 Task: Find connections with filter location Oberursel with filter topic #Networkwith filter profile language Potuguese with filter current company Hindustan Coca-Cola Beverages with filter school St. John's High School with filter industry Movies, Videos and Sound with filter service category Video Editing with filter keywords title Administrator
Action: Mouse moved to (542, 81)
Screenshot: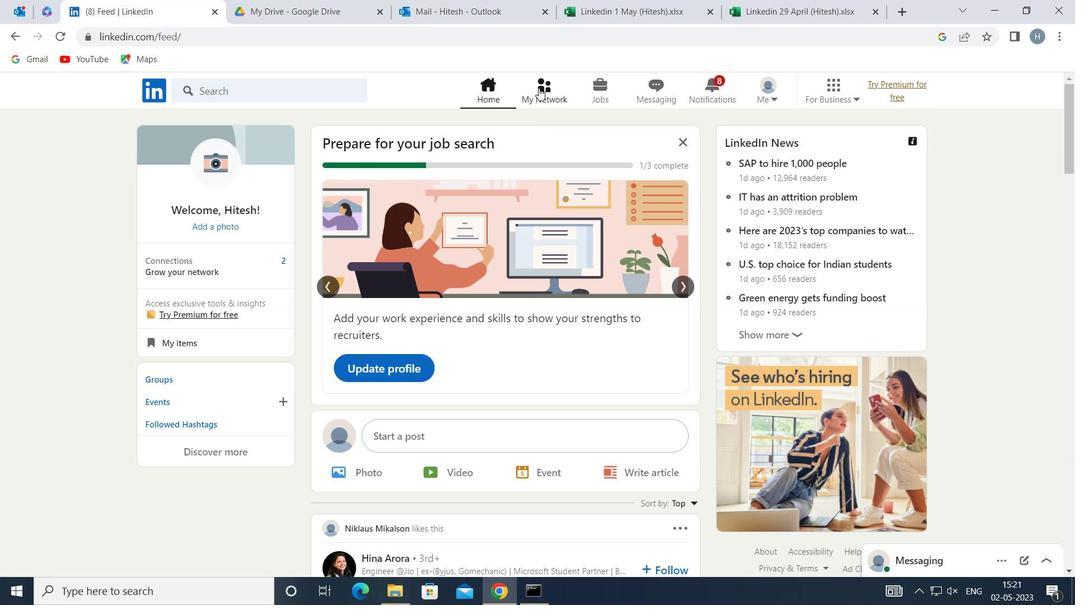 
Action: Mouse pressed left at (542, 81)
Screenshot: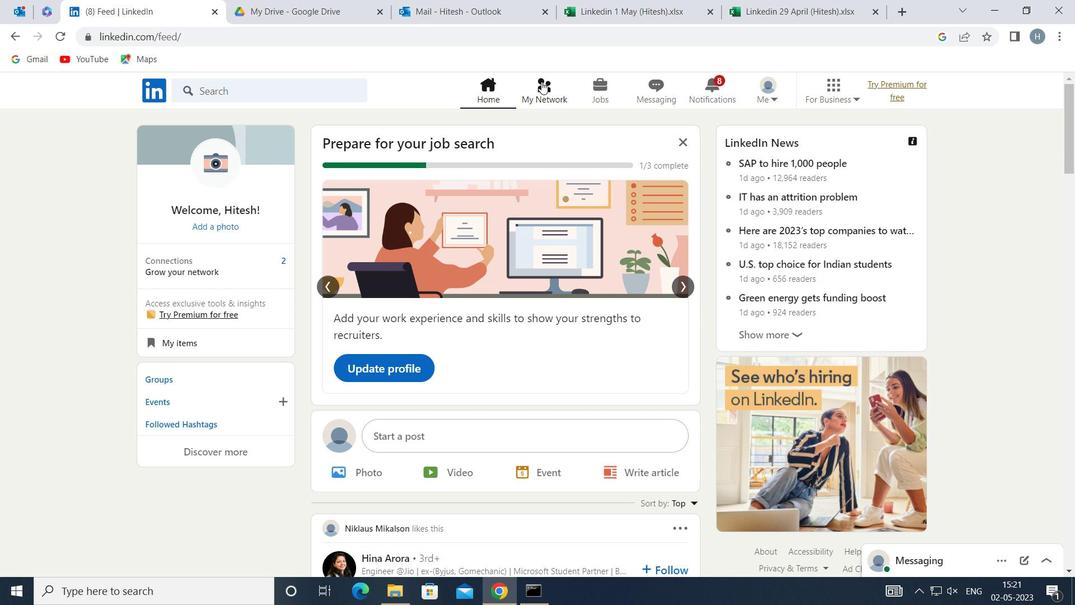 
Action: Mouse moved to (306, 165)
Screenshot: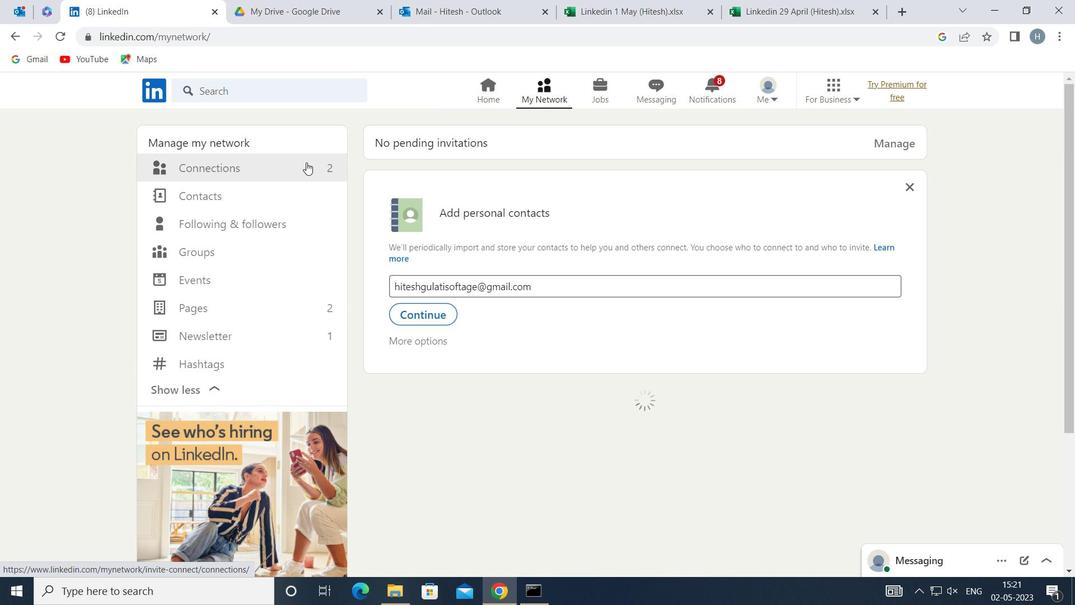 
Action: Mouse pressed left at (306, 165)
Screenshot: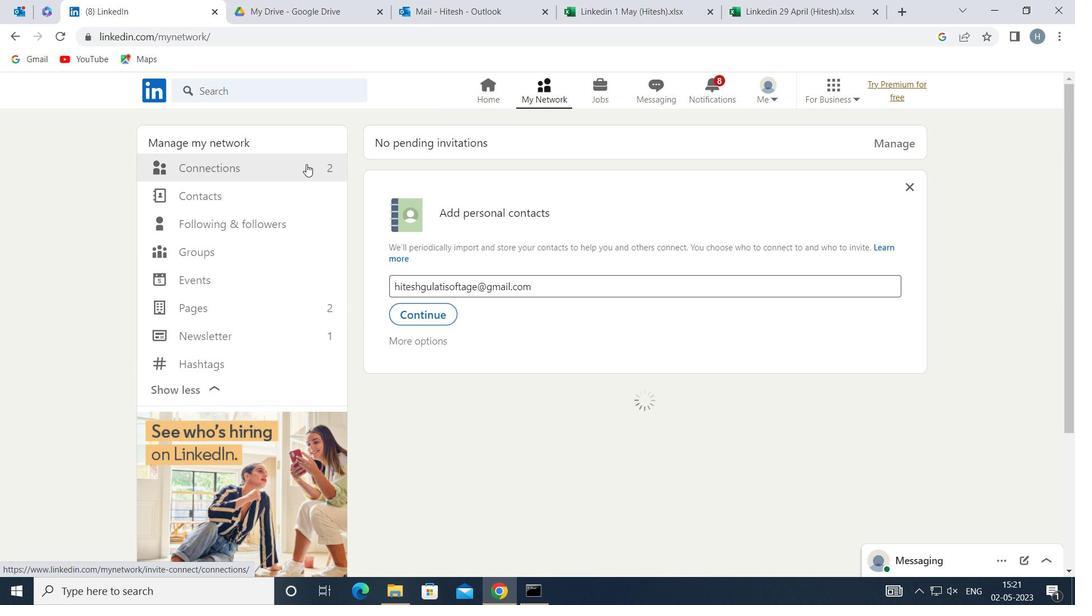 
Action: Mouse moved to (612, 166)
Screenshot: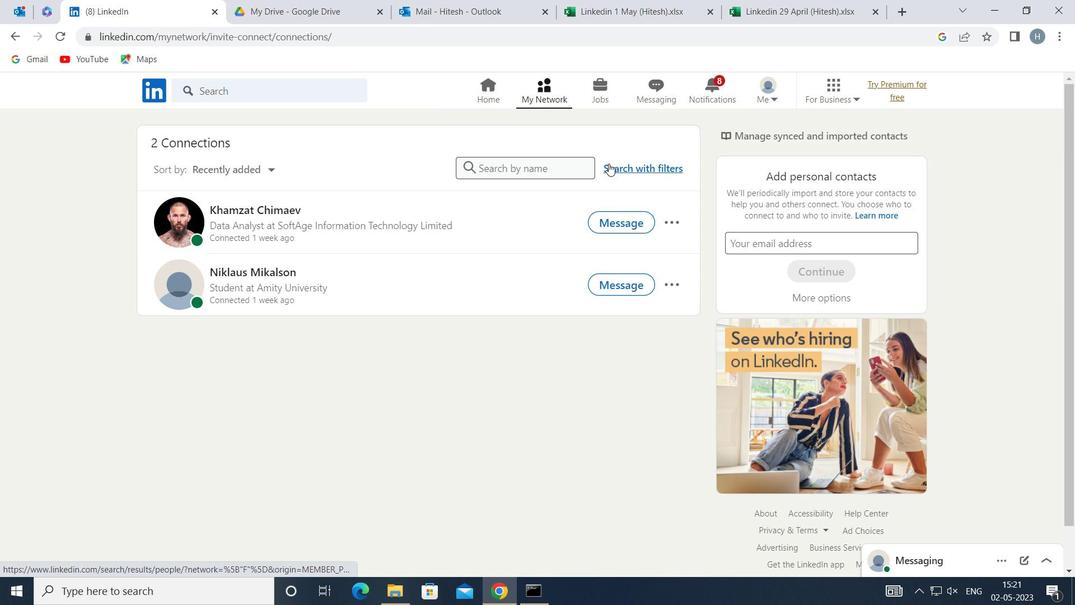 
Action: Mouse pressed left at (612, 166)
Screenshot: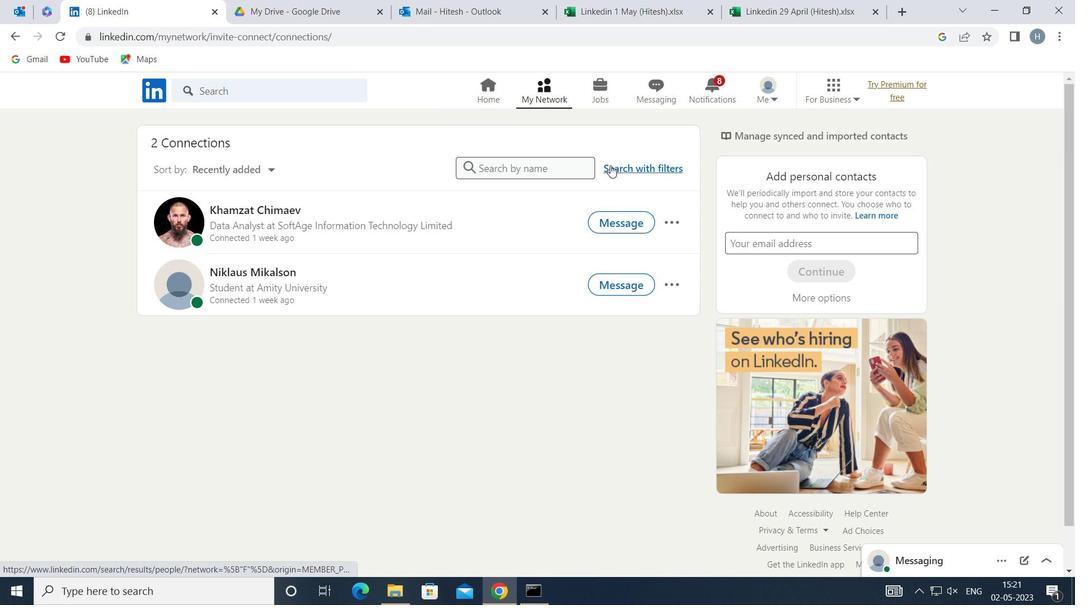 
Action: Mouse moved to (589, 129)
Screenshot: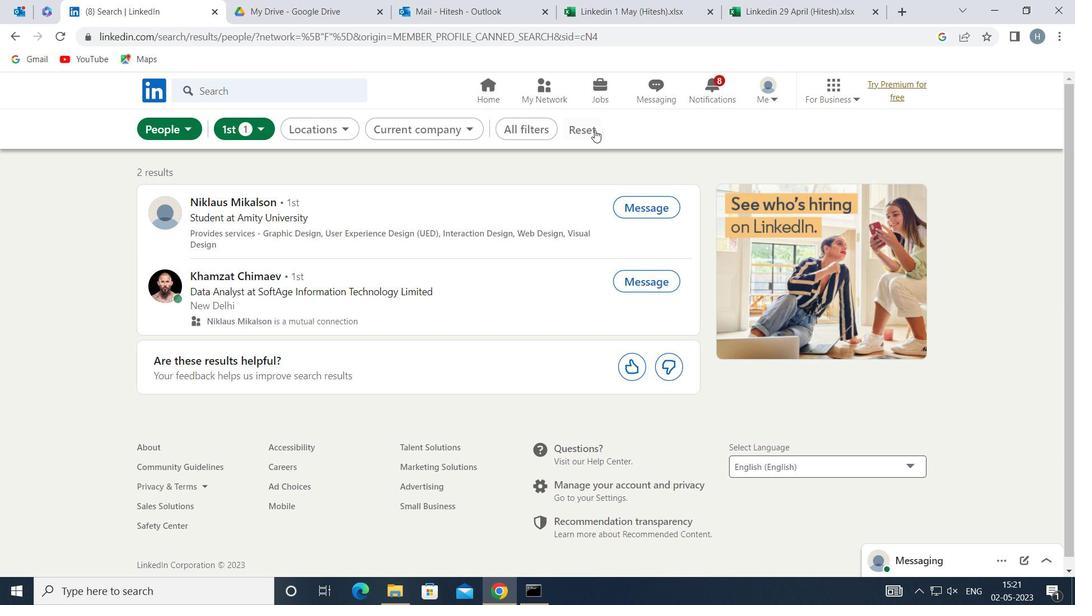 
Action: Mouse pressed left at (589, 129)
Screenshot: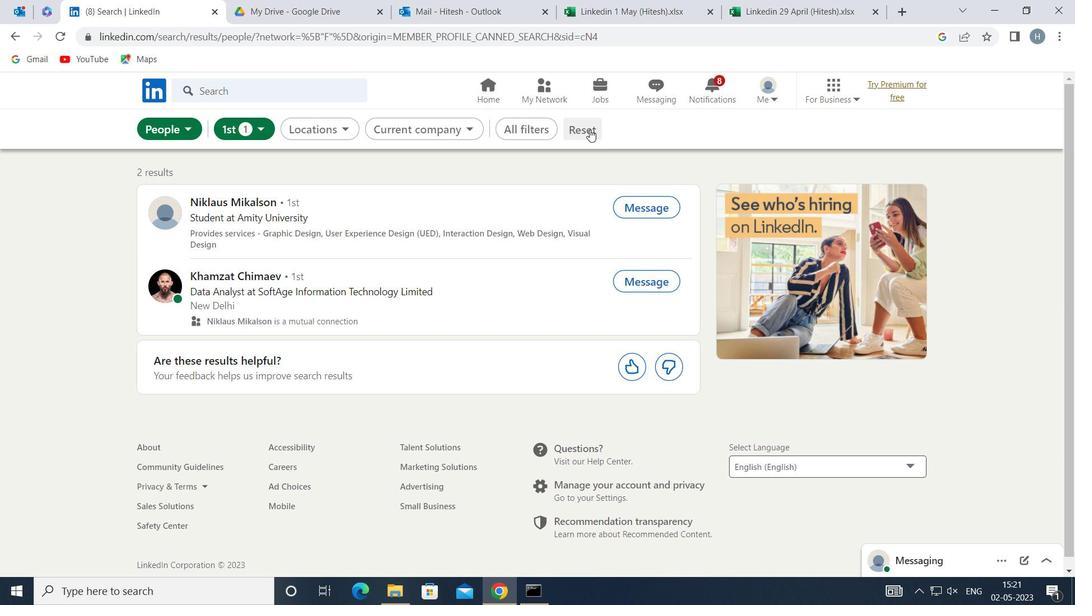 
Action: Mouse moved to (583, 130)
Screenshot: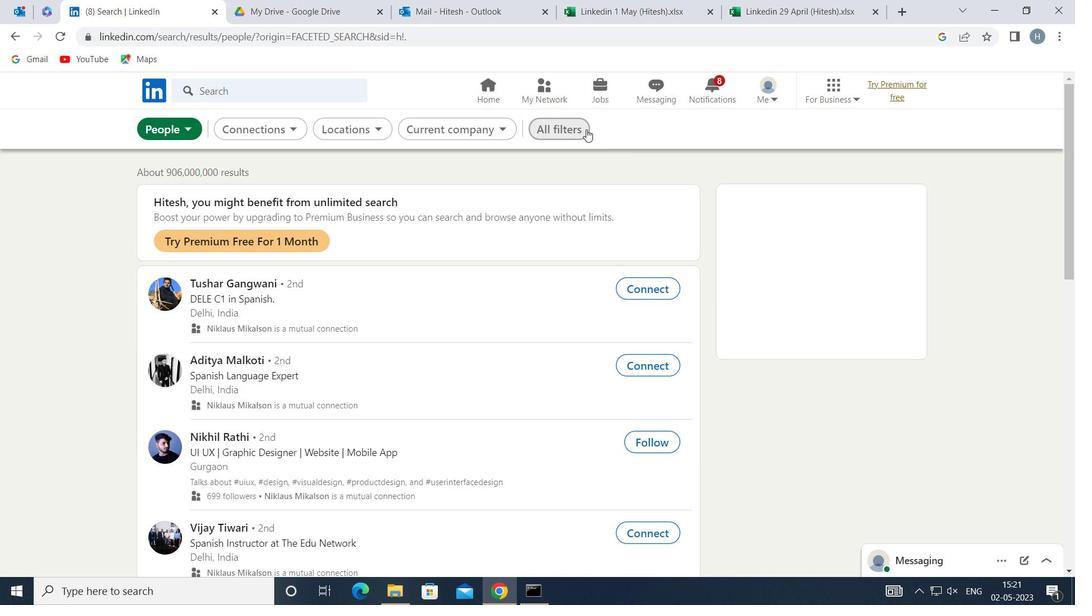 
Action: Mouse pressed left at (583, 130)
Screenshot: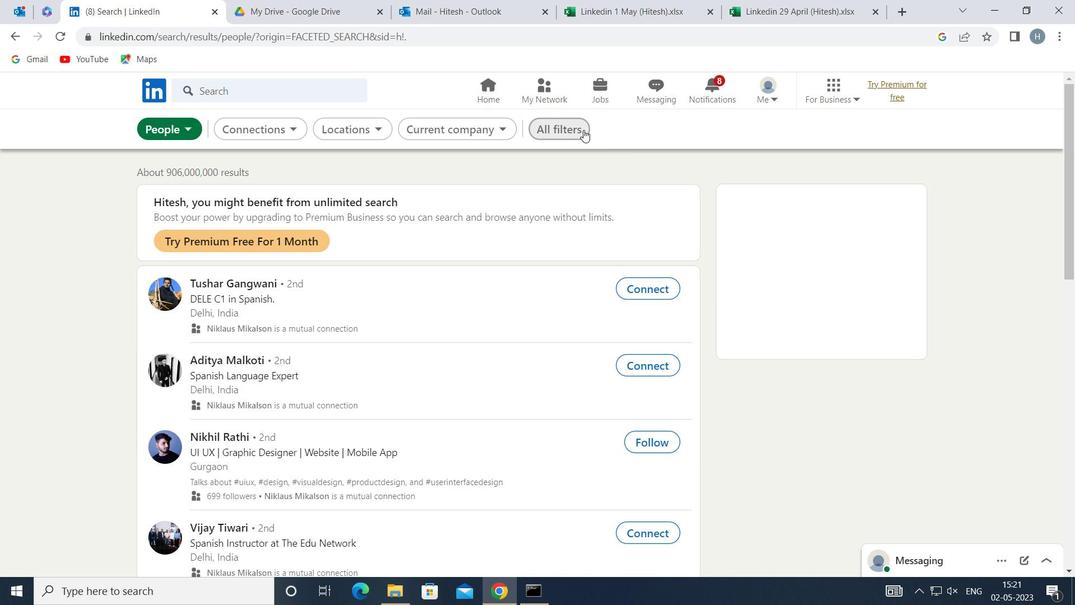 
Action: Mouse moved to (815, 265)
Screenshot: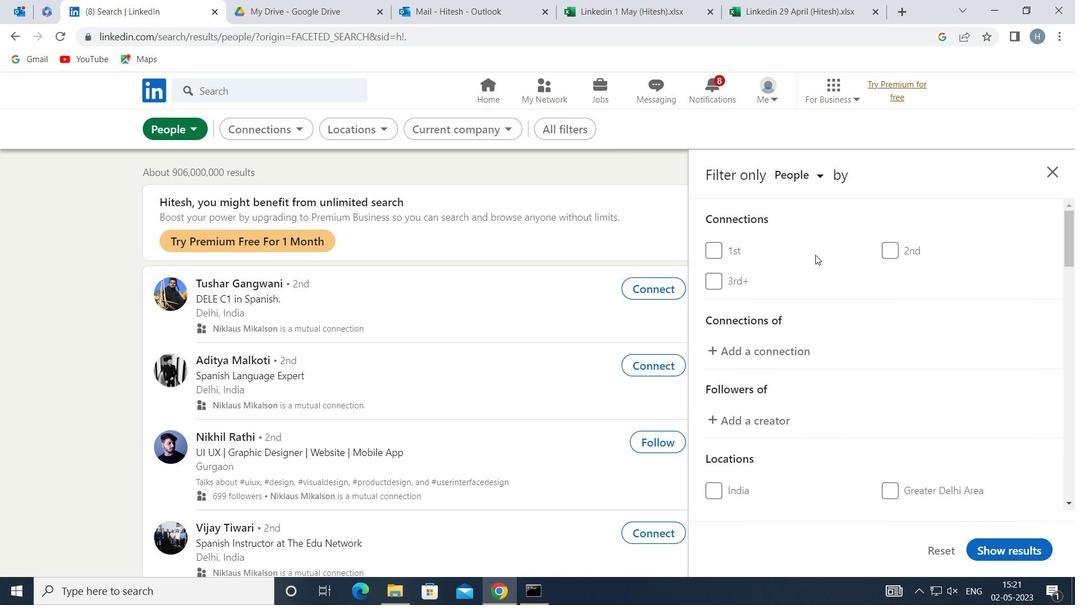 
Action: Mouse scrolled (815, 264) with delta (0, 0)
Screenshot: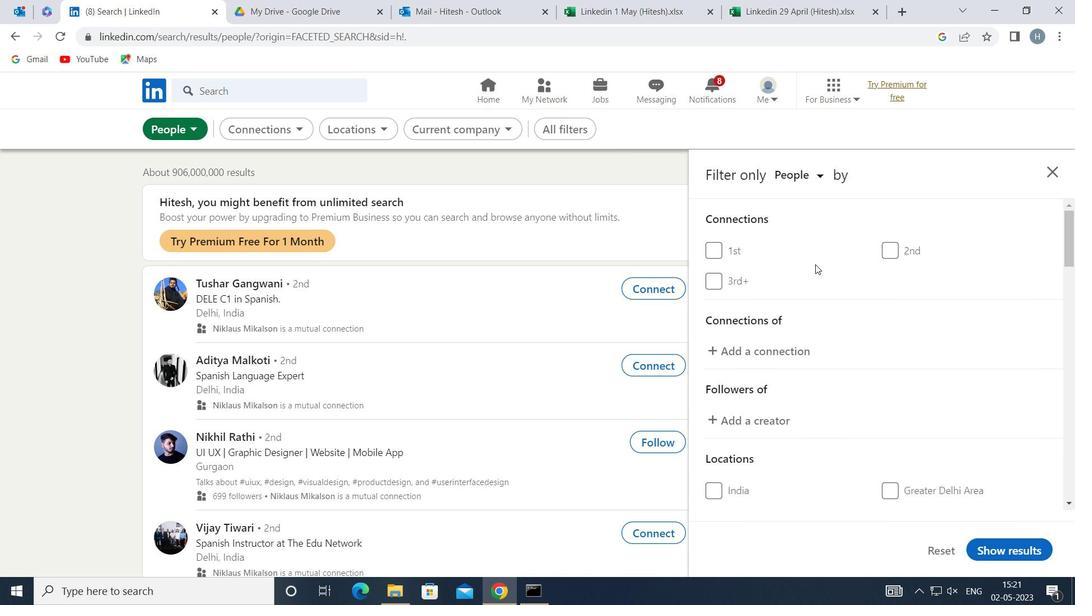 
Action: Mouse moved to (816, 265)
Screenshot: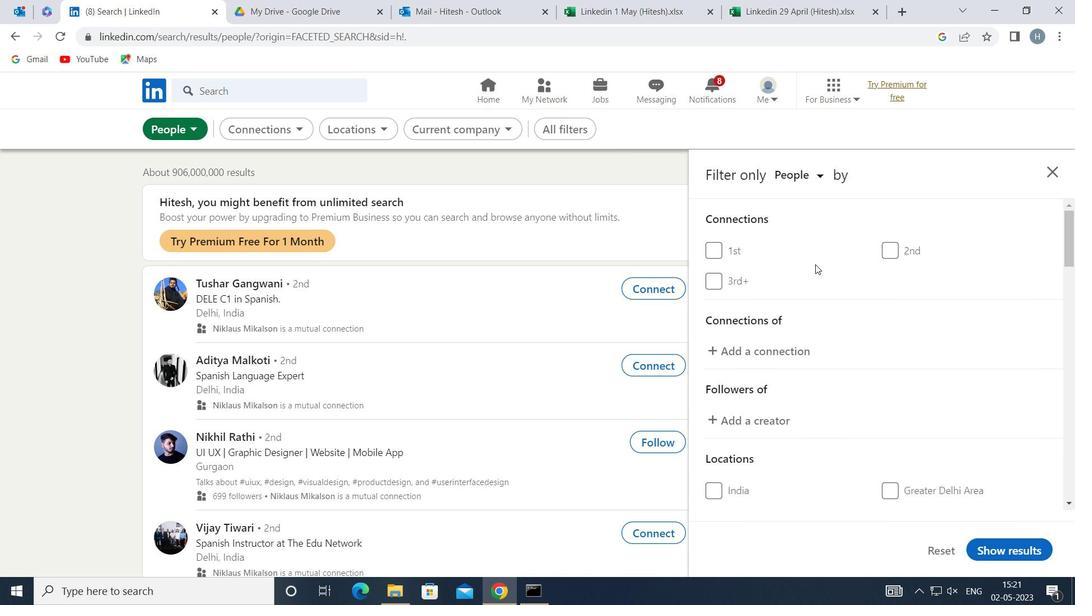 
Action: Mouse scrolled (816, 264) with delta (0, 0)
Screenshot: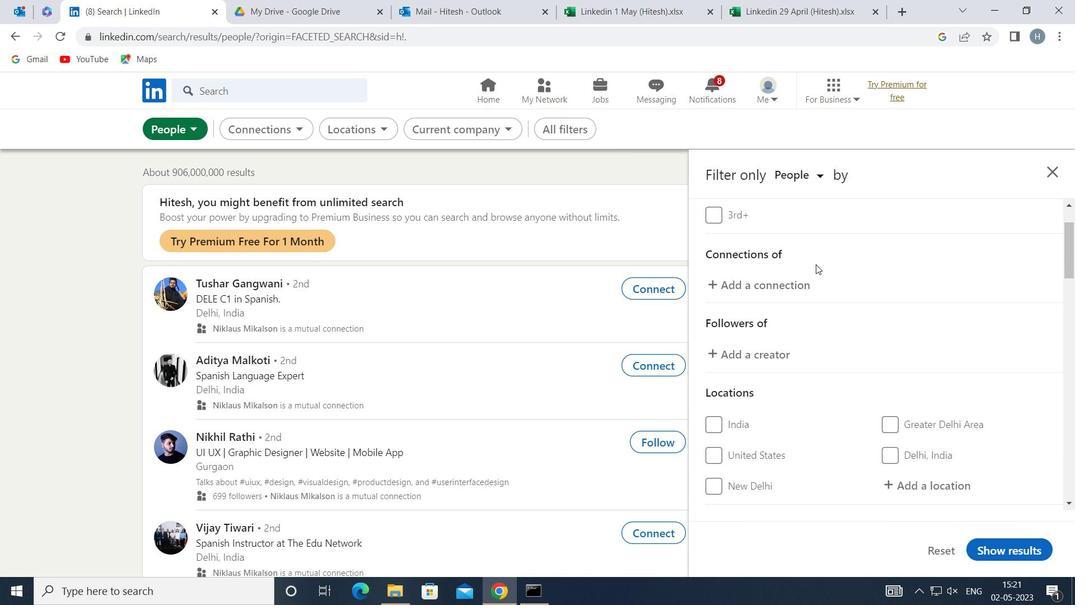 
Action: Mouse scrolled (816, 264) with delta (0, 0)
Screenshot: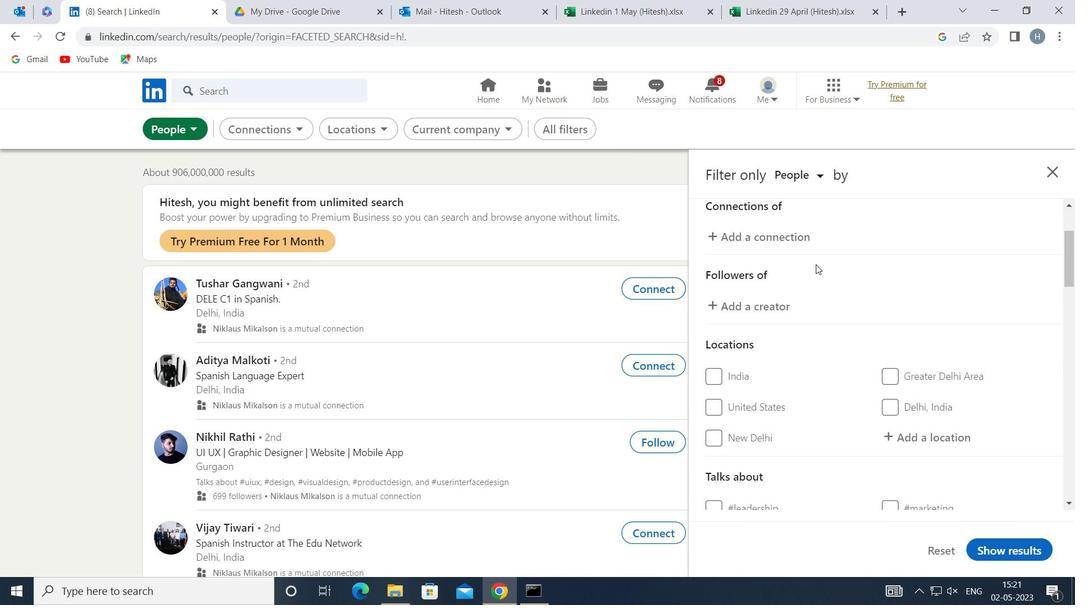 
Action: Mouse moved to (907, 336)
Screenshot: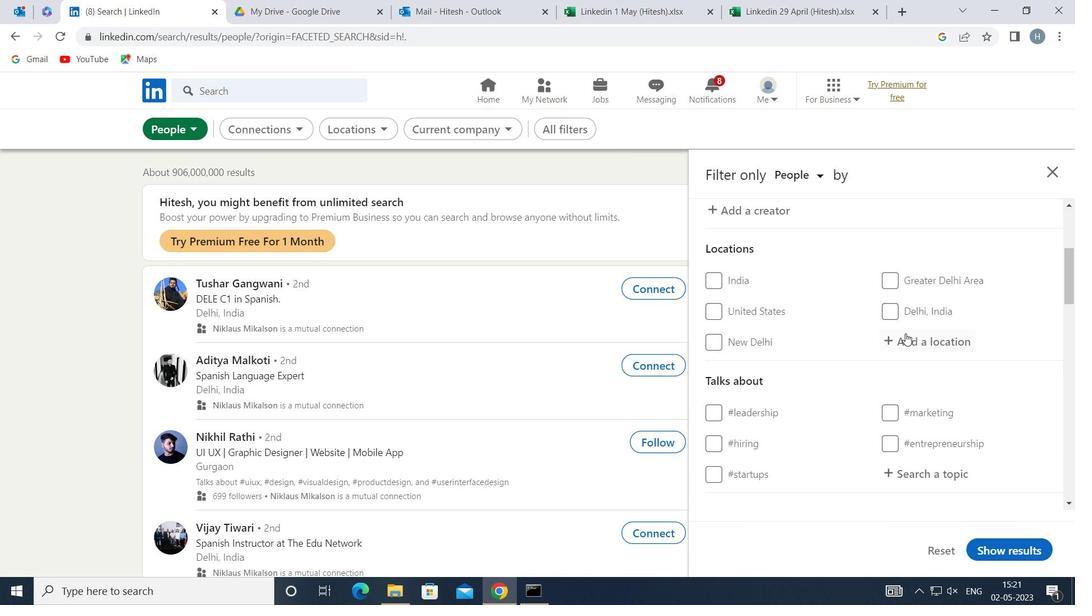 
Action: Mouse pressed left at (907, 336)
Screenshot: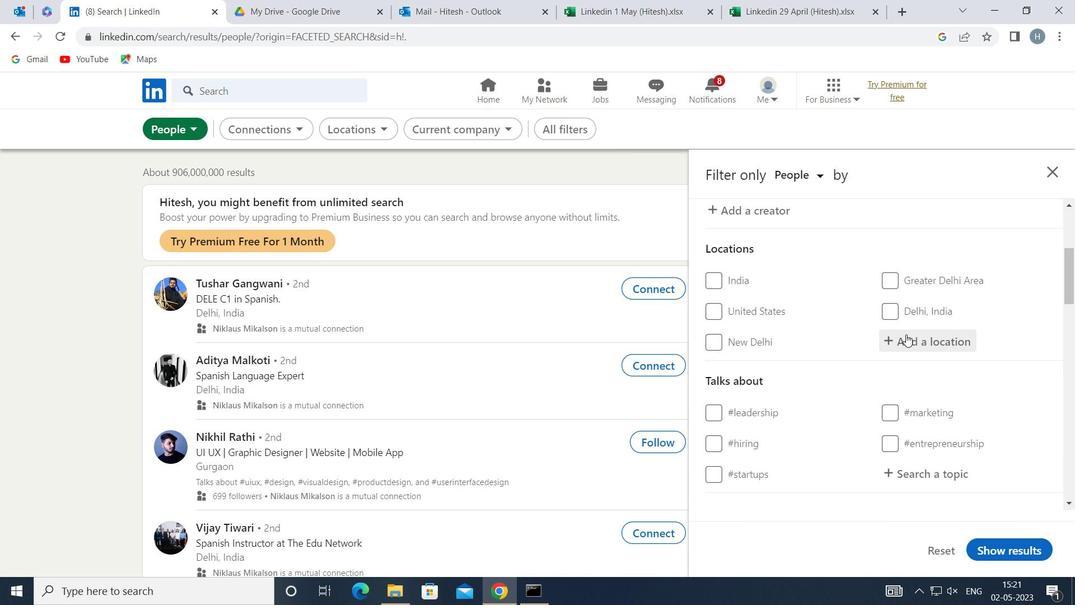 
Action: Mouse moved to (908, 336)
Screenshot: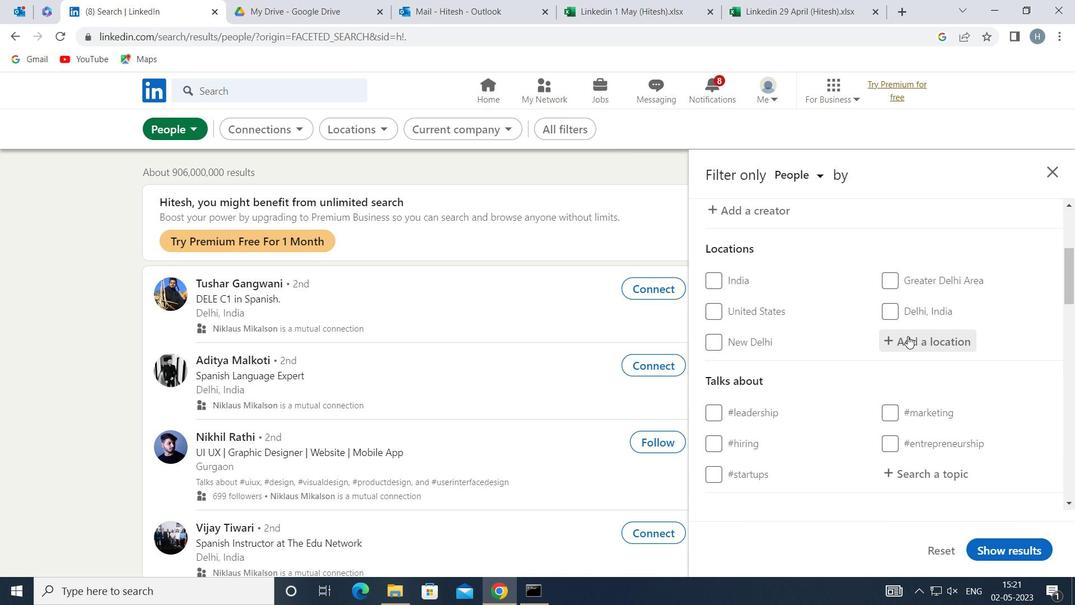 
Action: Key pressed <Key.shift>OBERURSEL
Screenshot: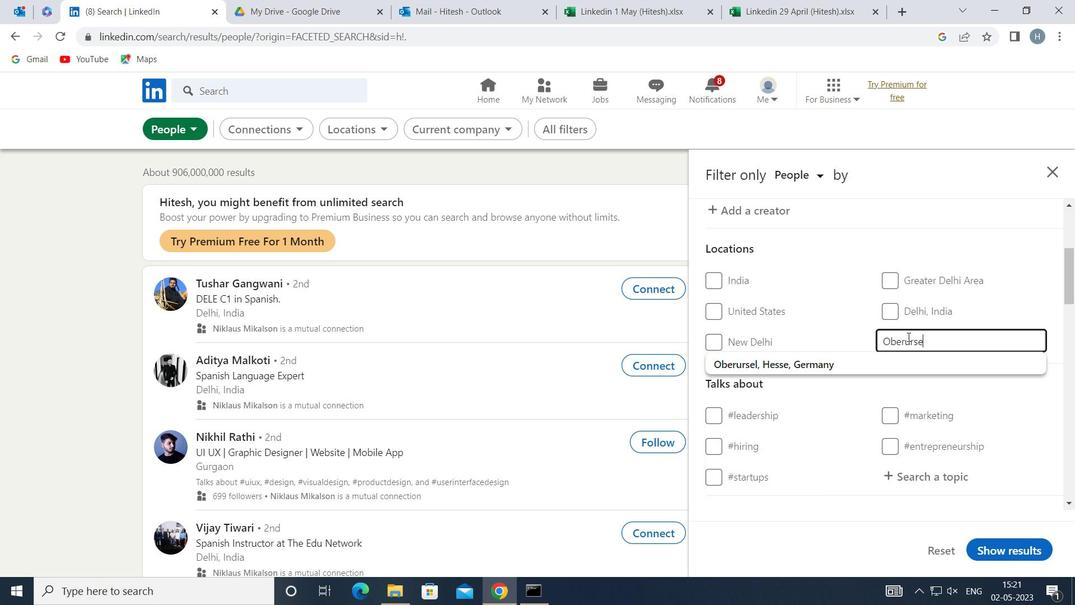 
Action: Mouse moved to (907, 368)
Screenshot: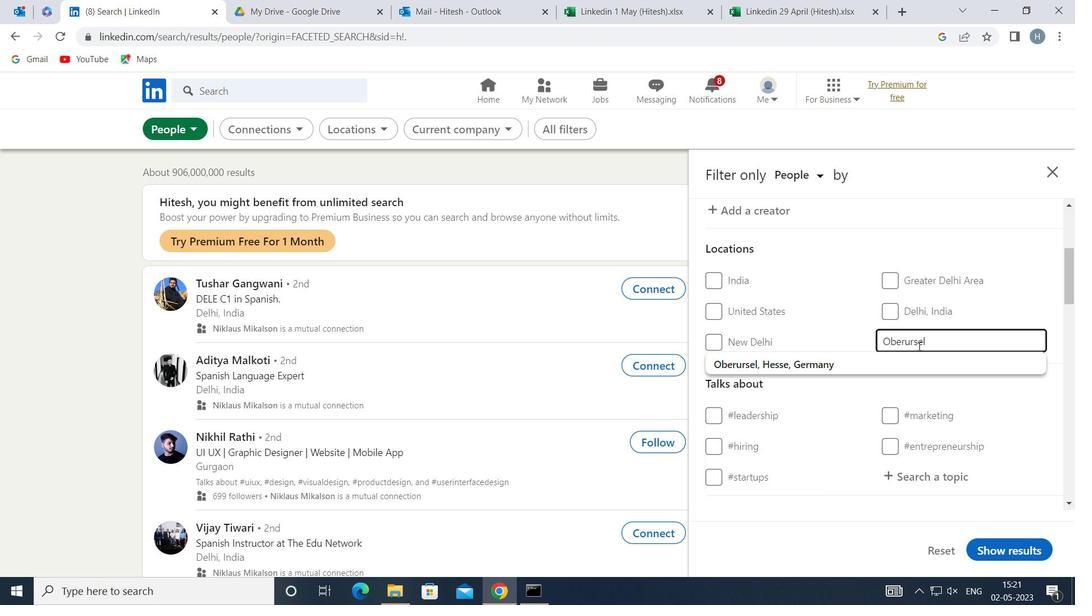 
Action: Mouse pressed left at (907, 368)
Screenshot: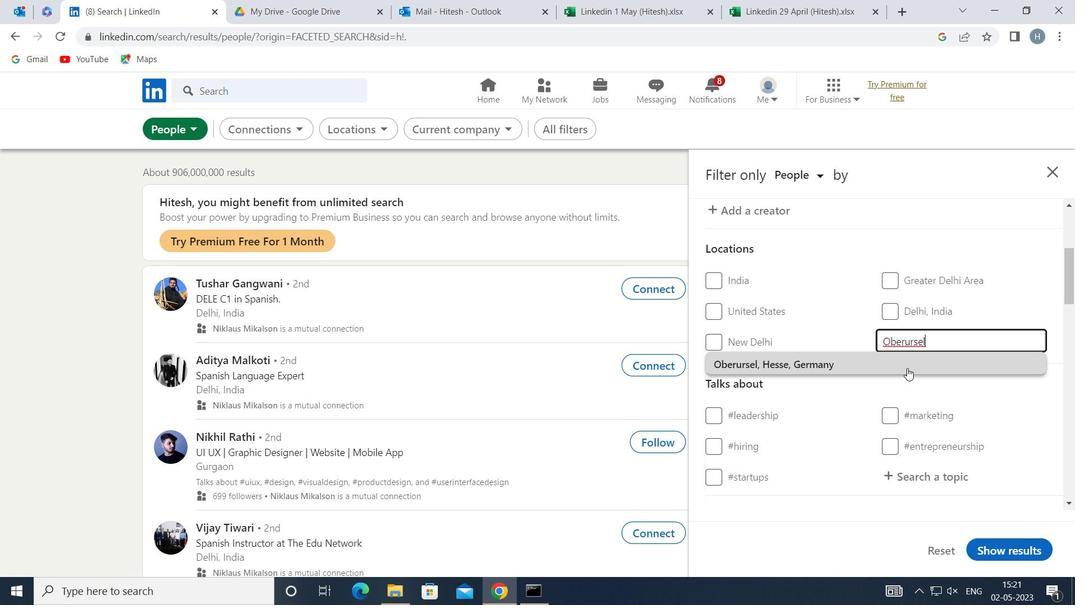 
Action: Mouse scrolled (907, 368) with delta (0, 0)
Screenshot: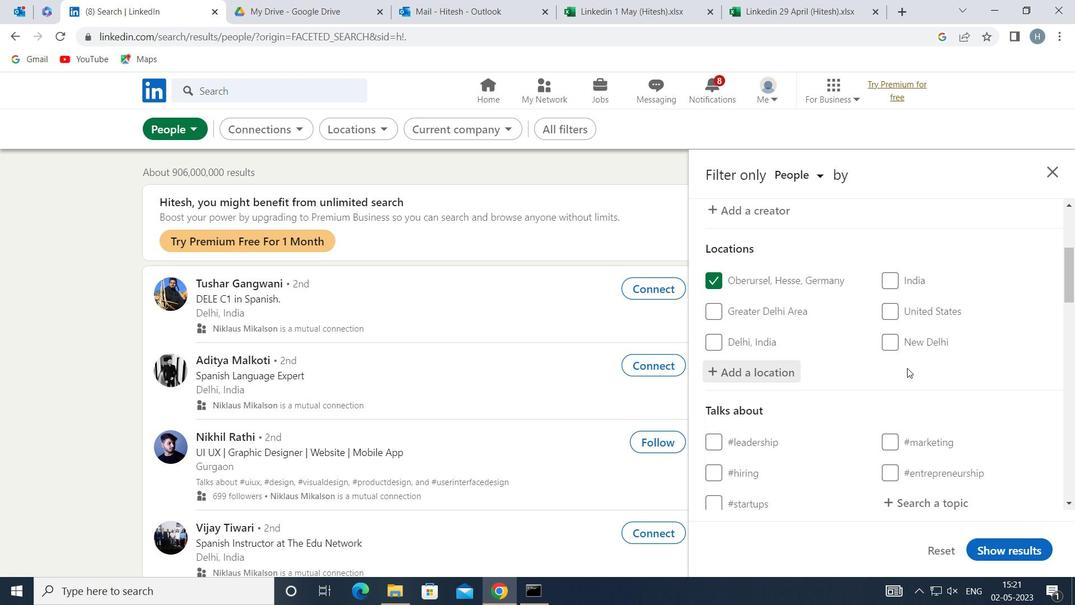 
Action: Mouse scrolled (907, 368) with delta (0, 0)
Screenshot: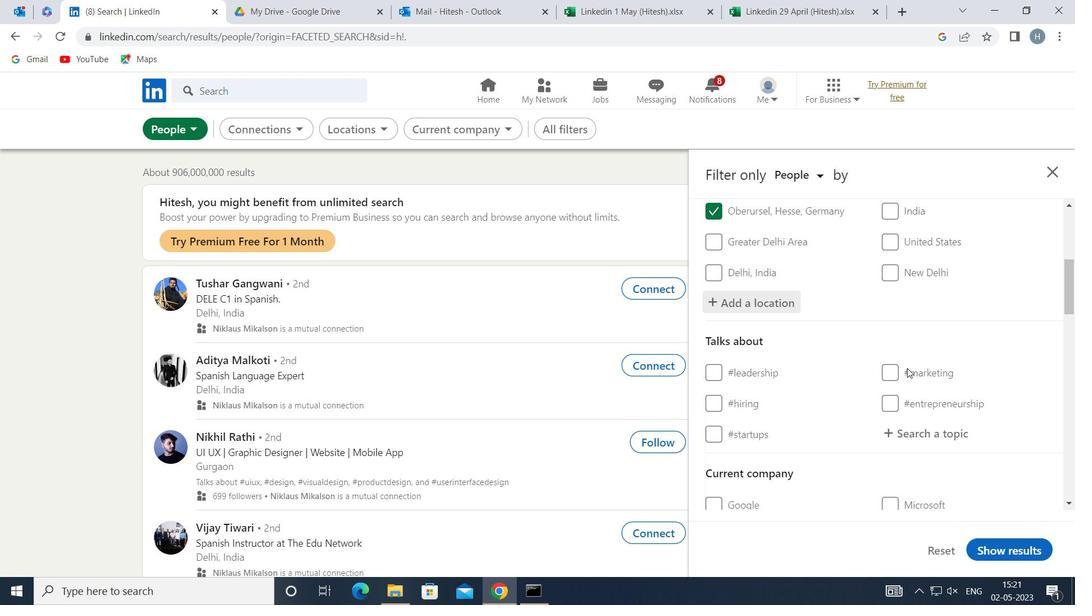 
Action: Mouse moved to (926, 367)
Screenshot: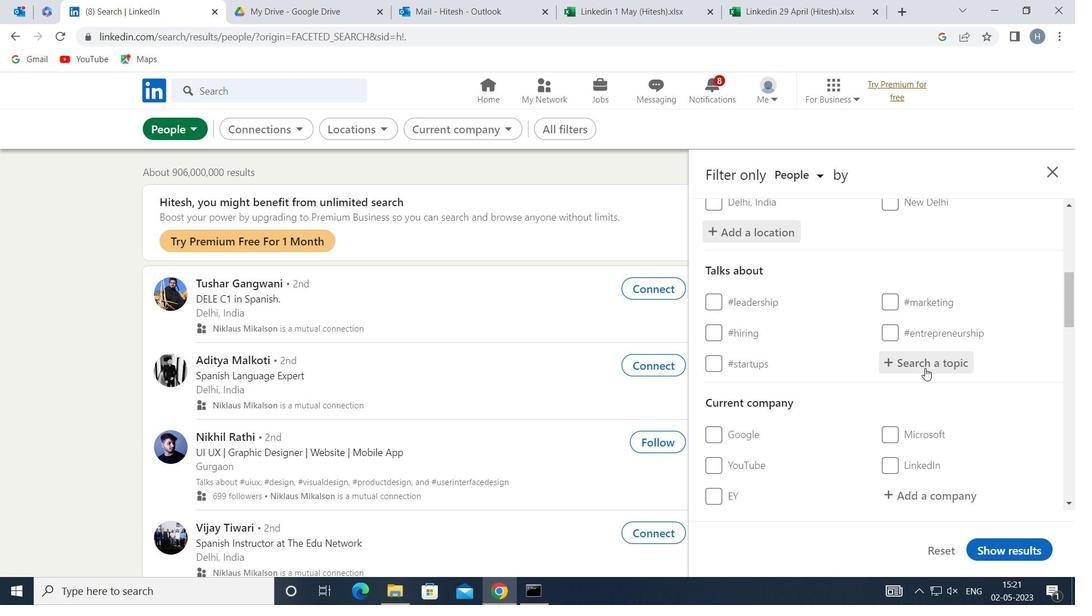 
Action: Mouse pressed left at (926, 367)
Screenshot: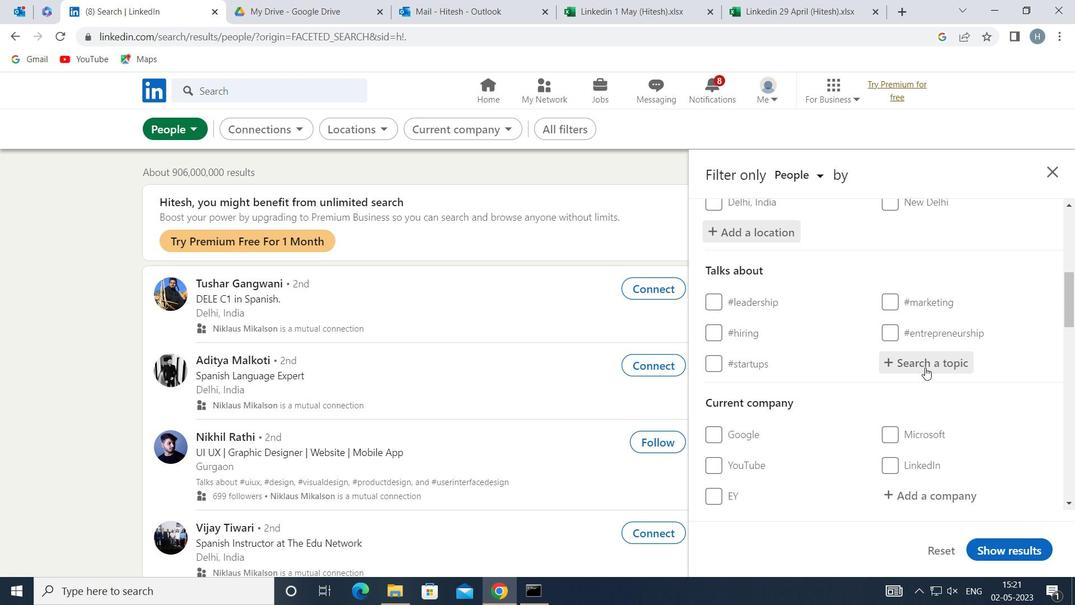 
Action: Key pressed <Key.shift>NETWORK
Screenshot: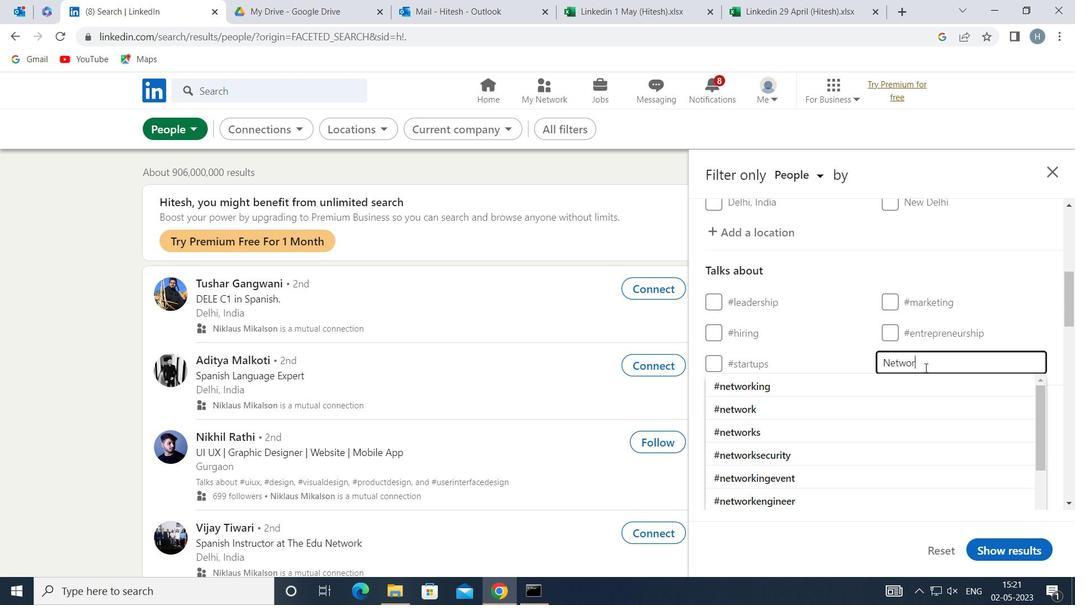 
Action: Mouse moved to (854, 414)
Screenshot: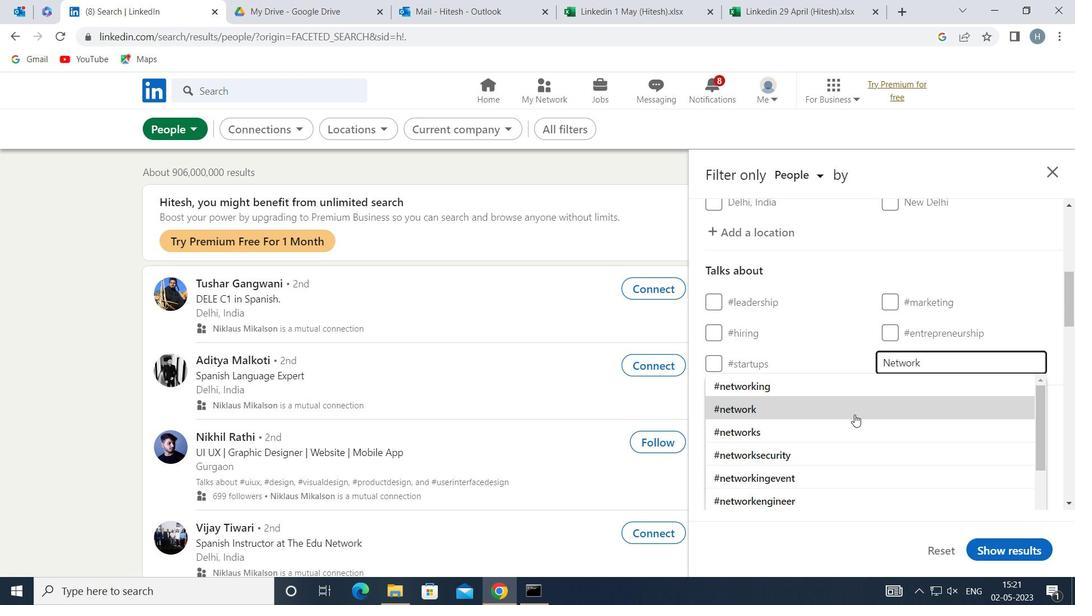 
Action: Mouse pressed left at (854, 414)
Screenshot: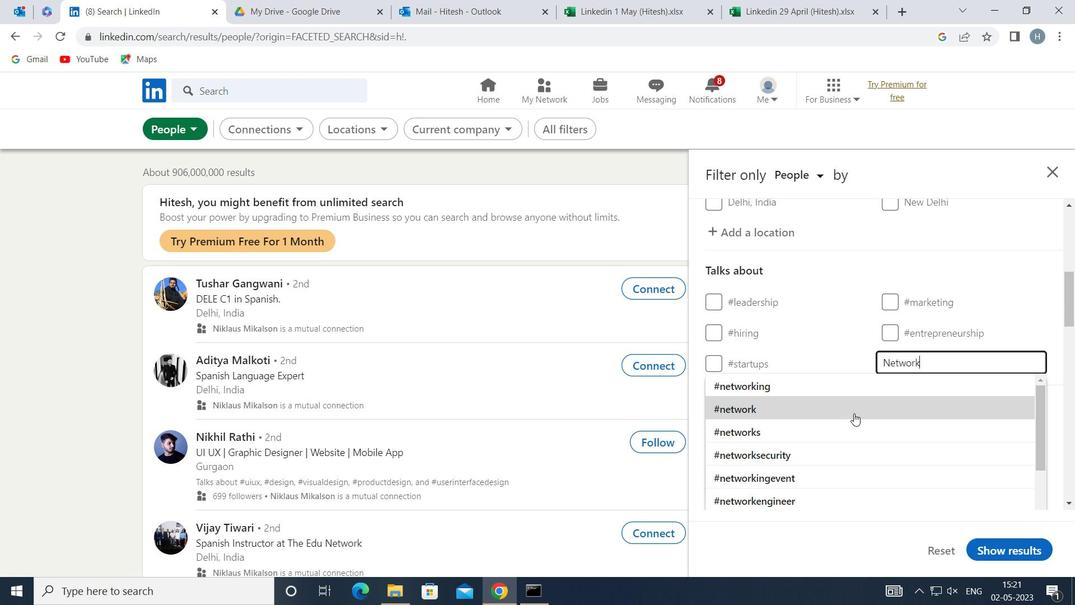 
Action: Mouse moved to (857, 400)
Screenshot: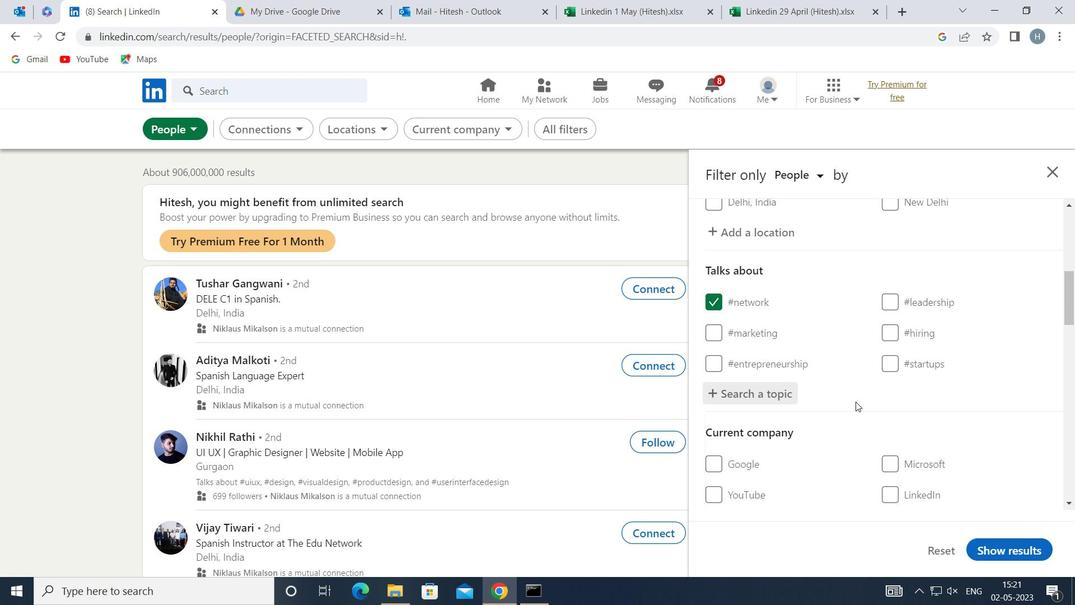 
Action: Mouse scrolled (857, 400) with delta (0, 0)
Screenshot: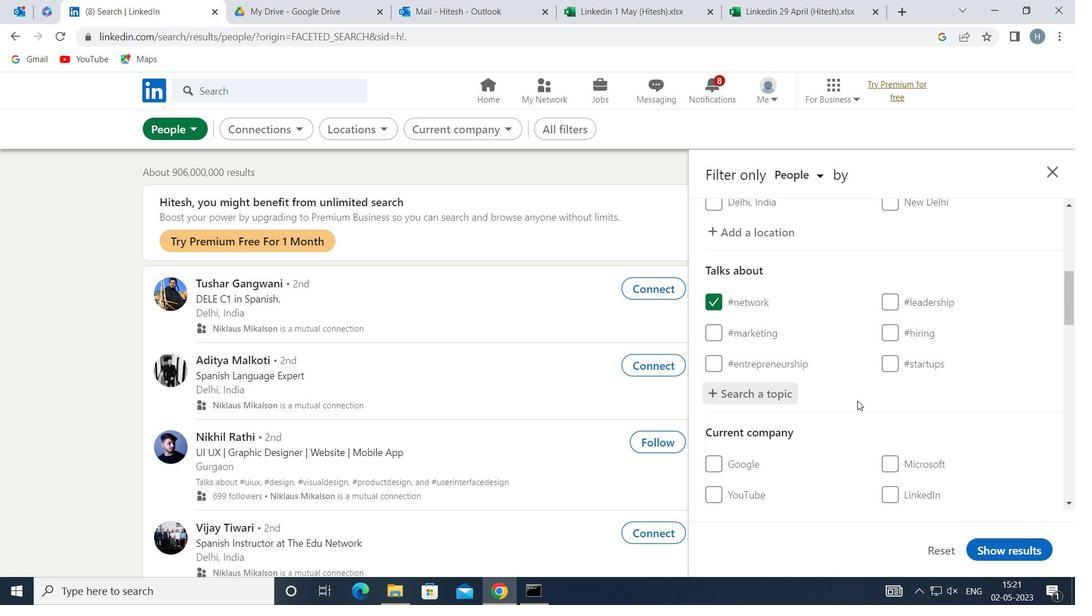 
Action: Mouse scrolled (857, 400) with delta (0, 0)
Screenshot: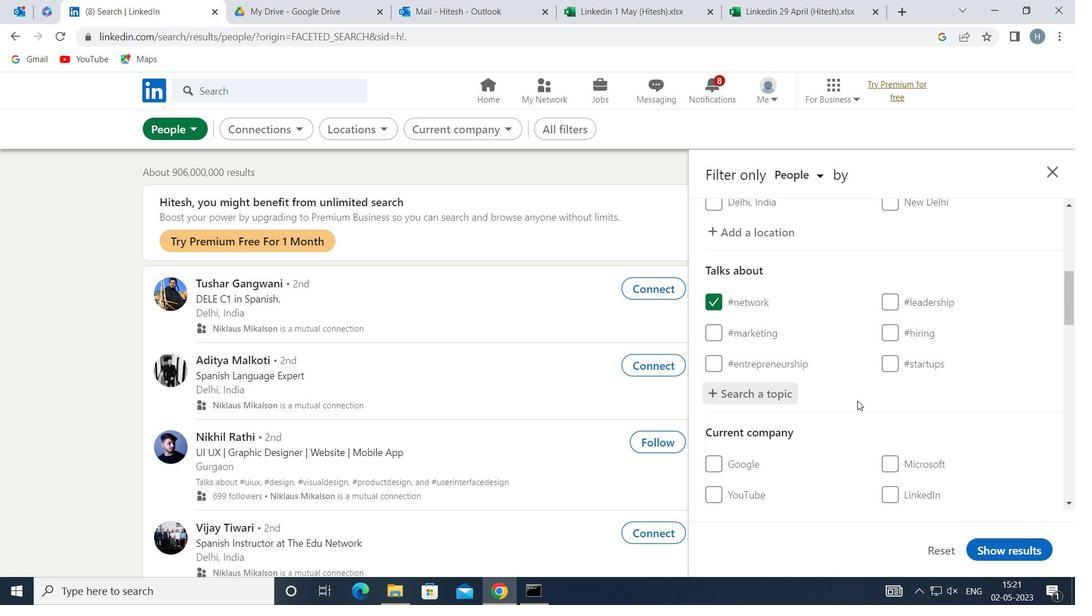 
Action: Mouse scrolled (857, 400) with delta (0, 0)
Screenshot: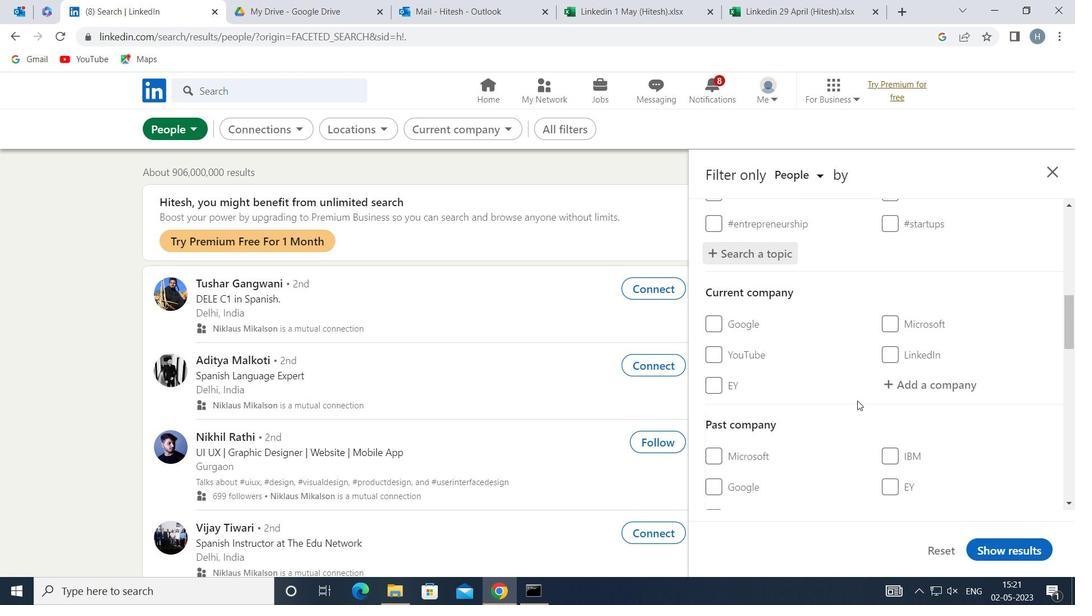 
Action: Mouse scrolled (857, 400) with delta (0, 0)
Screenshot: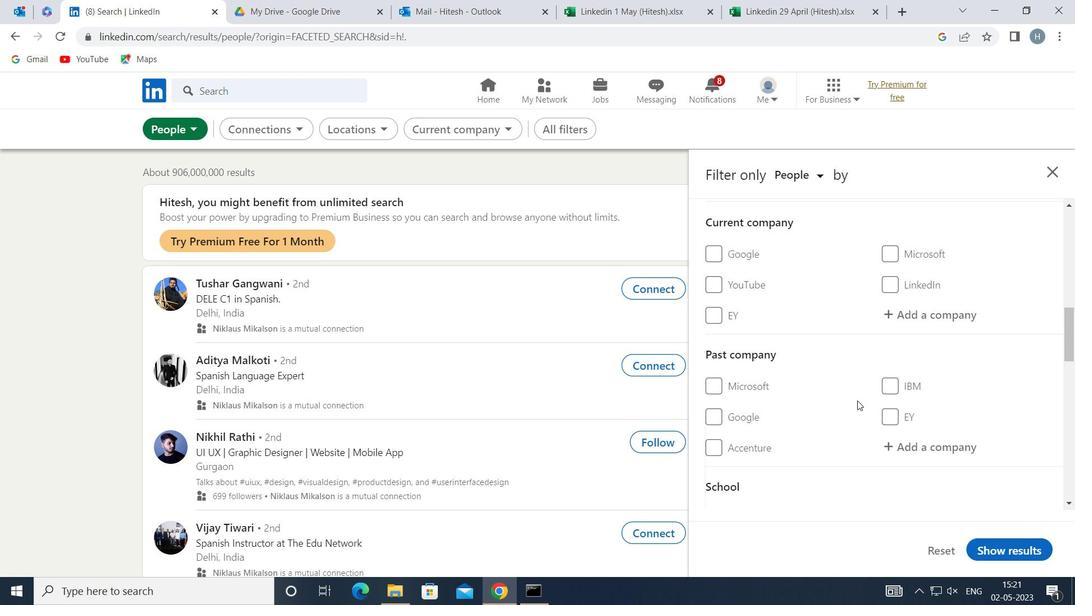 
Action: Mouse moved to (857, 400)
Screenshot: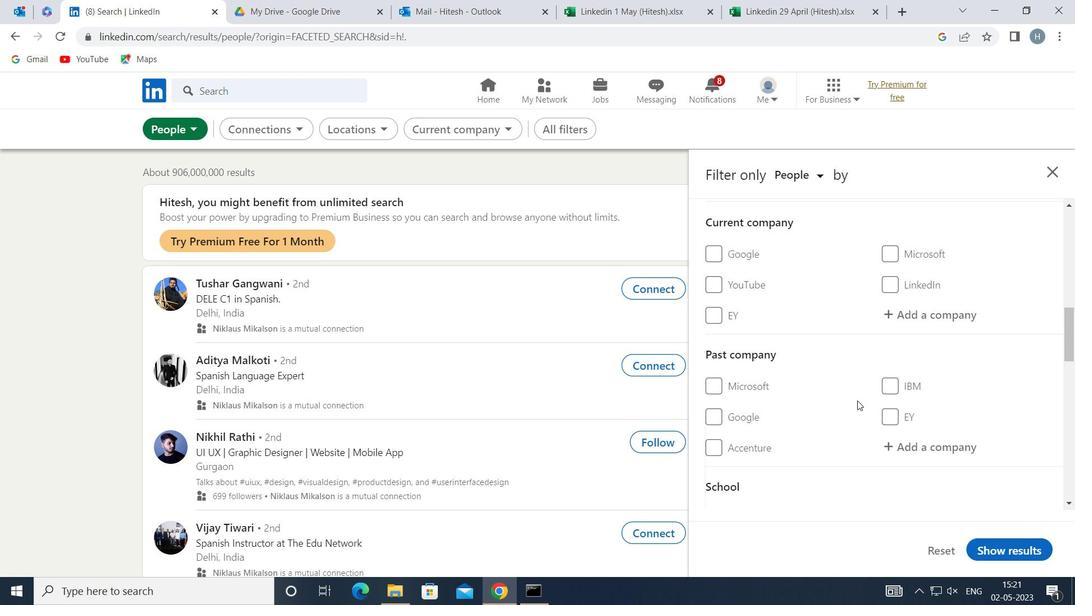 
Action: Mouse scrolled (857, 400) with delta (0, 0)
Screenshot: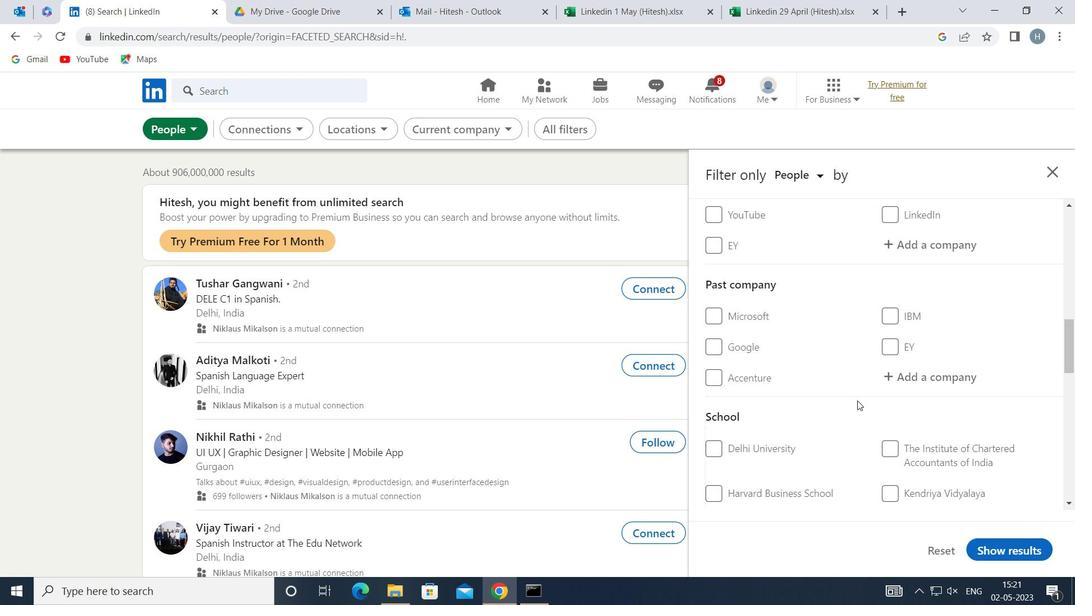 
Action: Mouse scrolled (857, 400) with delta (0, 0)
Screenshot: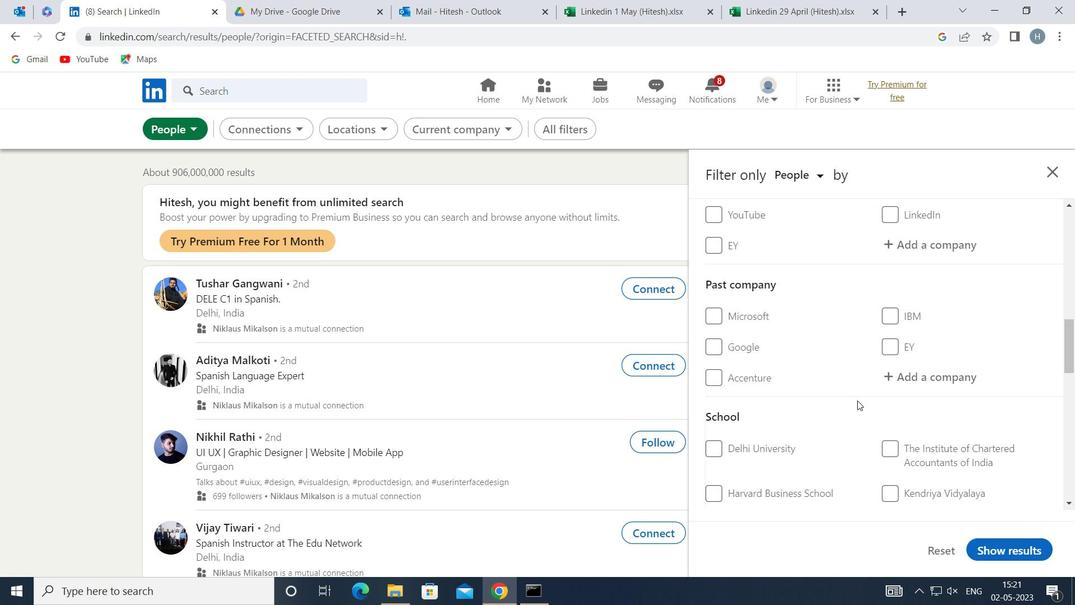
Action: Mouse scrolled (857, 400) with delta (0, 0)
Screenshot: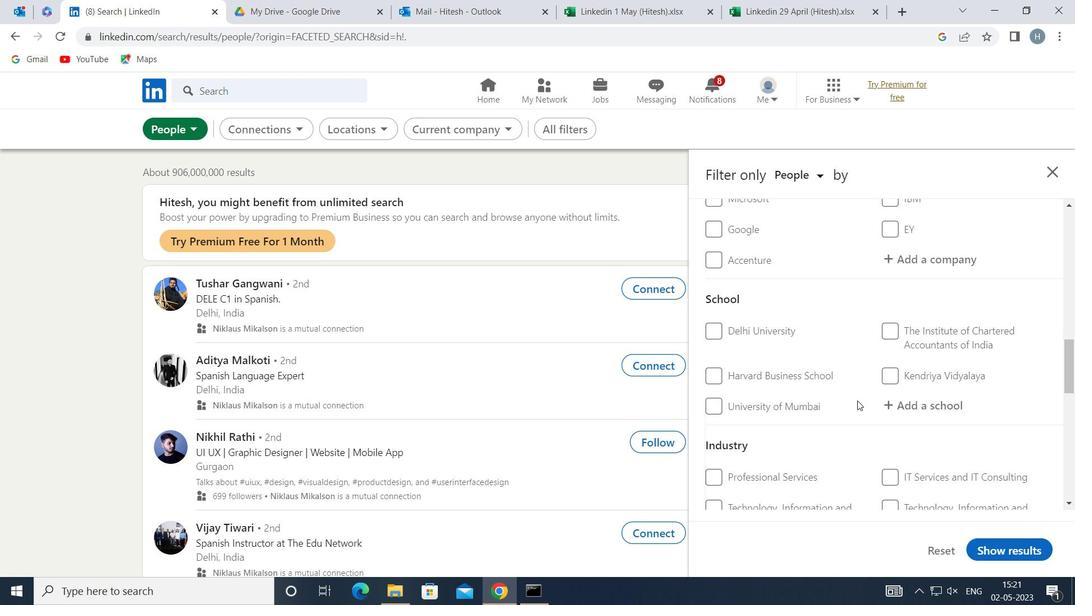 
Action: Mouse moved to (857, 401)
Screenshot: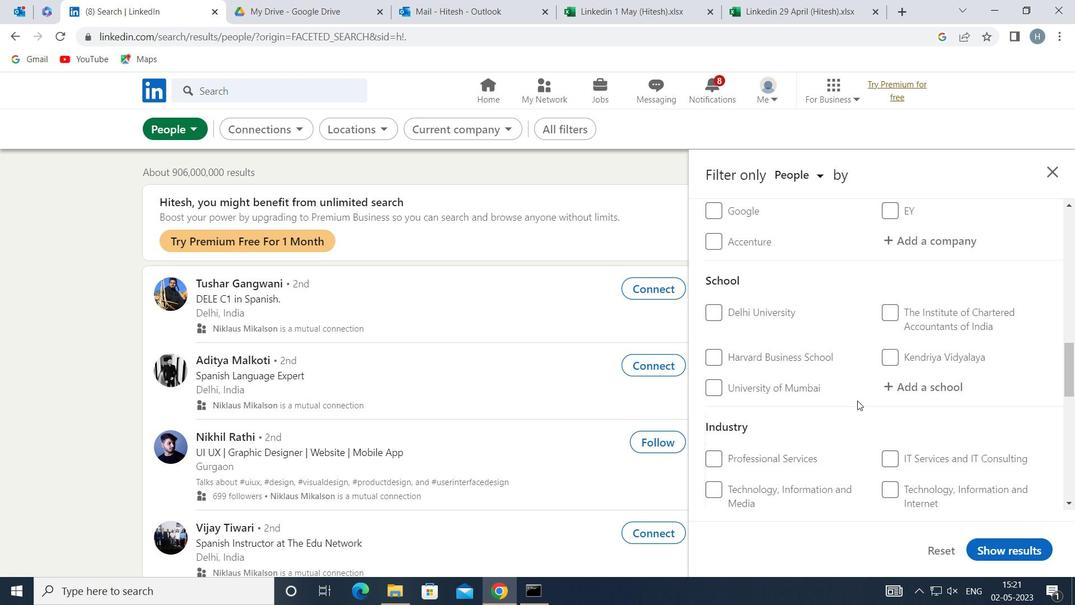 
Action: Mouse scrolled (857, 401) with delta (0, 0)
Screenshot: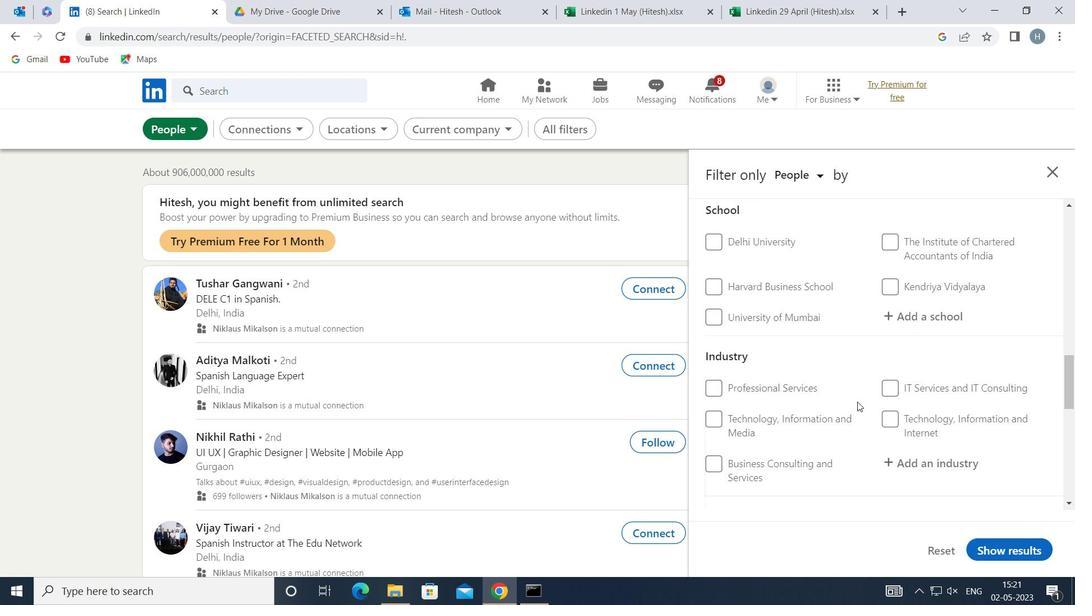 
Action: Mouse scrolled (857, 401) with delta (0, 0)
Screenshot: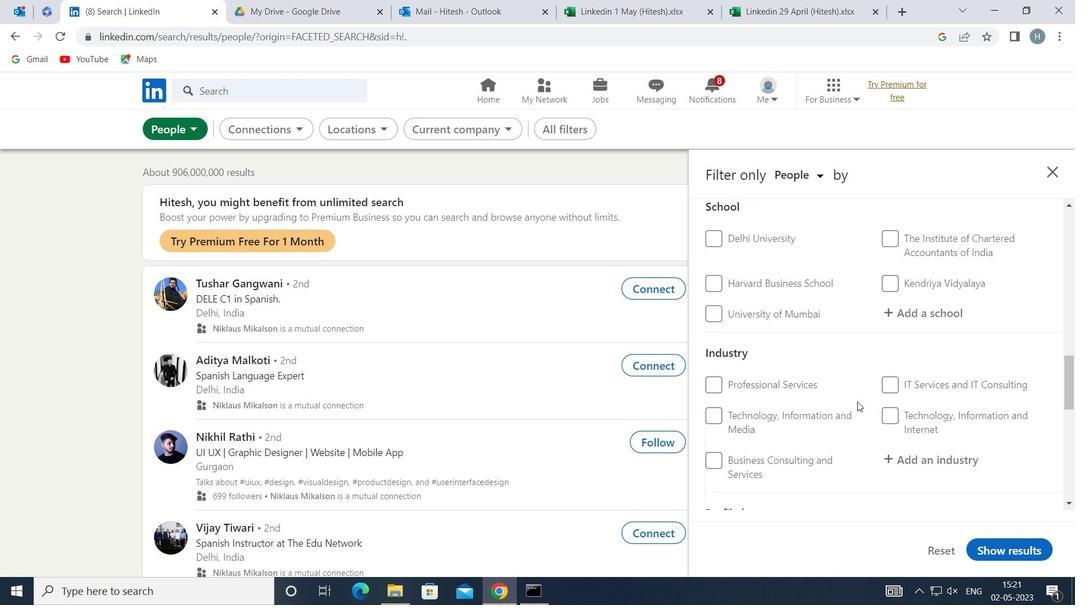 
Action: Mouse moved to (857, 401)
Screenshot: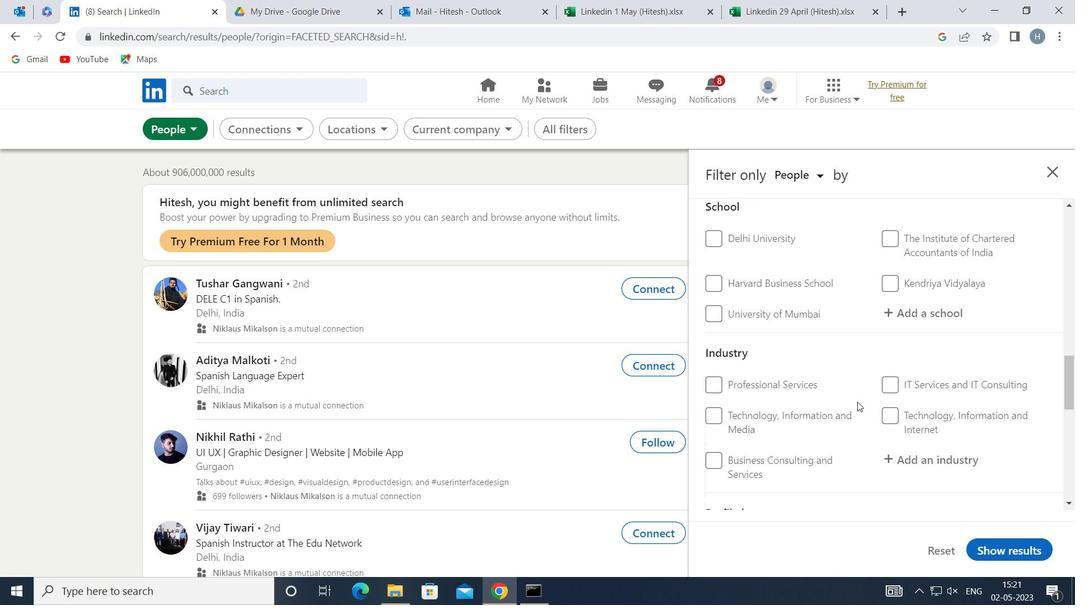 
Action: Mouse scrolled (857, 401) with delta (0, 0)
Screenshot: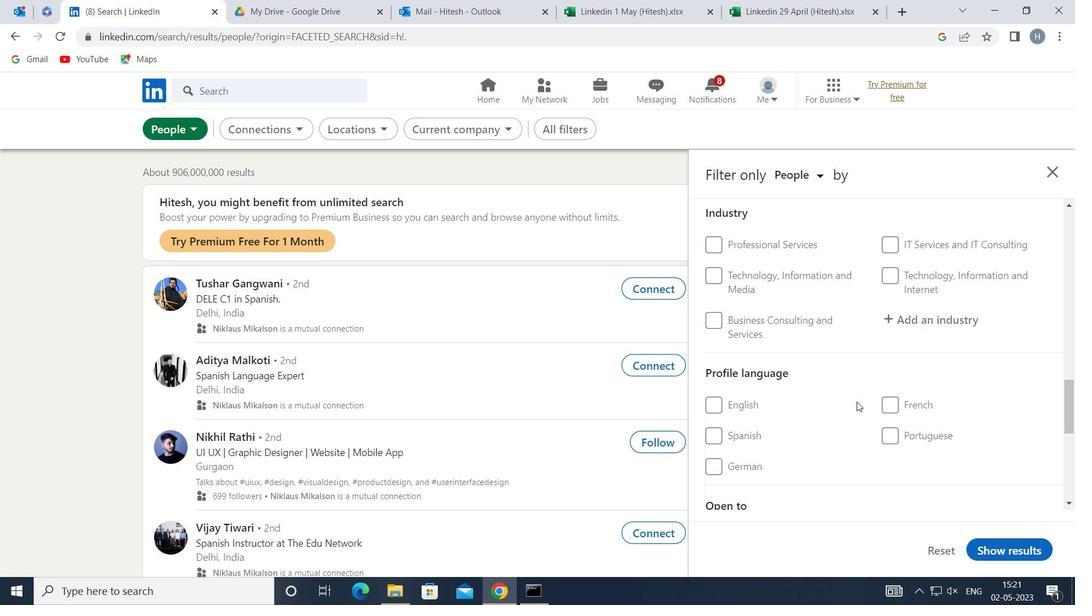 
Action: Mouse moved to (888, 364)
Screenshot: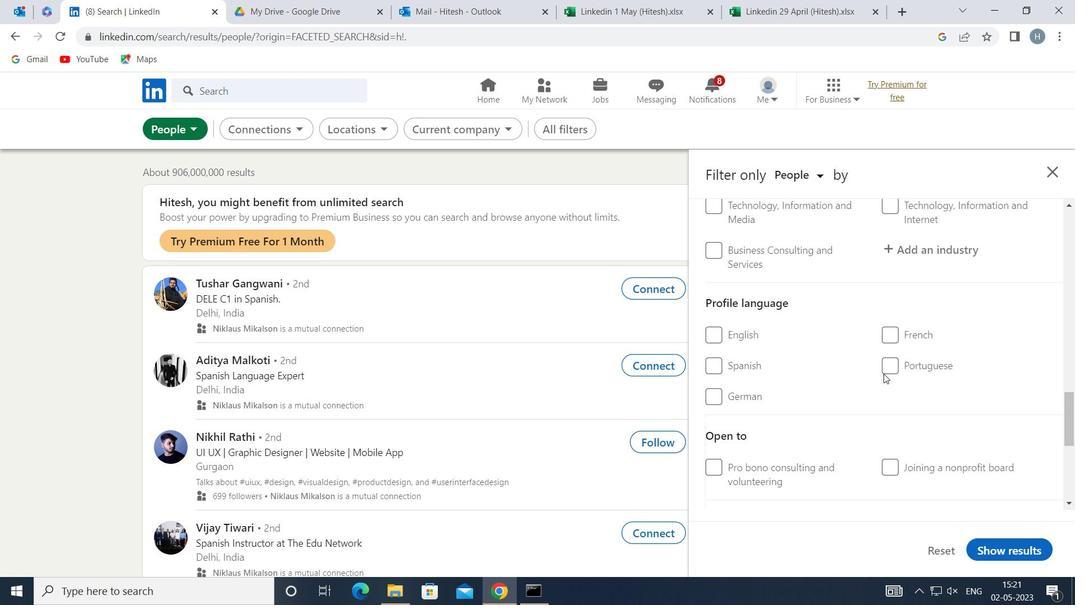 
Action: Mouse pressed left at (888, 364)
Screenshot: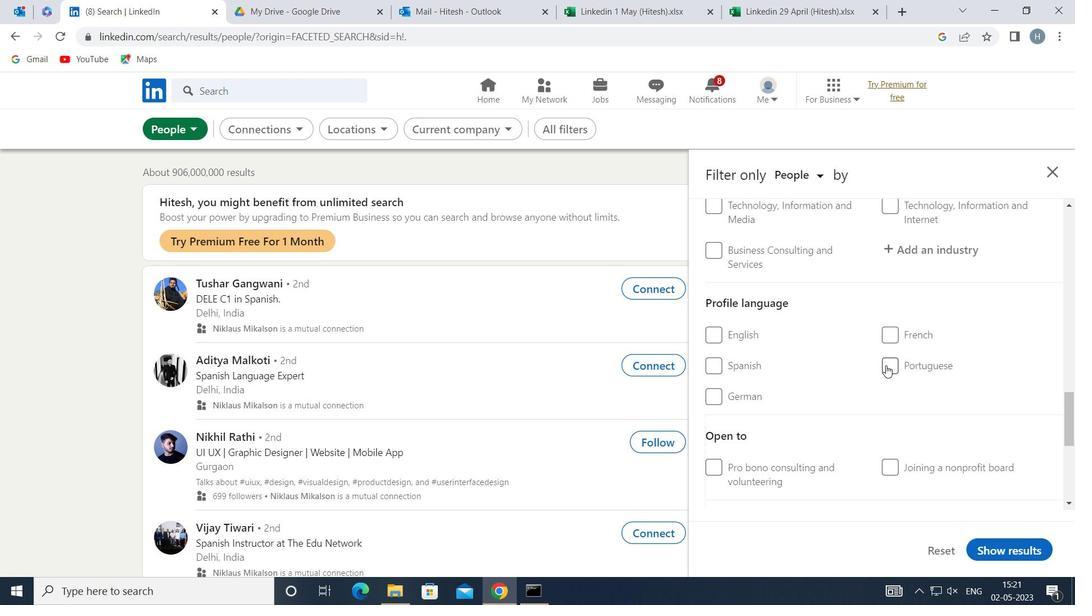 
Action: Mouse moved to (846, 382)
Screenshot: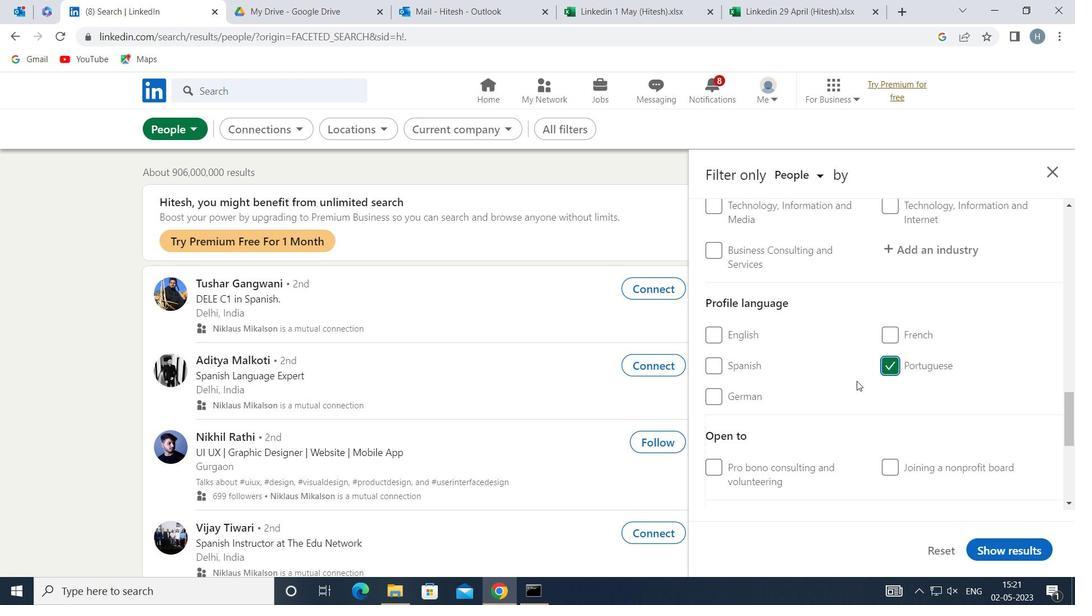 
Action: Mouse scrolled (846, 383) with delta (0, 0)
Screenshot: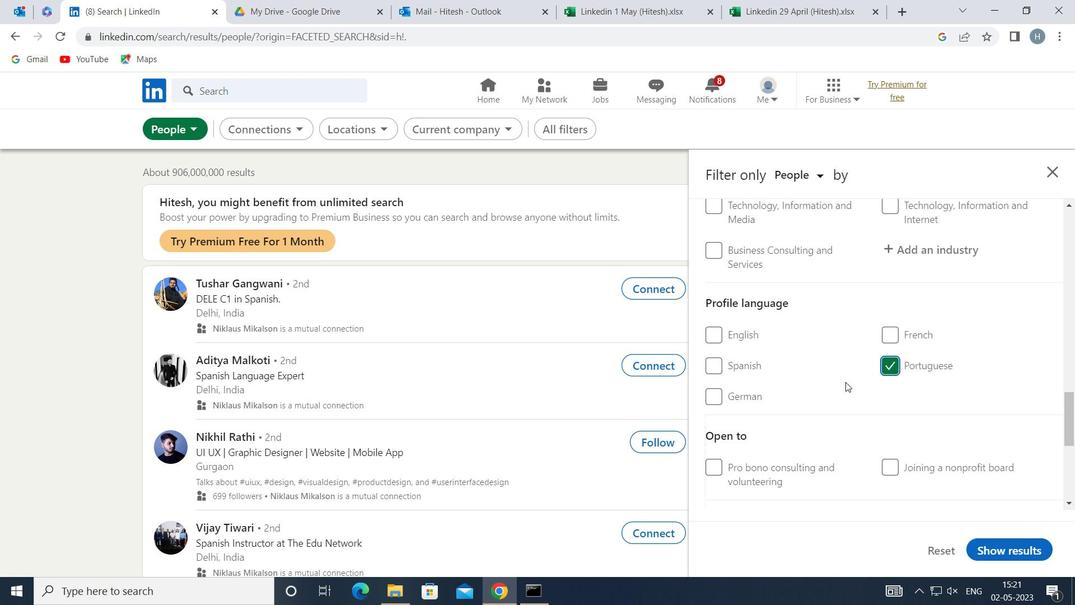 
Action: Mouse moved to (844, 381)
Screenshot: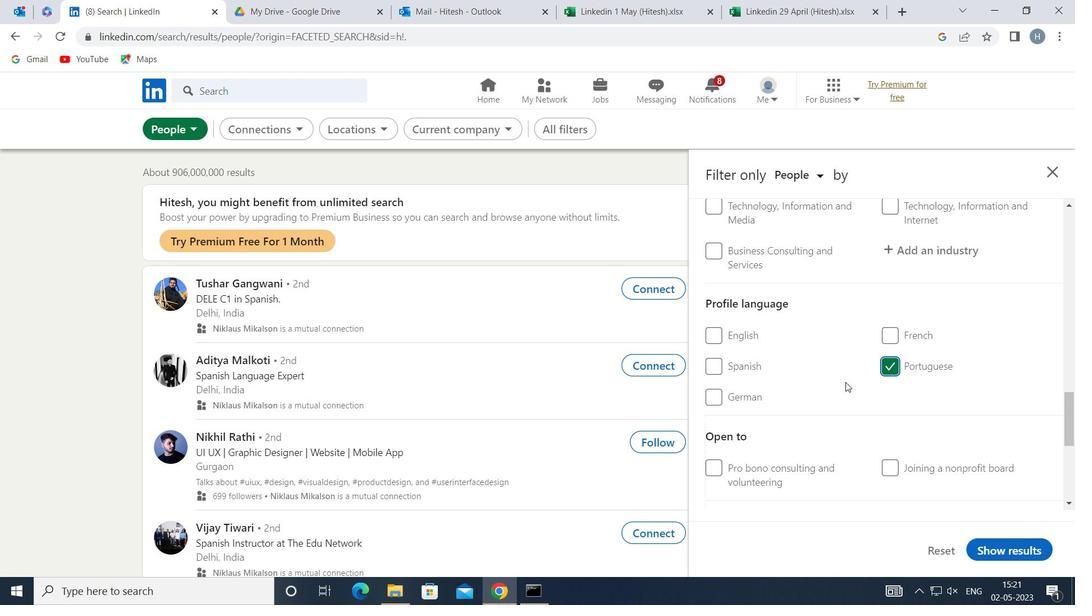 
Action: Mouse scrolled (844, 382) with delta (0, 0)
Screenshot: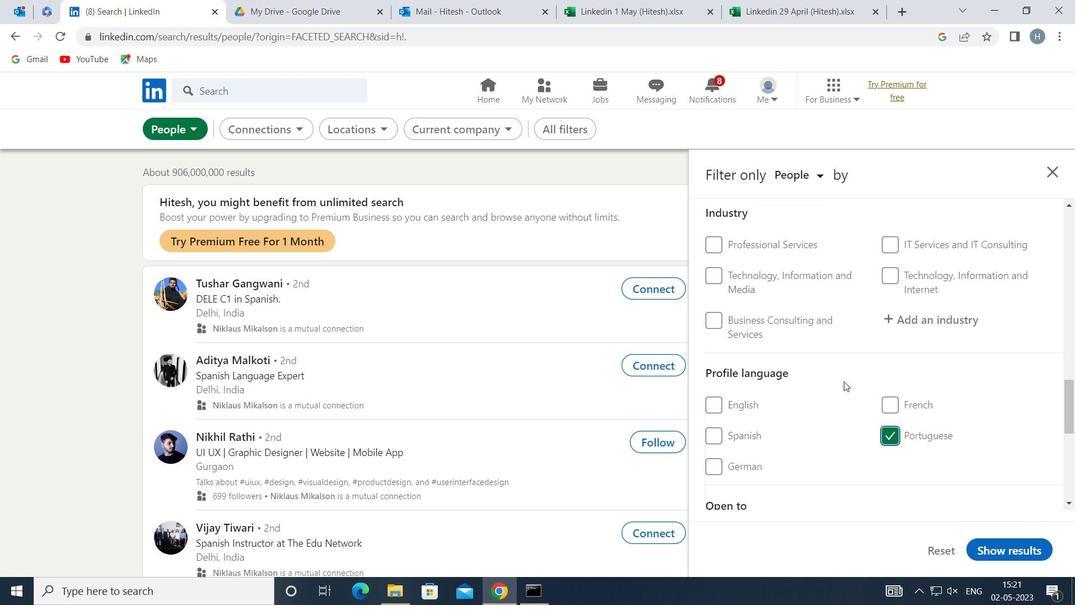 
Action: Mouse scrolled (844, 382) with delta (0, 0)
Screenshot: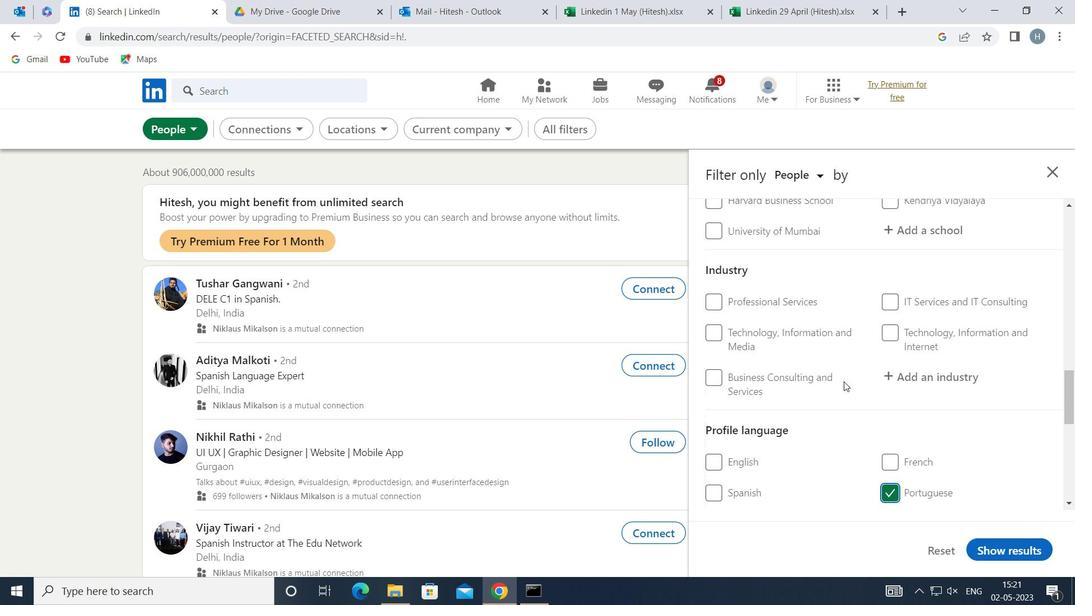 
Action: Mouse scrolled (844, 382) with delta (0, 0)
Screenshot: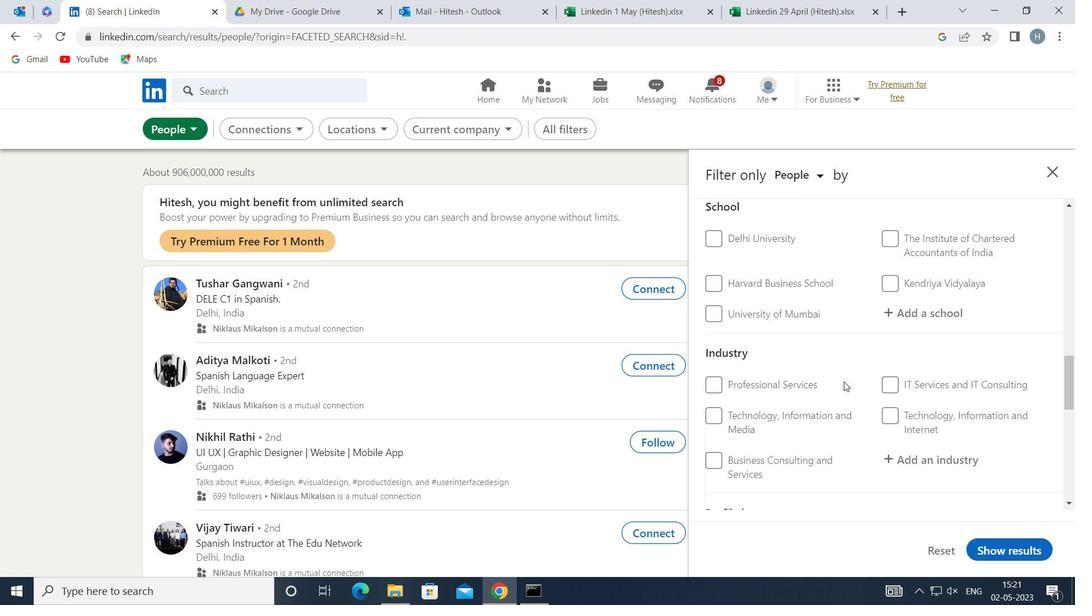 
Action: Mouse scrolled (844, 382) with delta (0, 0)
Screenshot: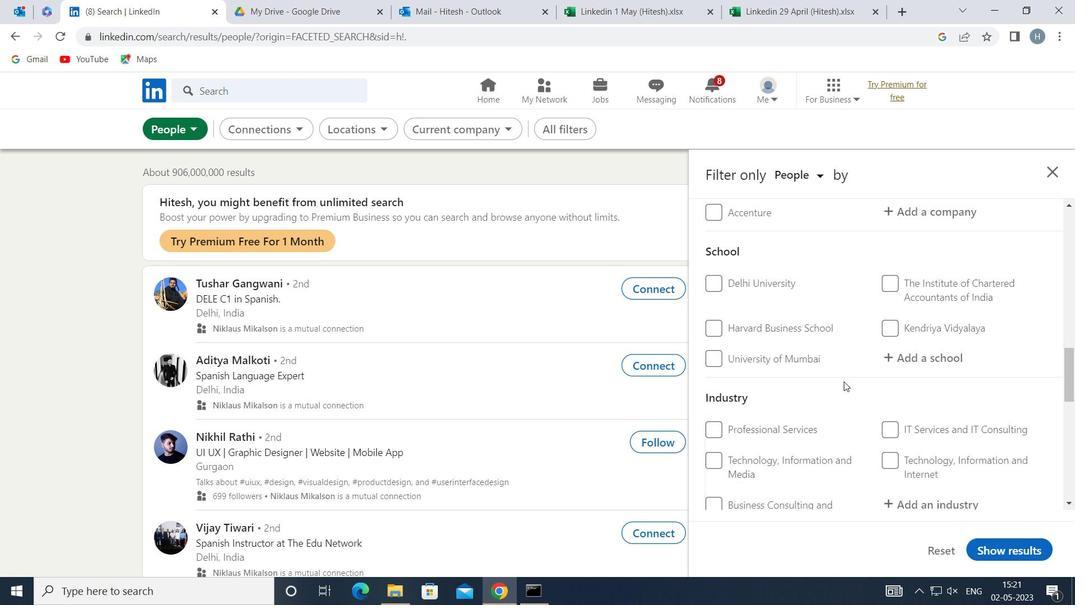 
Action: Mouse scrolled (844, 382) with delta (0, 0)
Screenshot: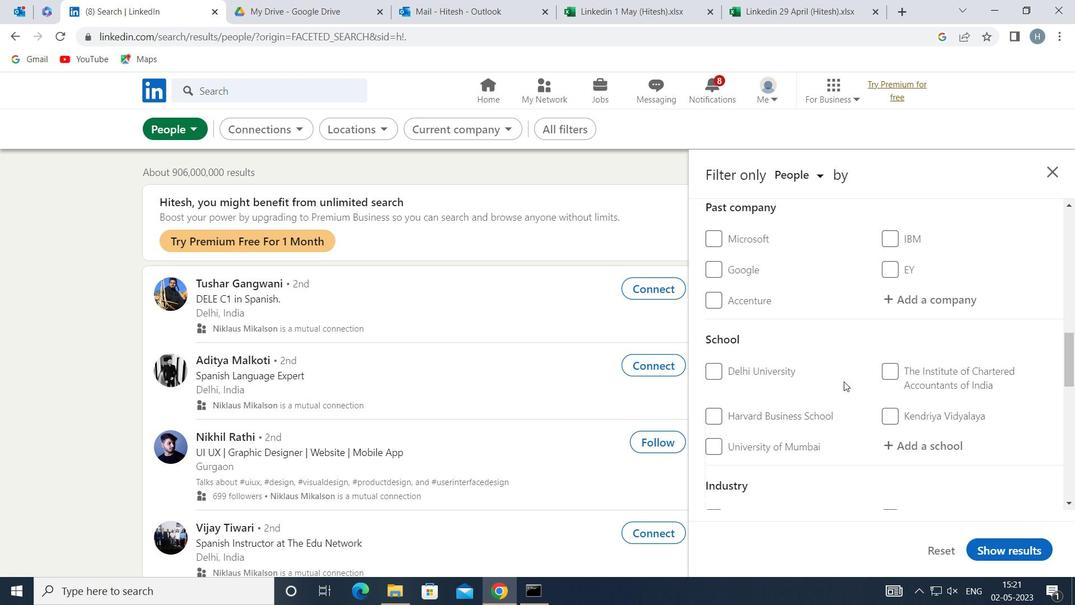 
Action: Mouse scrolled (844, 382) with delta (0, 0)
Screenshot: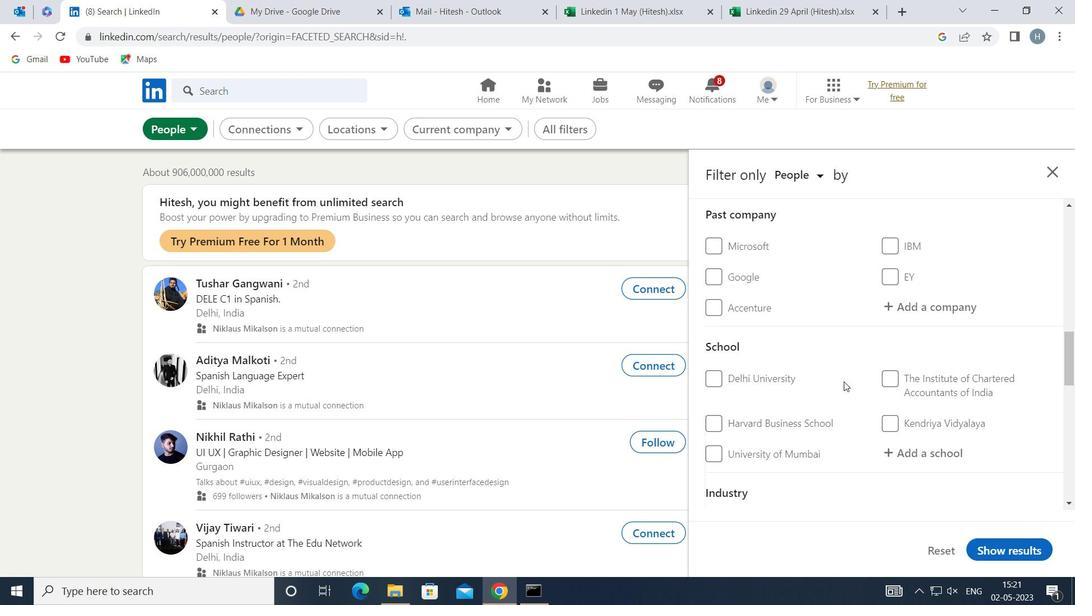 
Action: Mouse scrolled (844, 382) with delta (0, 0)
Screenshot: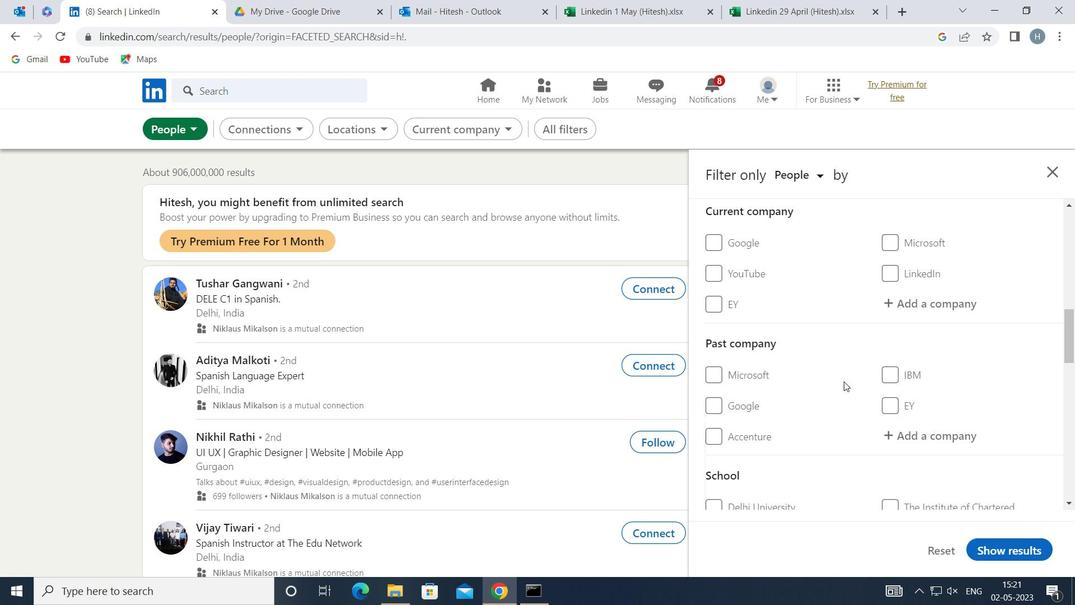 
Action: Mouse moved to (908, 380)
Screenshot: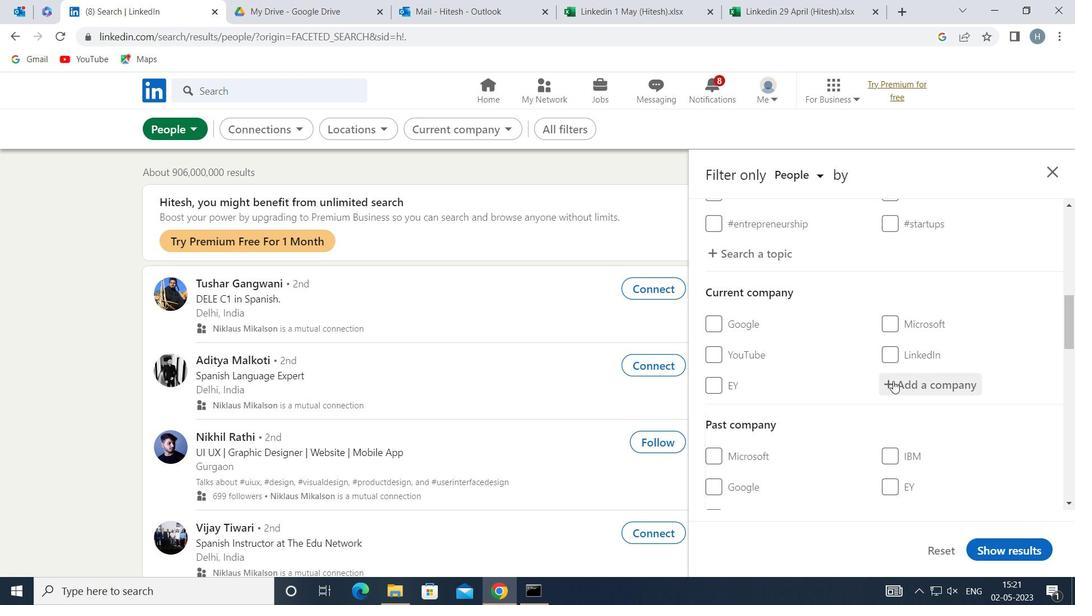
Action: Mouse pressed left at (908, 380)
Screenshot: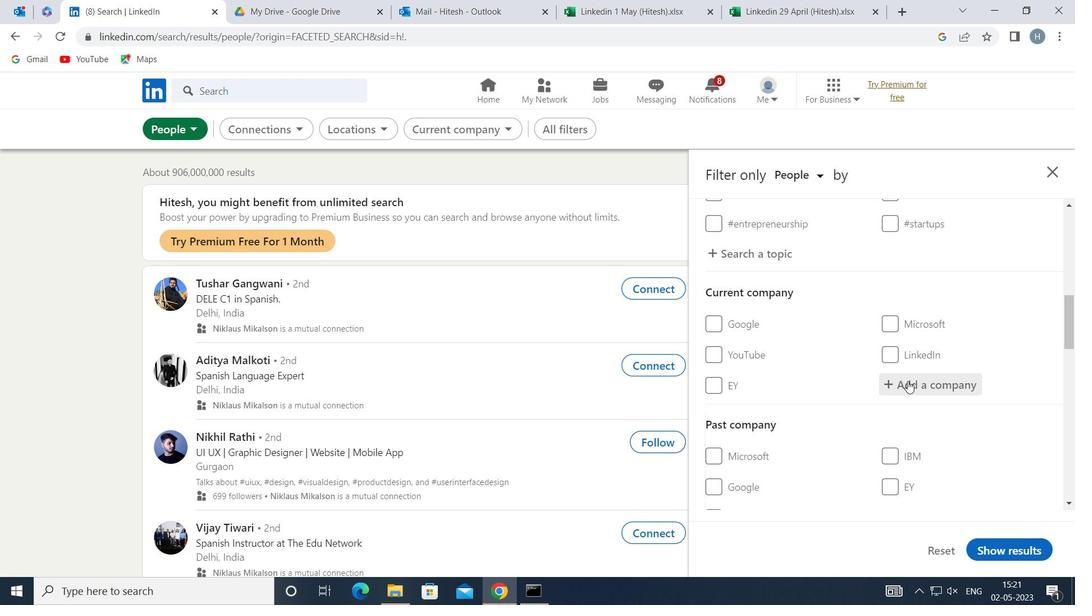 
Action: Mouse moved to (903, 376)
Screenshot: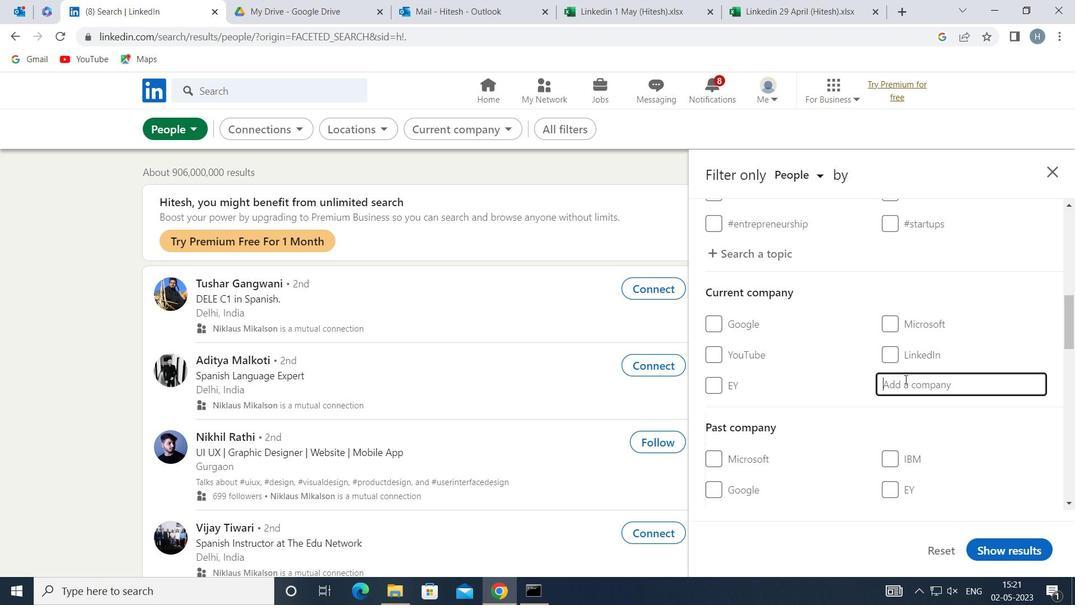 
Action: Key pressed <Key.shift>HINDUSTAN<Key.space><Key.shift>COCA
Screenshot: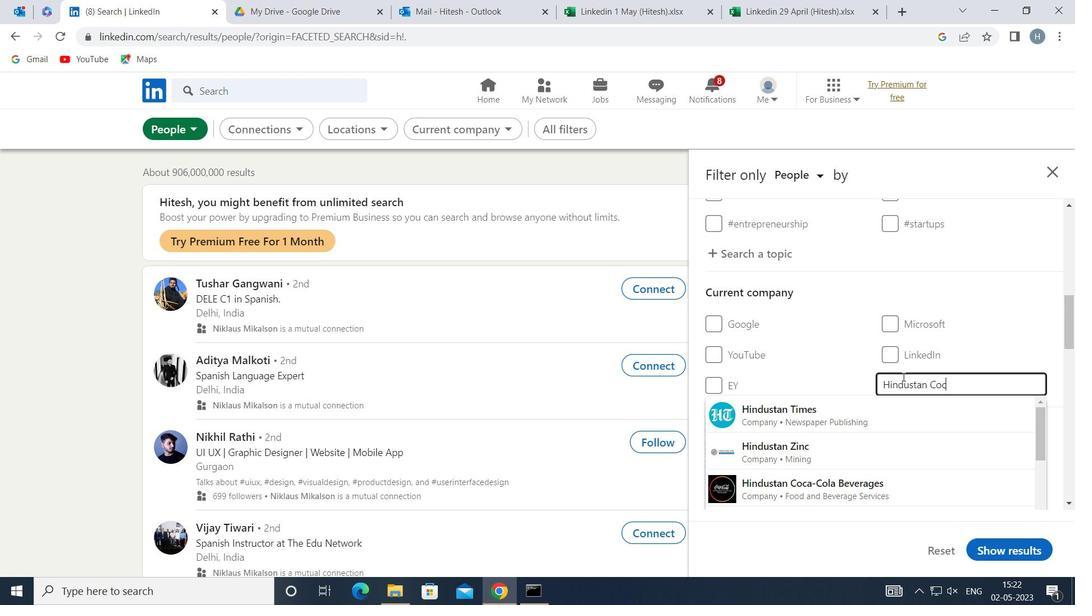 
Action: Mouse moved to (872, 424)
Screenshot: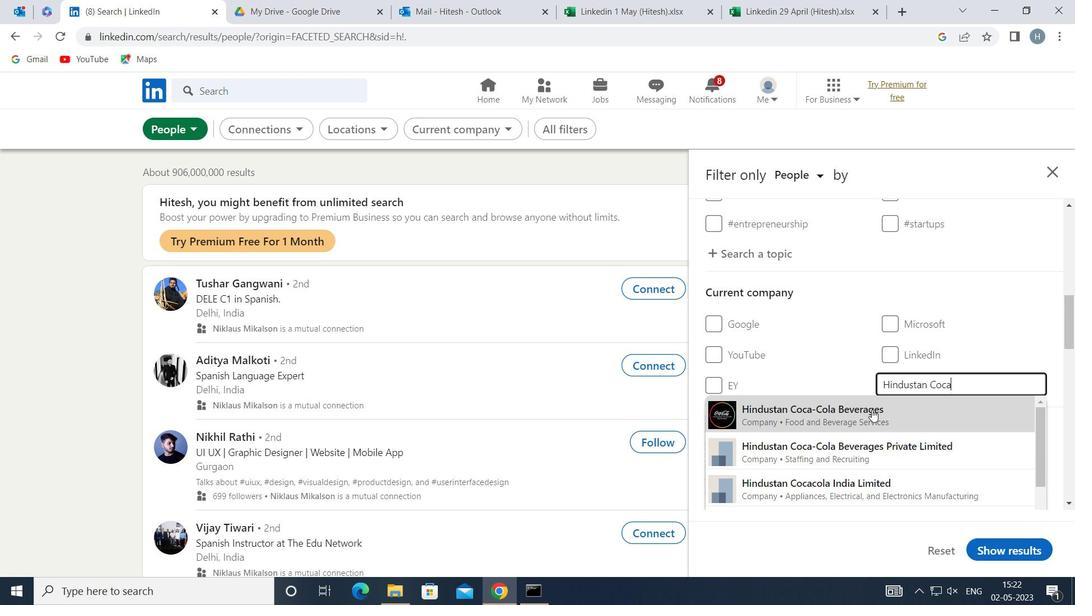 
Action: Mouse pressed left at (872, 424)
Screenshot: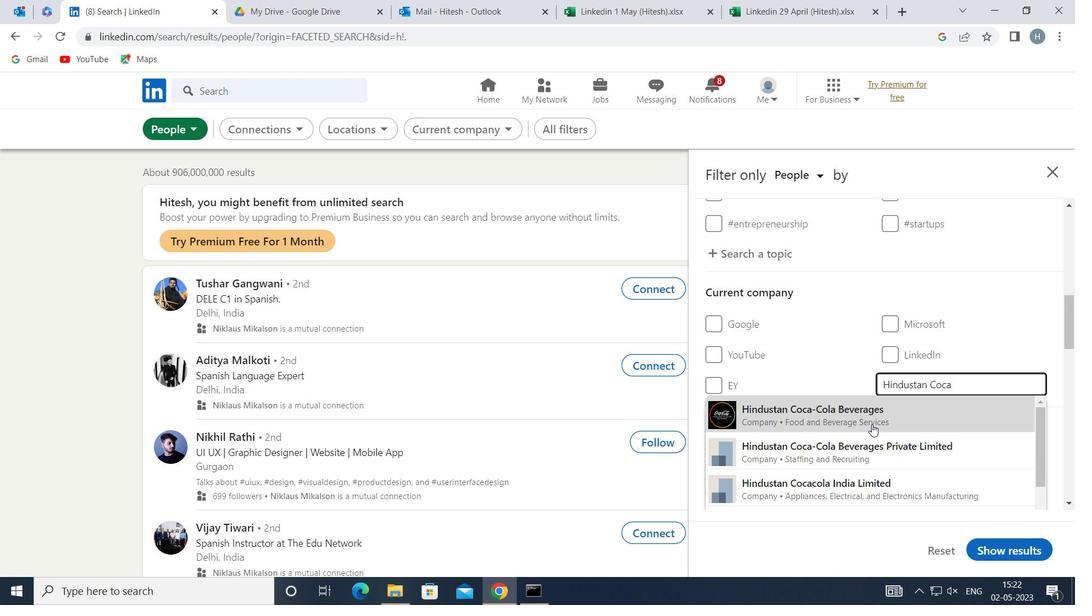 
Action: Mouse moved to (841, 392)
Screenshot: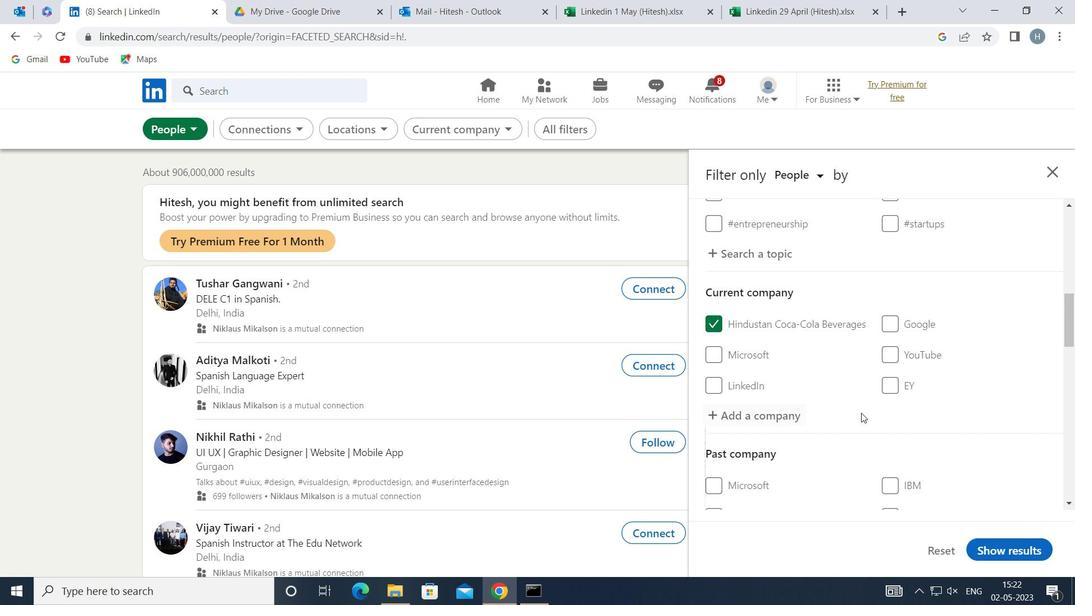 
Action: Mouse scrolled (841, 391) with delta (0, 0)
Screenshot: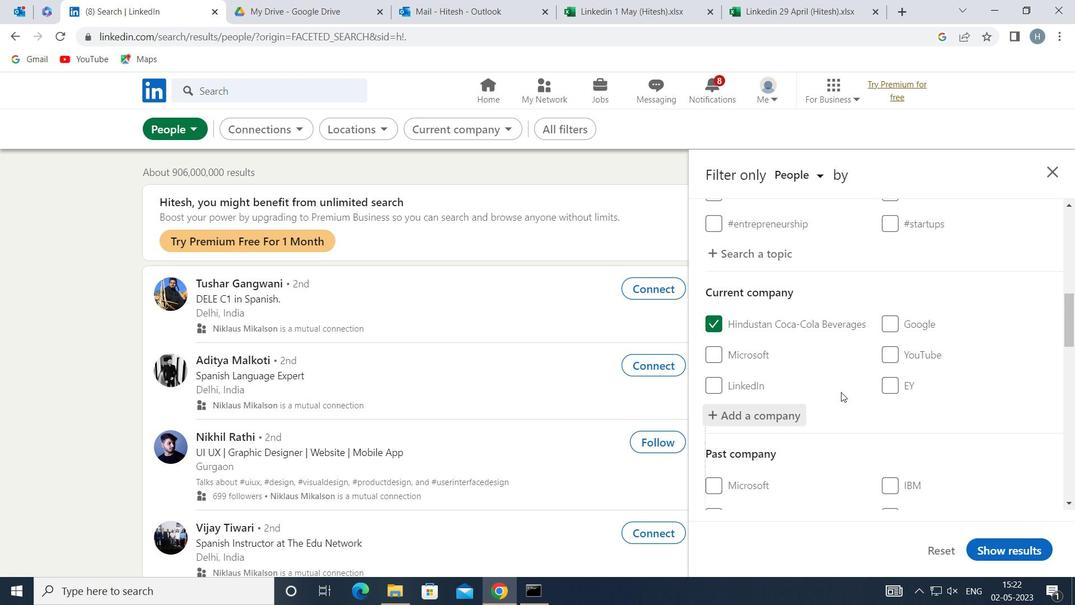 
Action: Mouse moved to (841, 392)
Screenshot: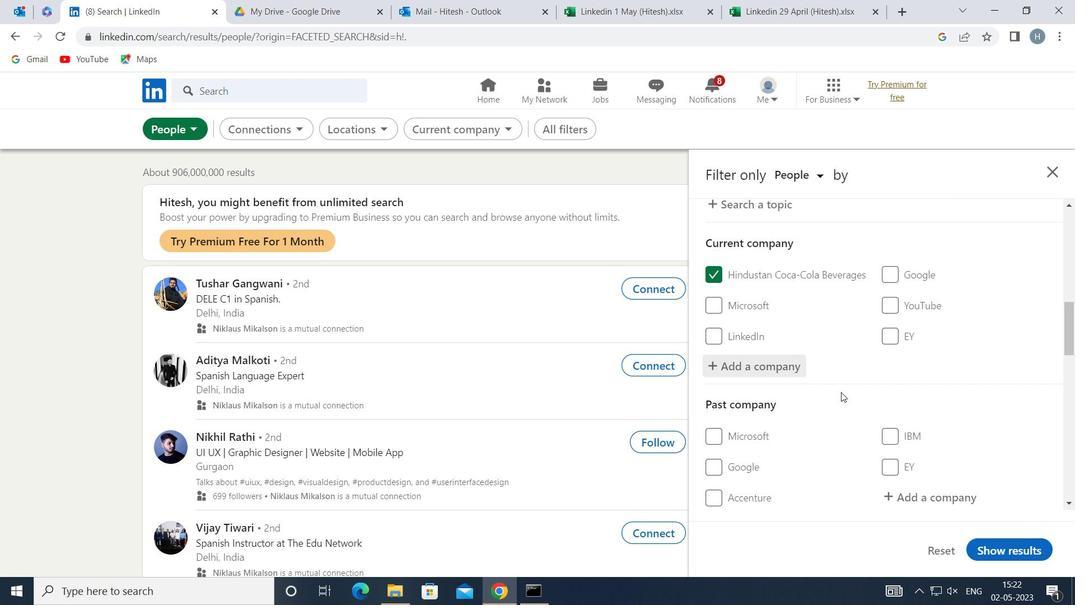 
Action: Mouse scrolled (841, 391) with delta (0, 0)
Screenshot: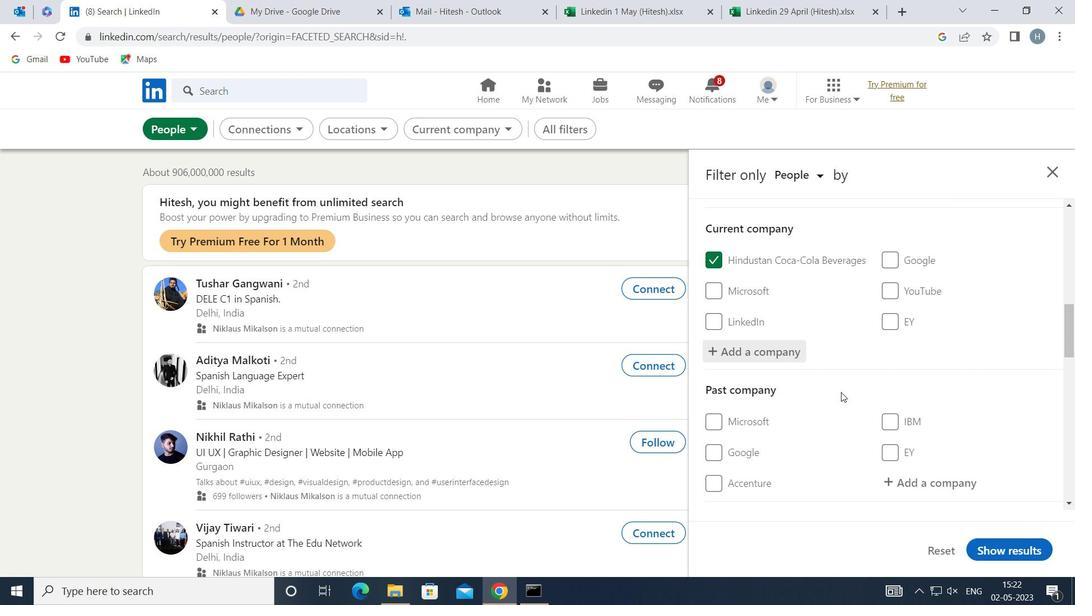 
Action: Mouse scrolled (841, 391) with delta (0, 0)
Screenshot: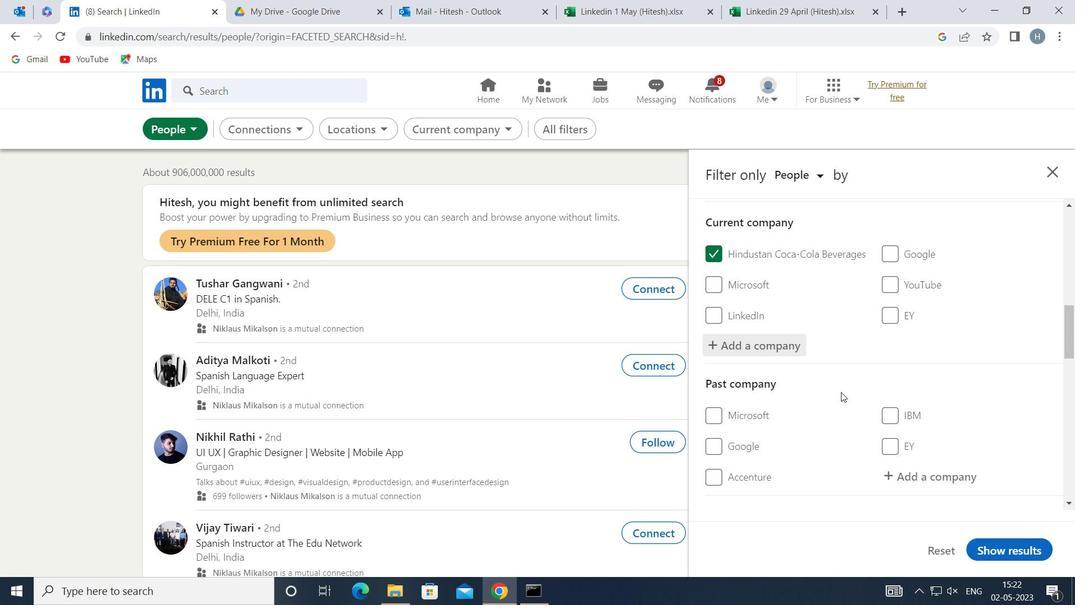 
Action: Mouse scrolled (841, 391) with delta (0, 0)
Screenshot: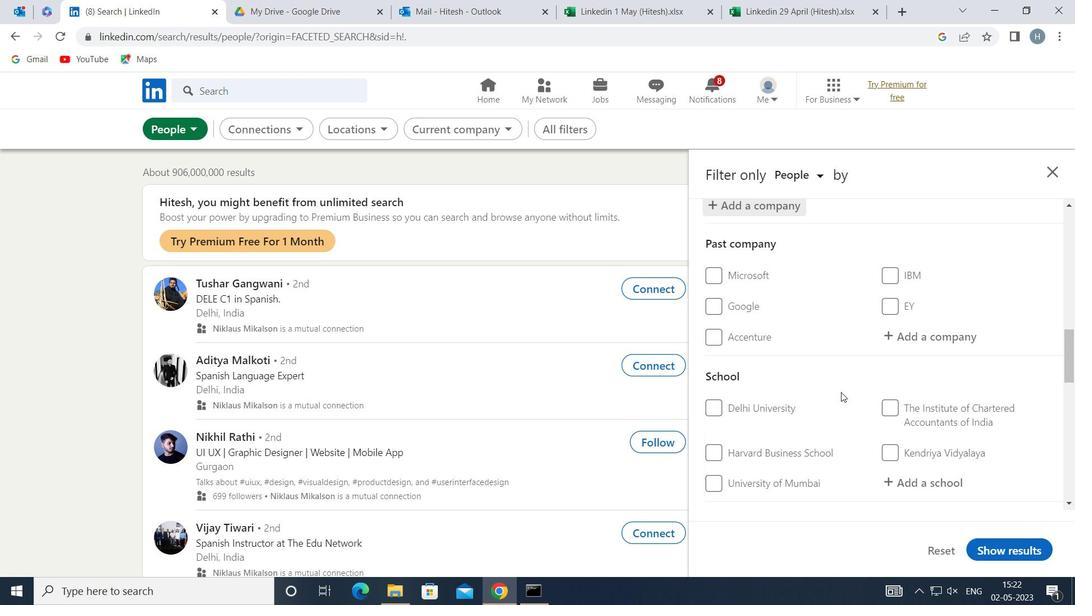 
Action: Mouse moved to (926, 408)
Screenshot: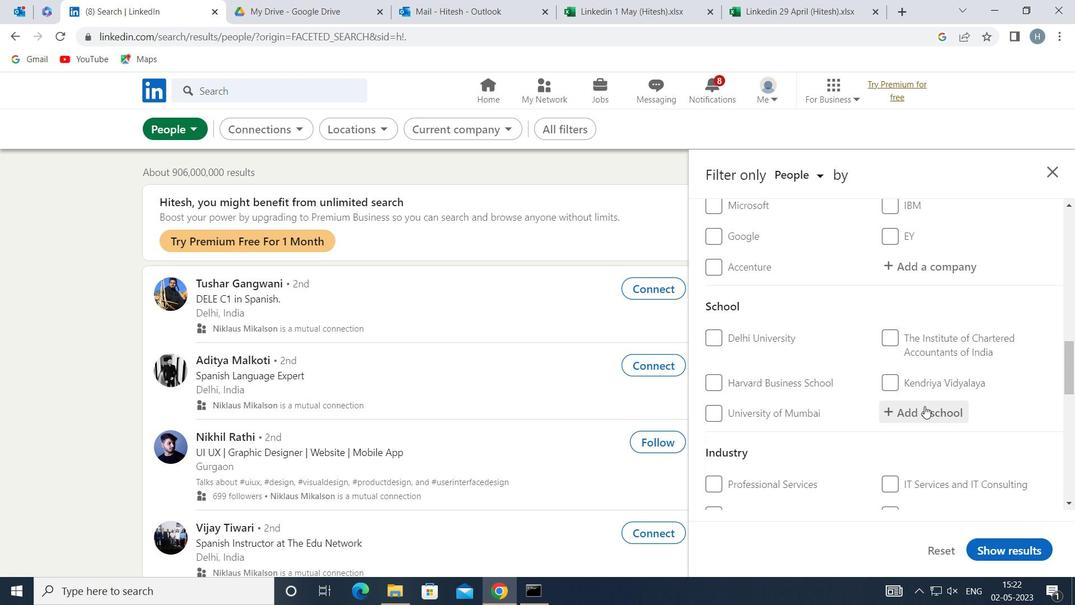 
Action: Mouse pressed left at (926, 408)
Screenshot: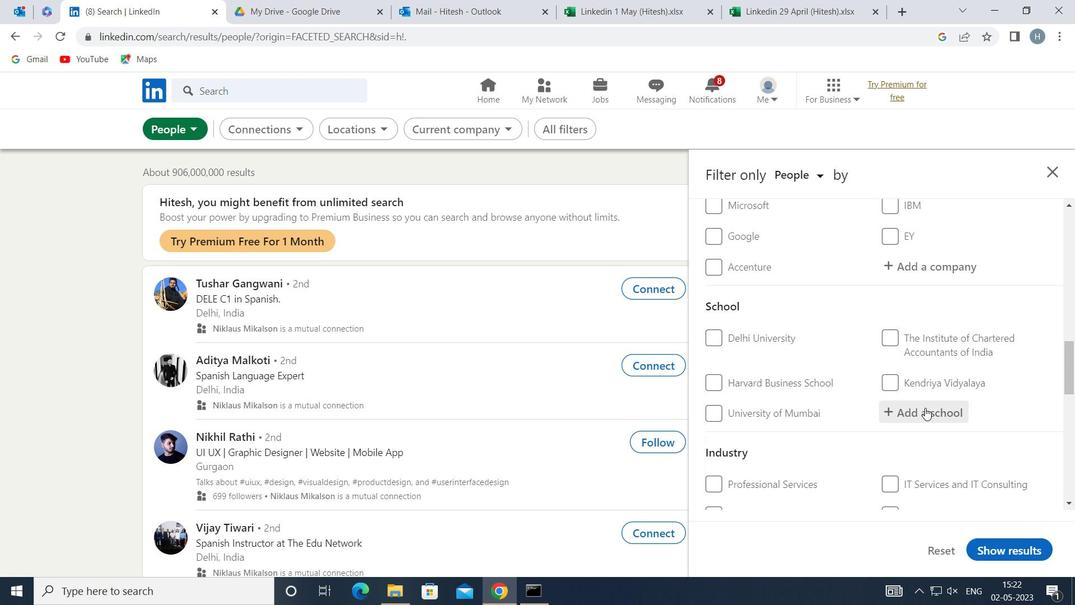 
Action: Key pressed <Key.shift>ST<Key.space><Key.shift>JOHN'S<Key.space><Key.shift>HIGH
Screenshot: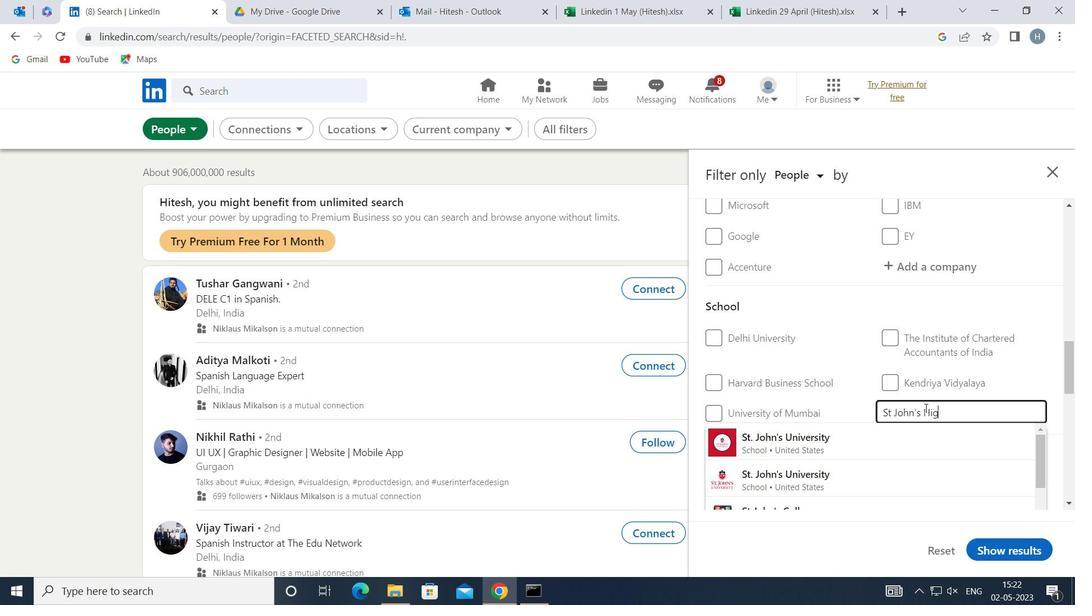 
Action: Mouse moved to (882, 441)
Screenshot: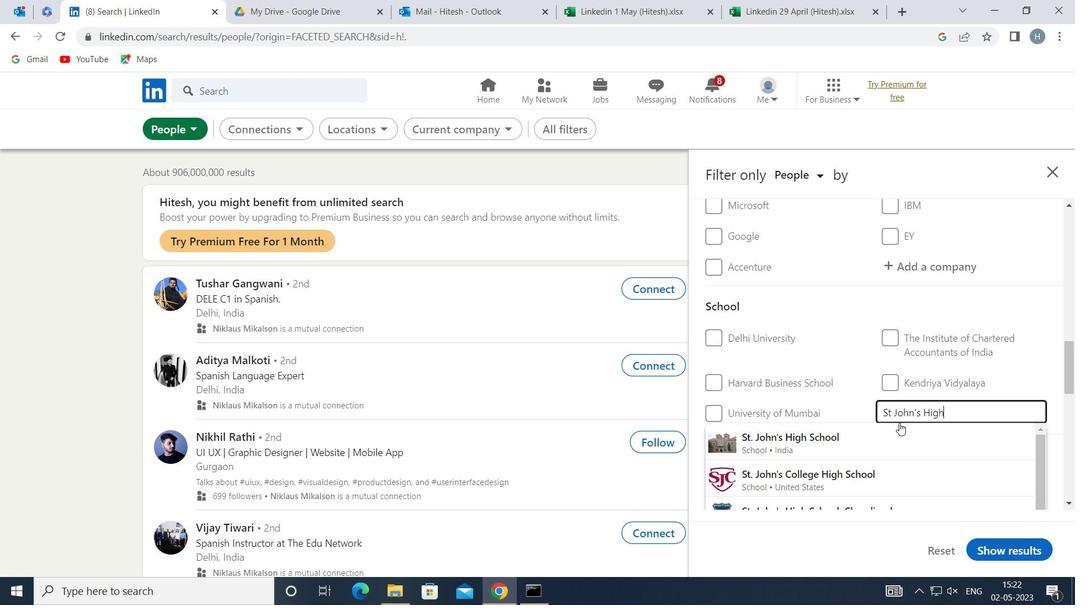 
Action: Mouse pressed left at (882, 441)
Screenshot: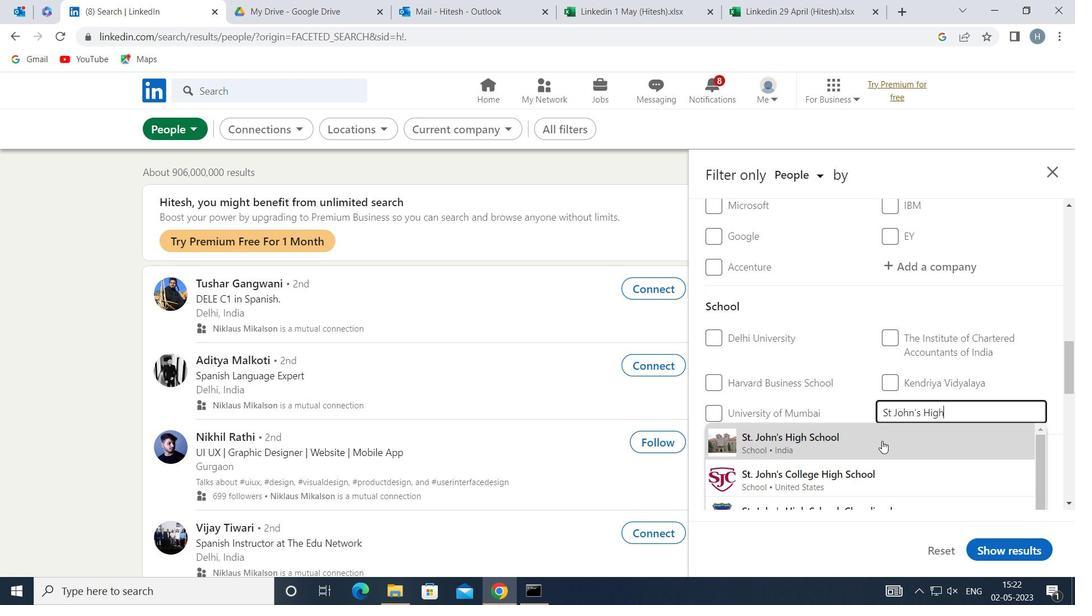 
Action: Mouse moved to (846, 413)
Screenshot: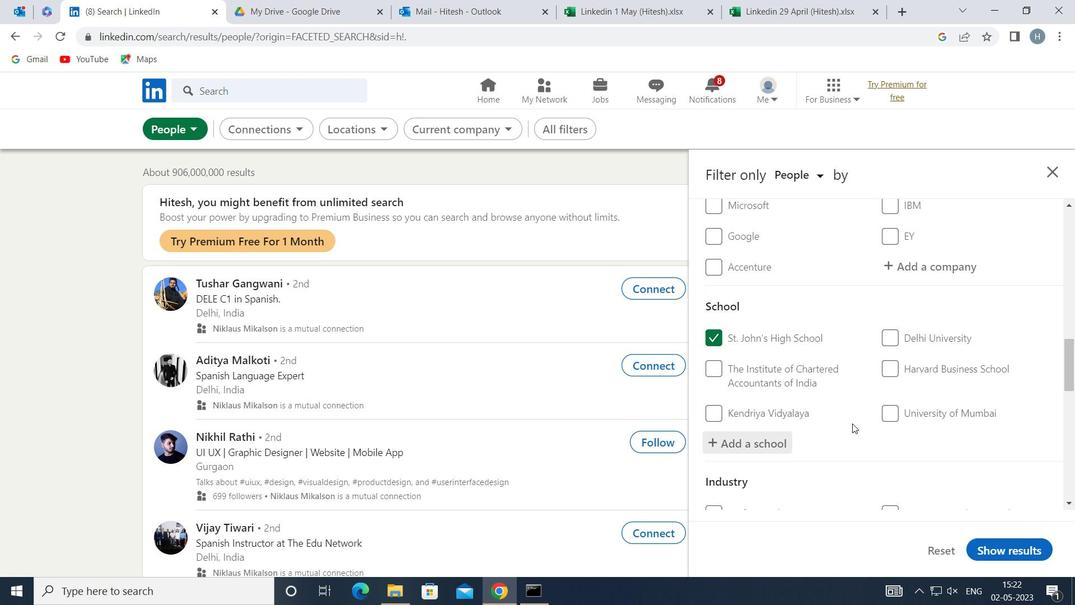 
Action: Mouse scrolled (846, 412) with delta (0, 0)
Screenshot: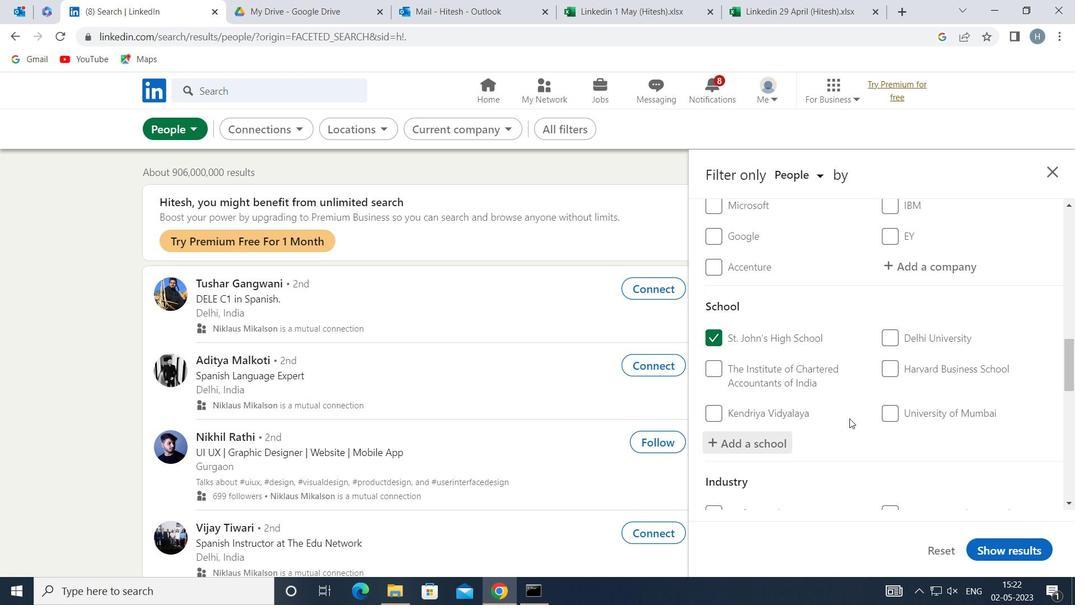 
Action: Mouse scrolled (846, 412) with delta (0, 0)
Screenshot: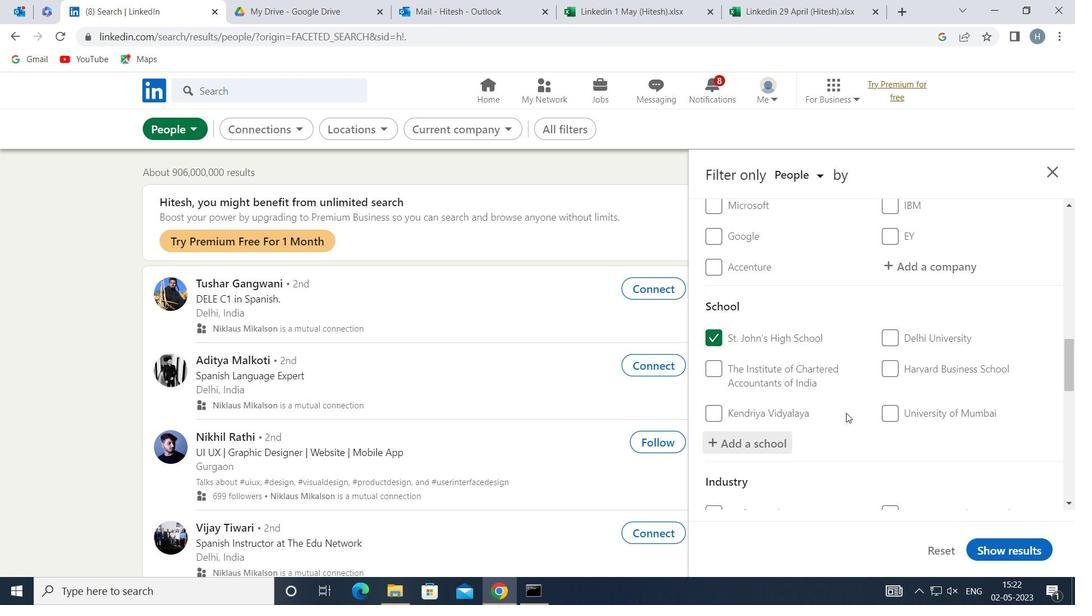 
Action: Mouse moved to (846, 412)
Screenshot: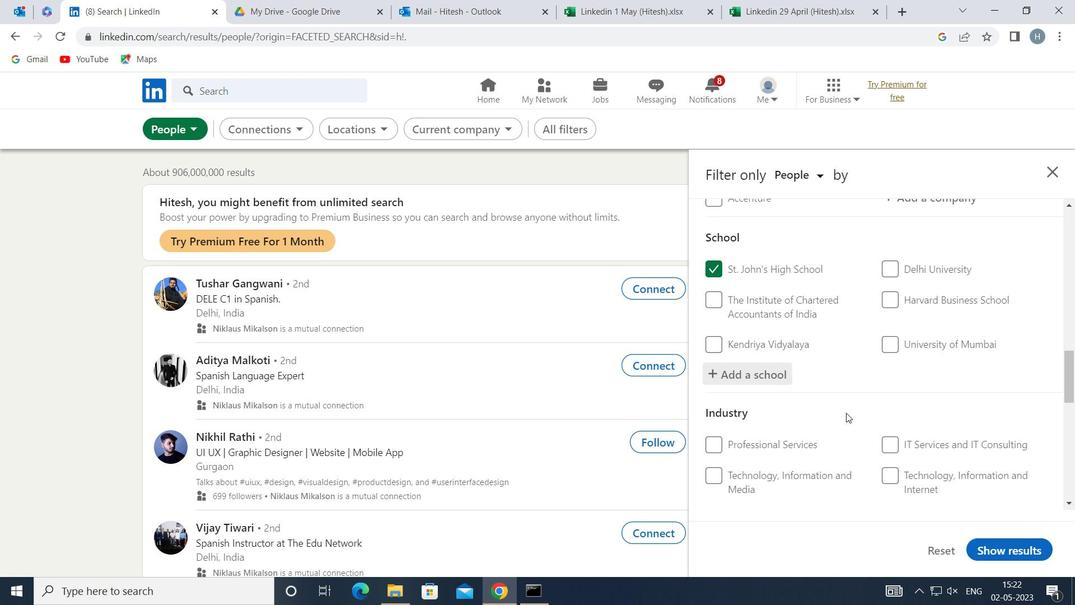 
Action: Mouse scrolled (846, 411) with delta (0, 0)
Screenshot: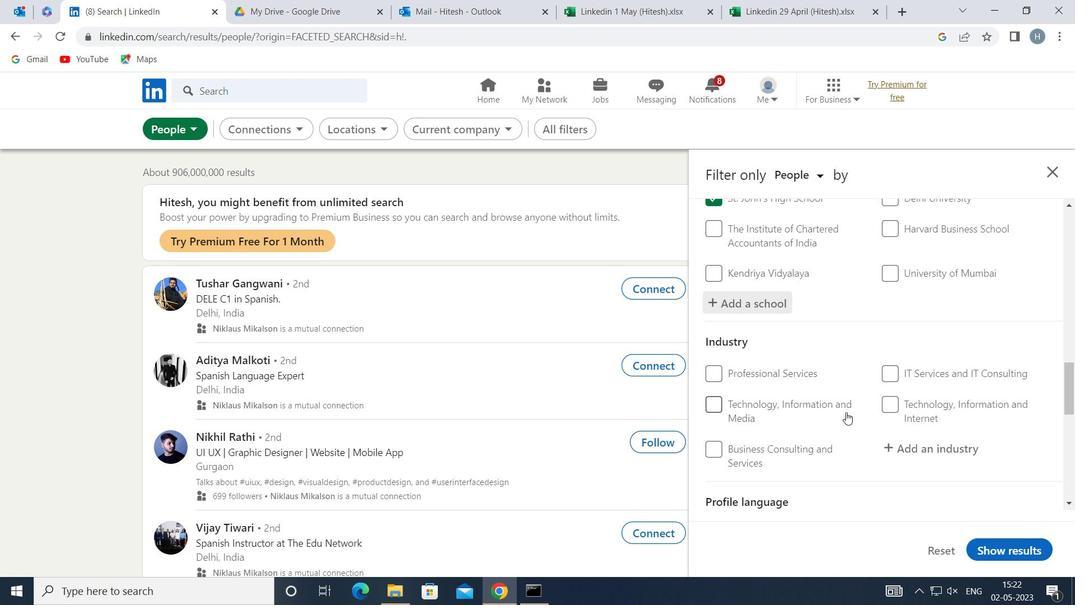 
Action: Mouse moved to (940, 374)
Screenshot: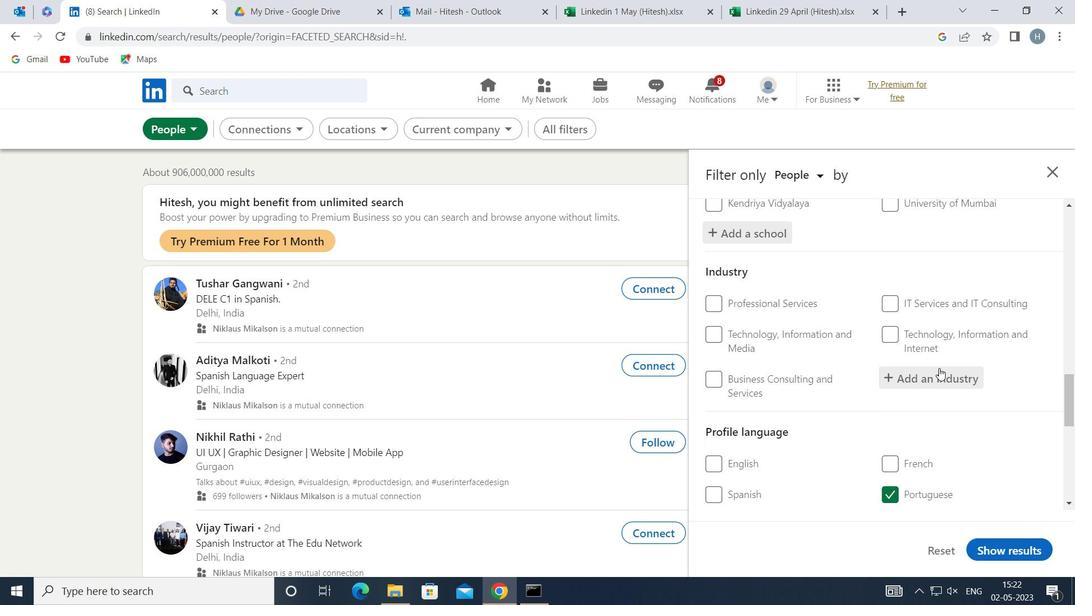 
Action: Mouse pressed left at (940, 374)
Screenshot: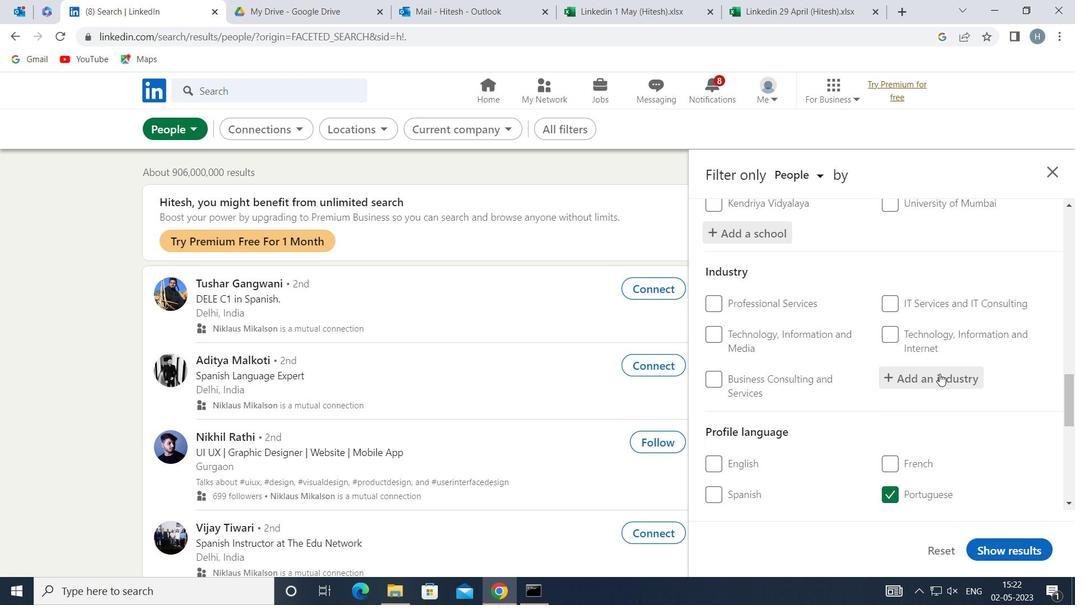 
Action: Mouse moved to (940, 374)
Screenshot: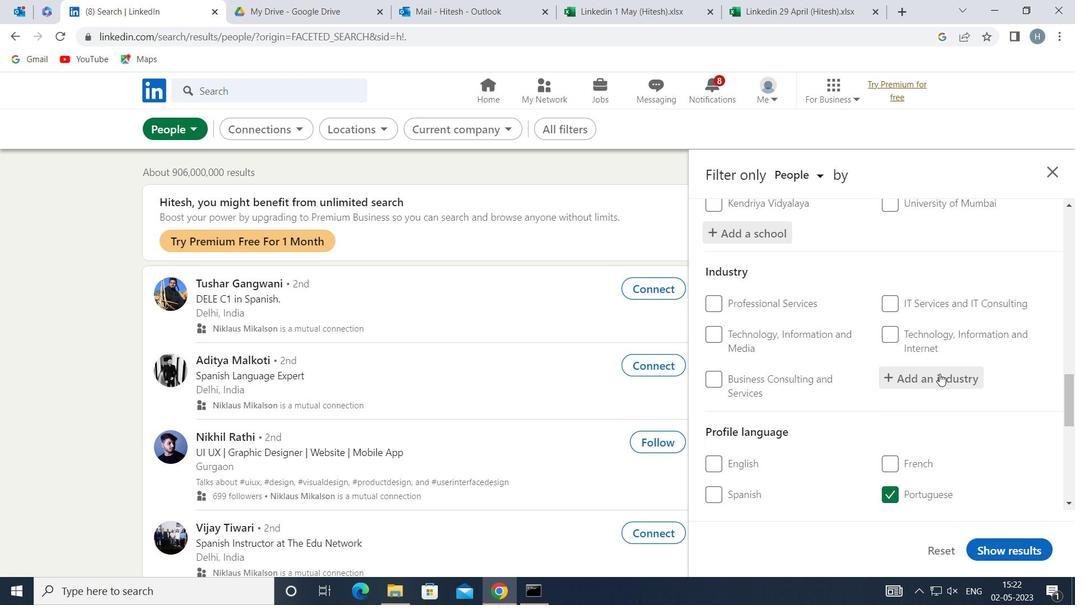 
Action: Key pressed <Key.shift>MOVIES
Screenshot: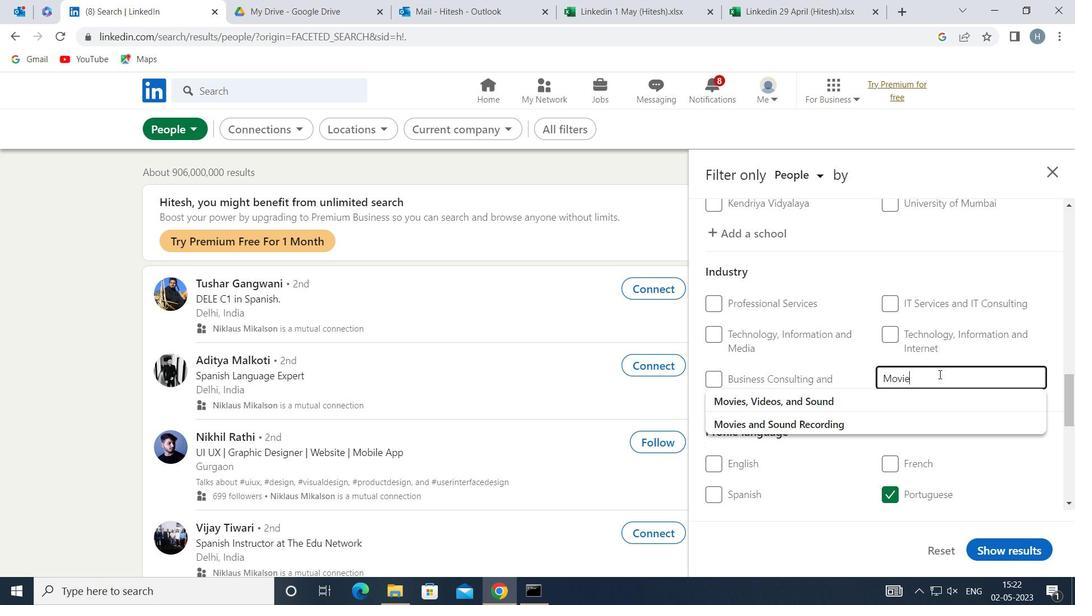 
Action: Mouse moved to (867, 404)
Screenshot: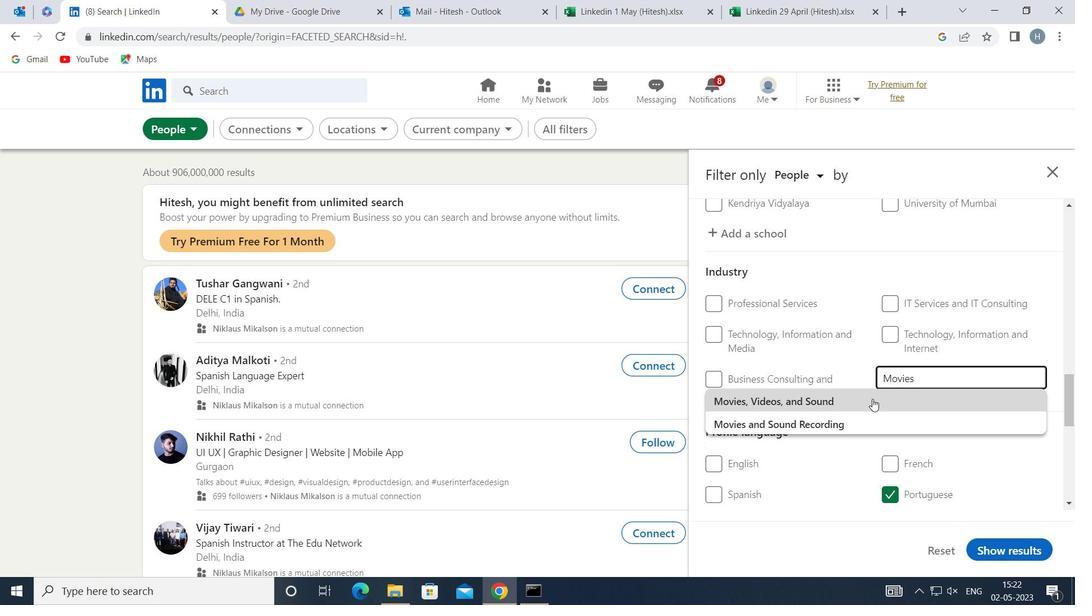 
Action: Mouse pressed left at (867, 404)
Screenshot: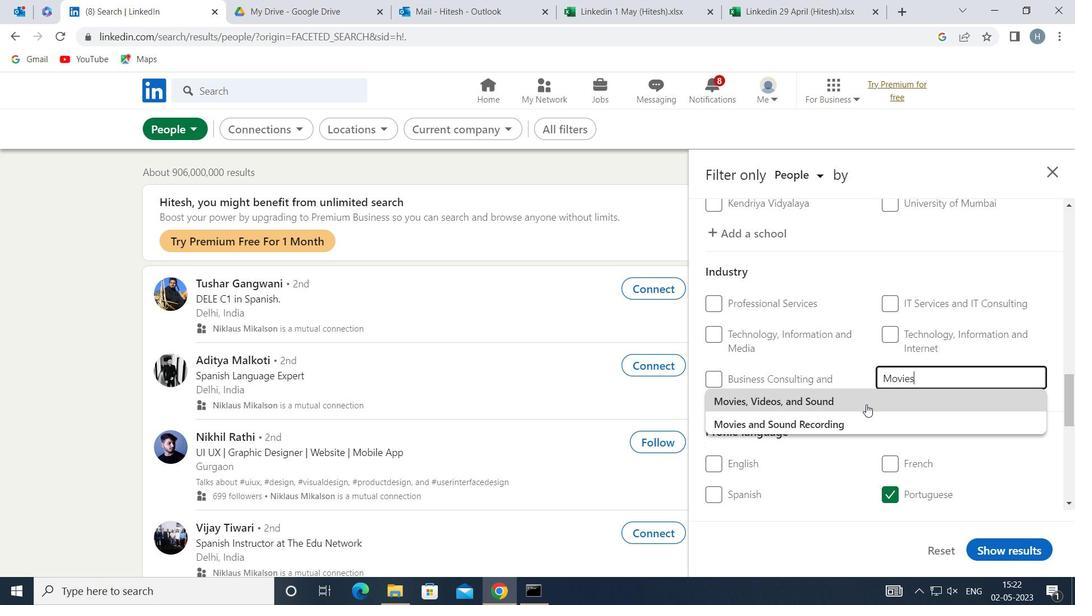
Action: Mouse moved to (851, 391)
Screenshot: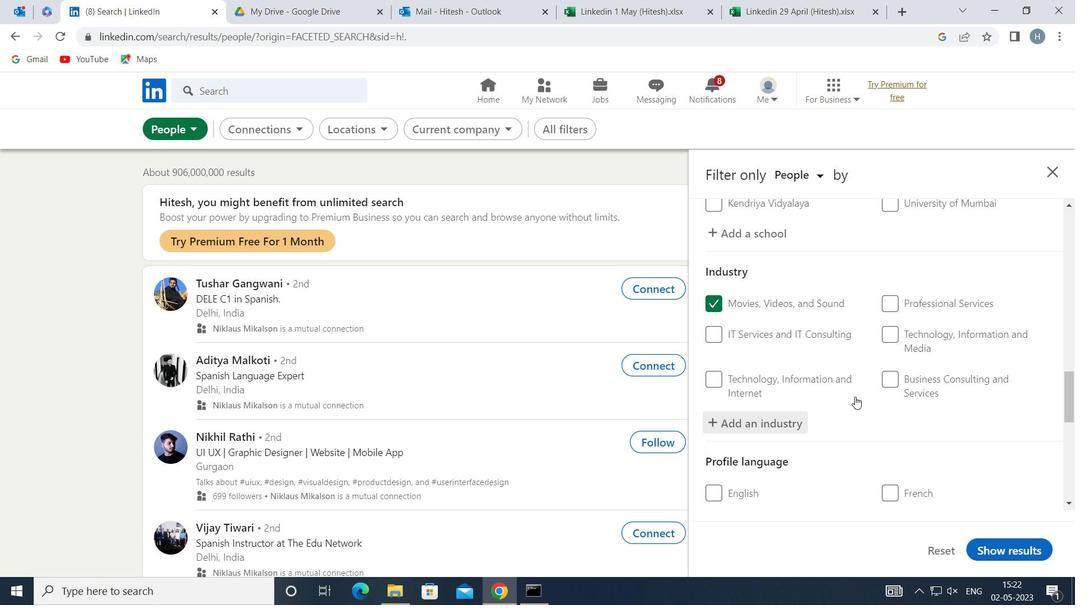 
Action: Mouse scrolled (851, 390) with delta (0, 0)
Screenshot: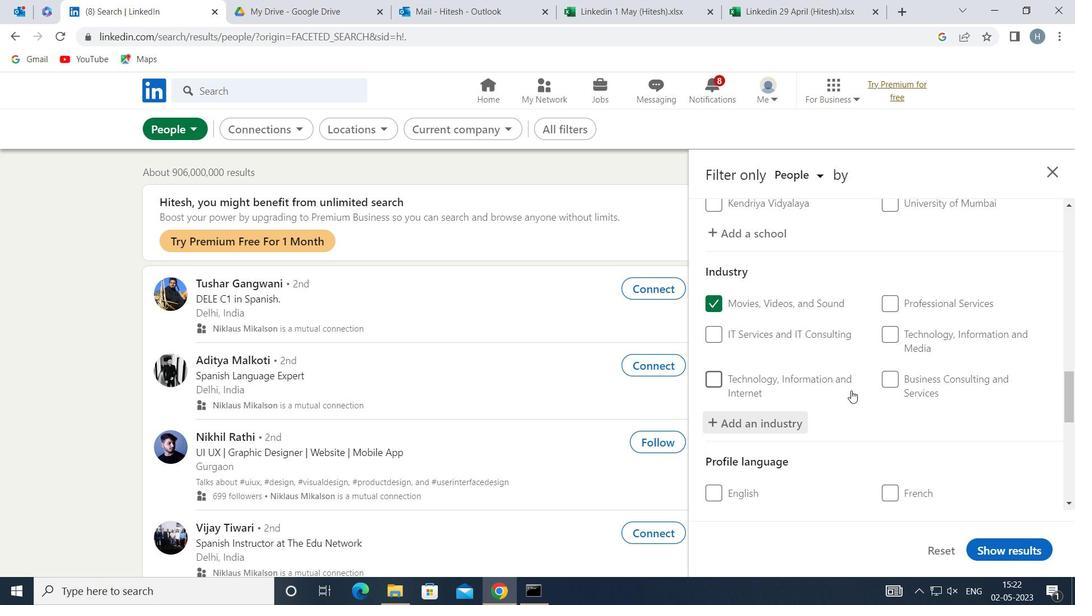 
Action: Mouse scrolled (851, 390) with delta (0, 0)
Screenshot: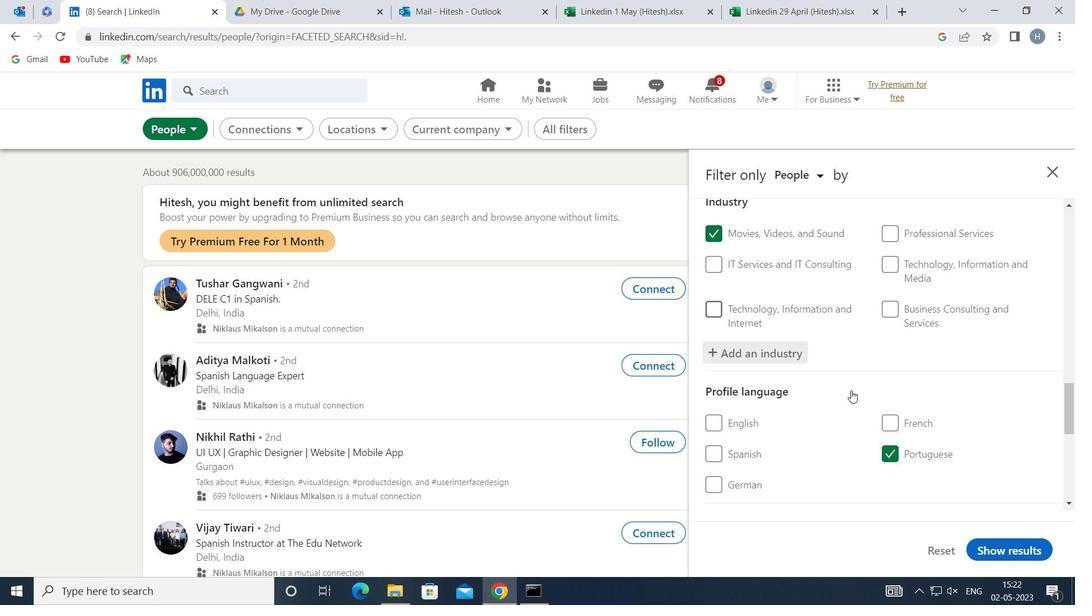 
Action: Mouse scrolled (851, 390) with delta (0, 0)
Screenshot: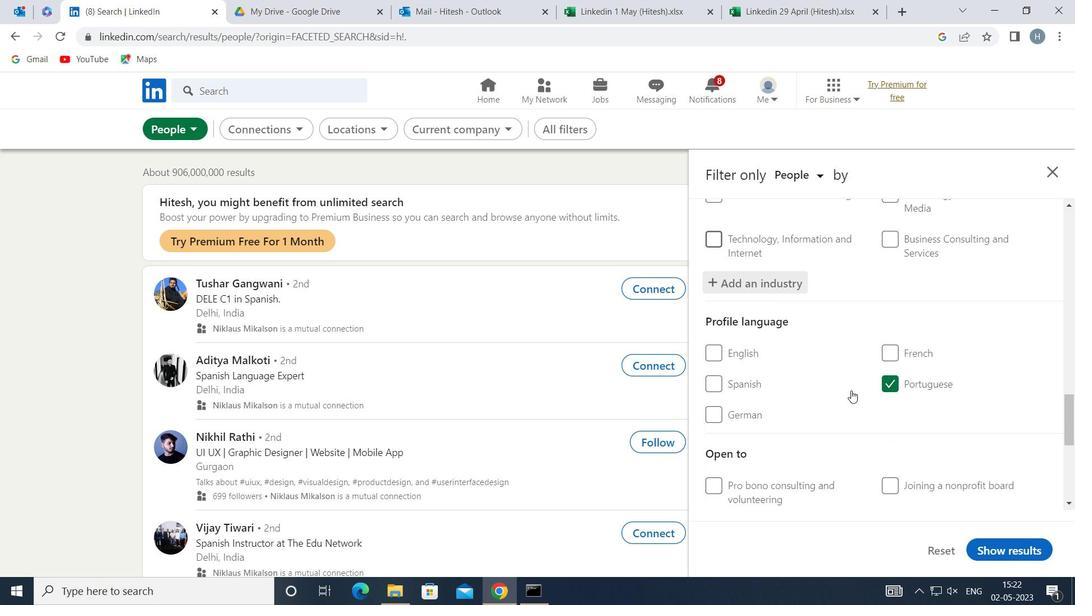
Action: Mouse scrolled (851, 390) with delta (0, 0)
Screenshot: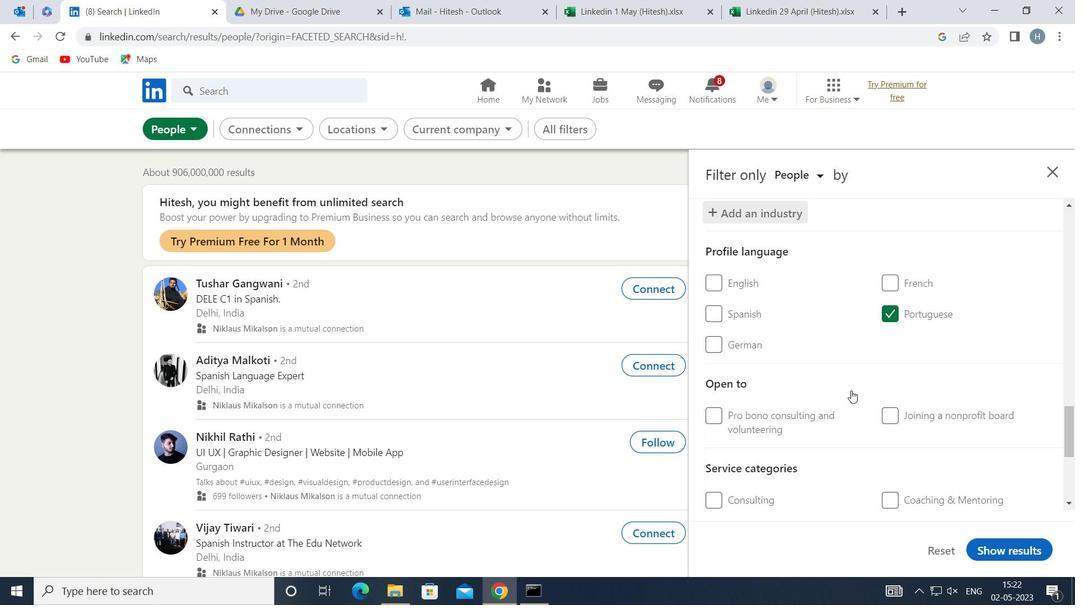 
Action: Mouse scrolled (851, 390) with delta (0, 0)
Screenshot: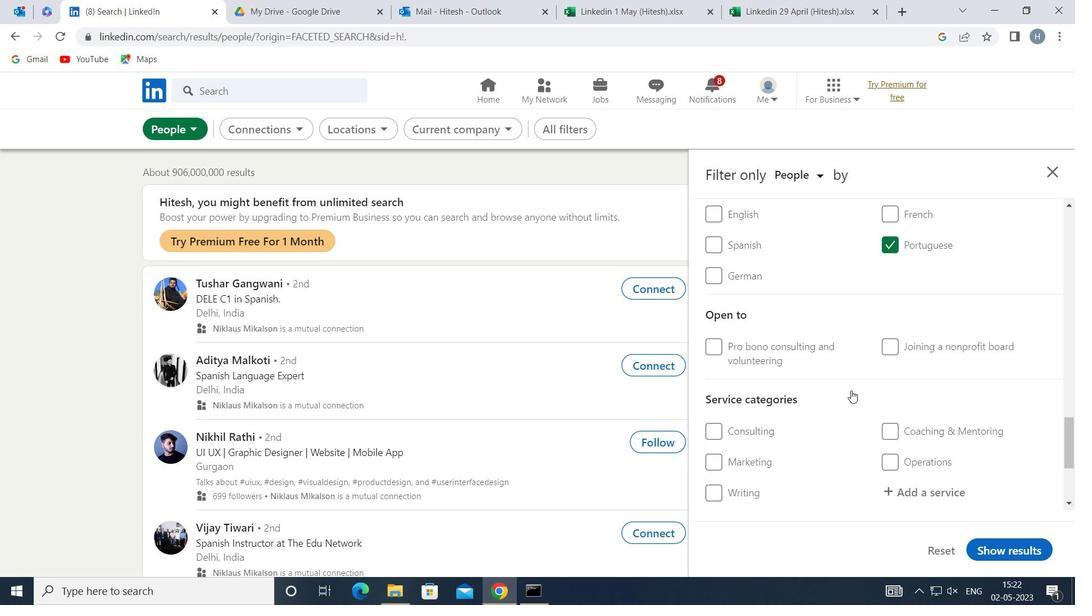 
Action: Mouse moved to (909, 414)
Screenshot: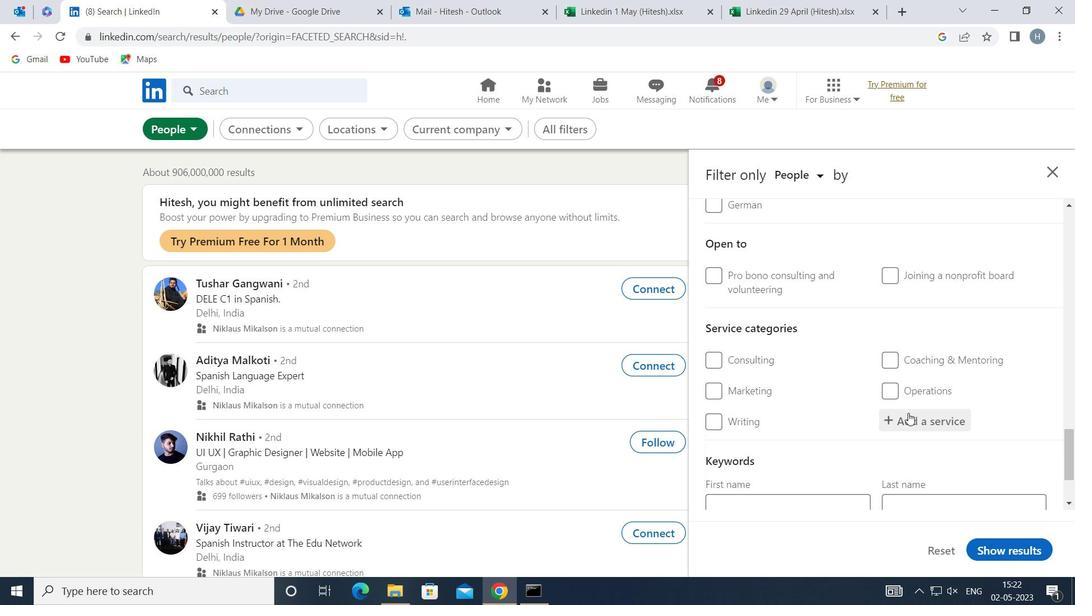 
Action: Mouse pressed left at (909, 414)
Screenshot: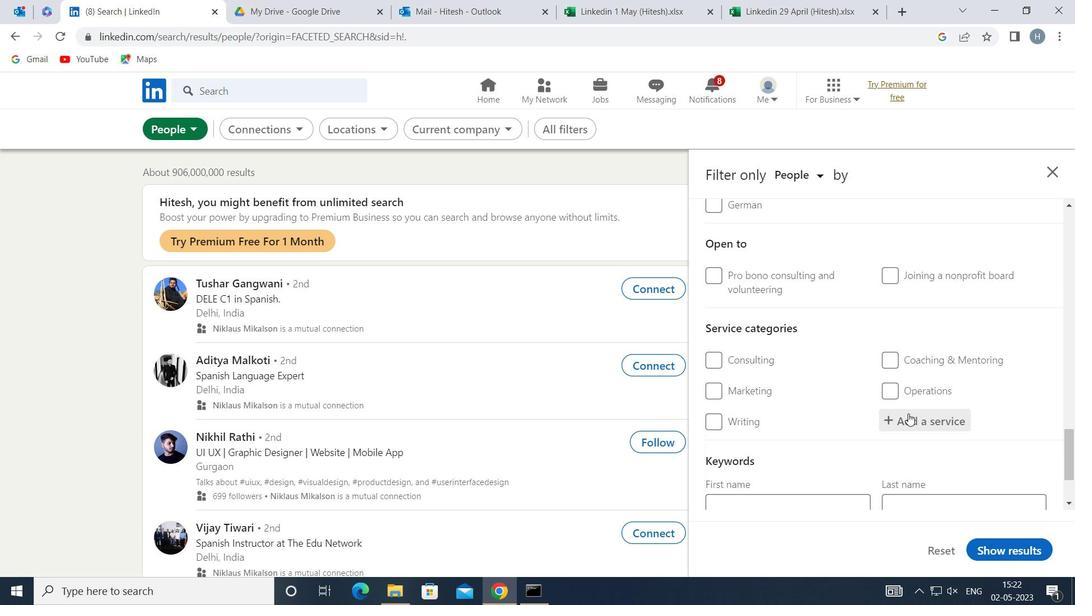 
Action: Key pressed <Key.shift>VIDEO<Key.space><Key.shift>EDI
Screenshot: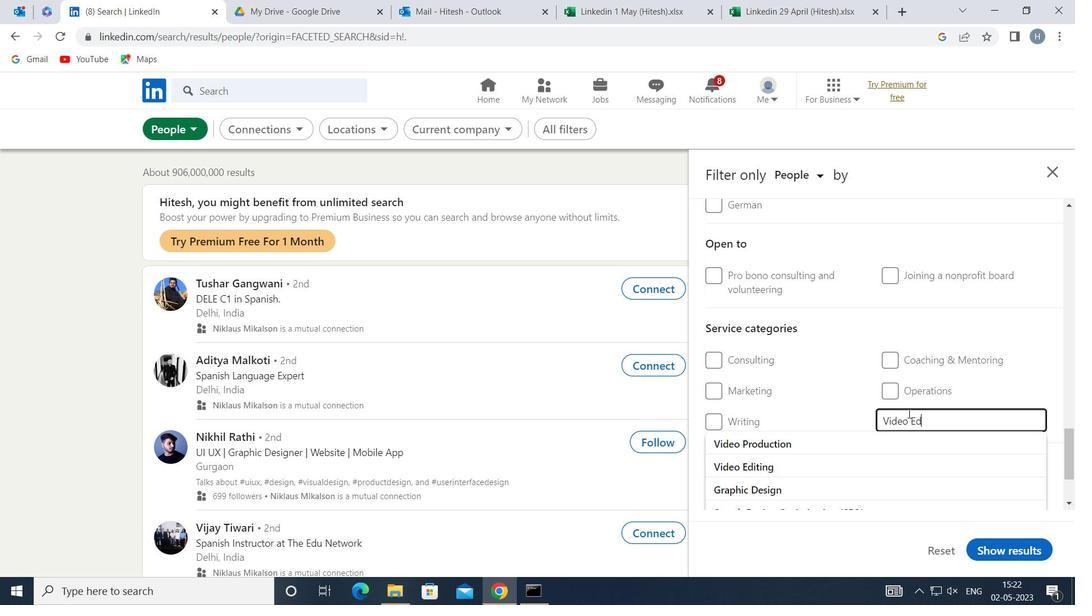 
Action: Mouse moved to (862, 440)
Screenshot: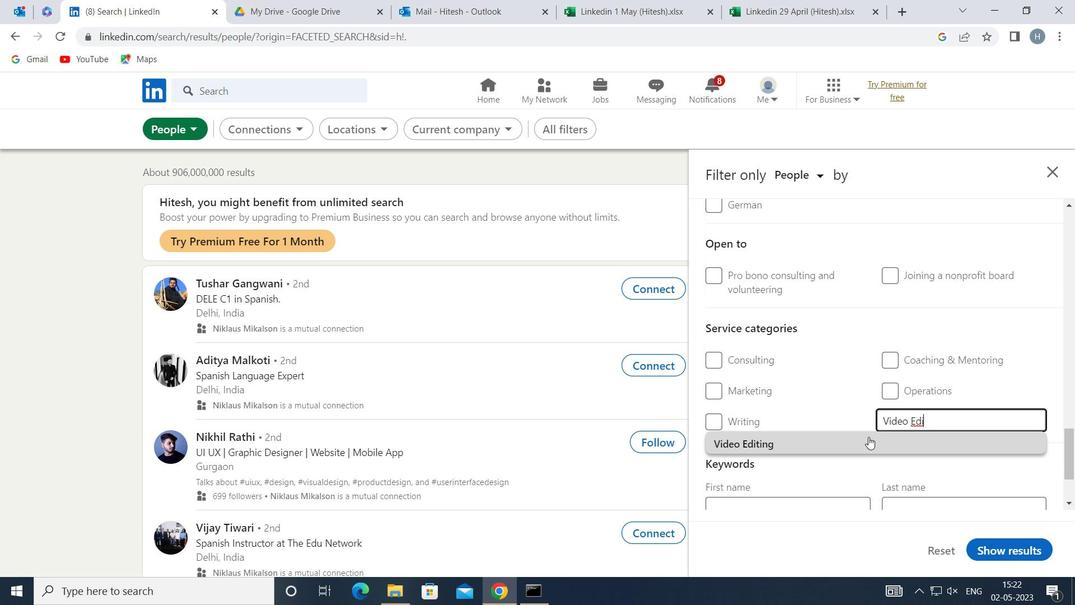 
Action: Mouse pressed left at (862, 440)
Screenshot: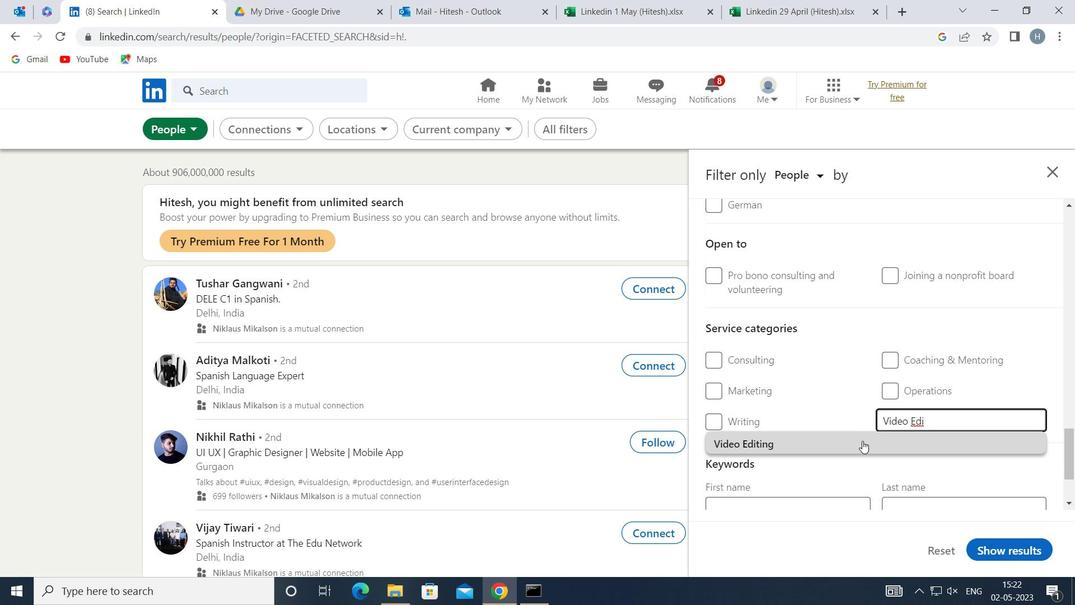 
Action: Mouse moved to (856, 432)
Screenshot: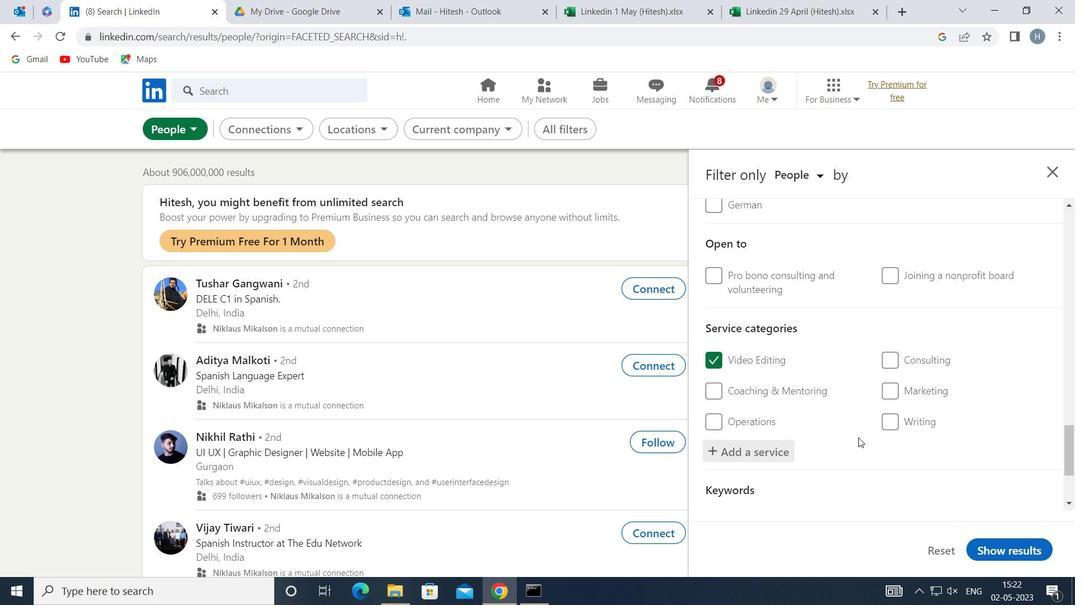 
Action: Mouse scrolled (856, 431) with delta (0, 0)
Screenshot: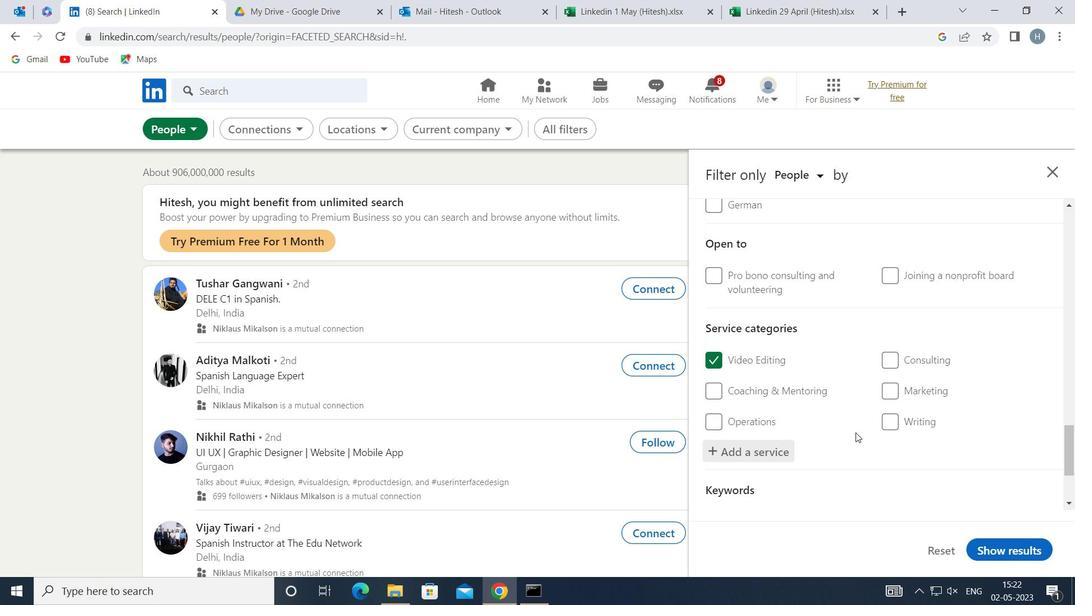 
Action: Mouse scrolled (856, 431) with delta (0, 0)
Screenshot: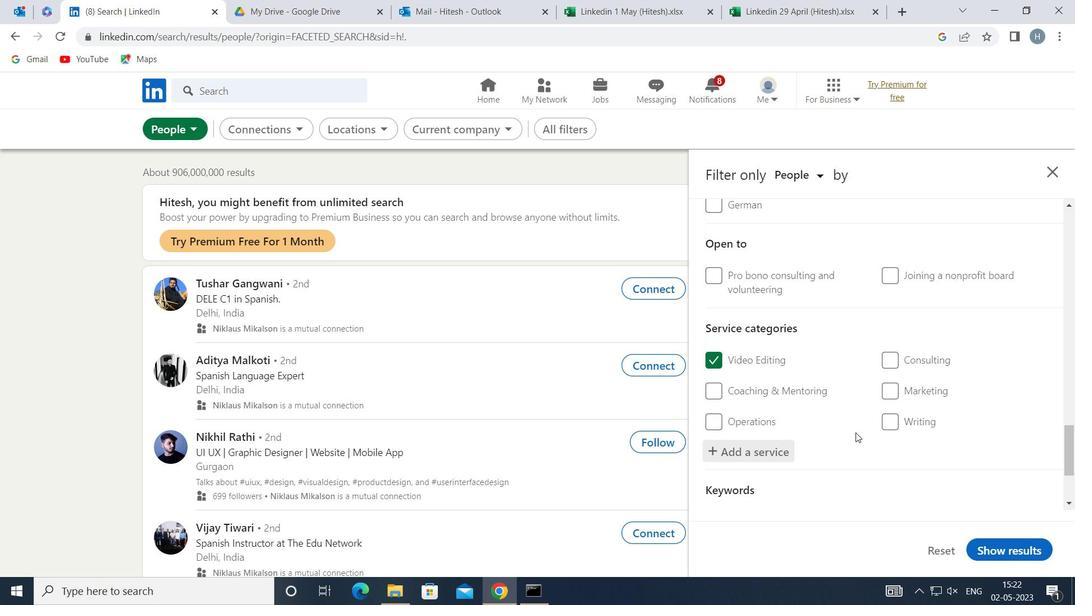 
Action: Mouse scrolled (856, 431) with delta (0, 0)
Screenshot: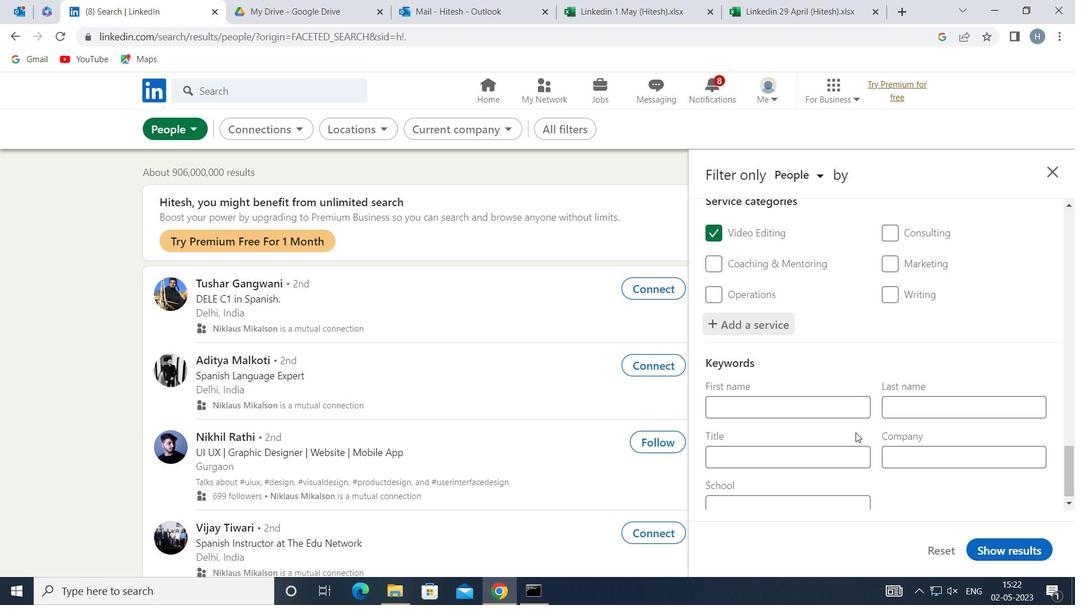 
Action: Mouse scrolled (856, 431) with delta (0, 0)
Screenshot: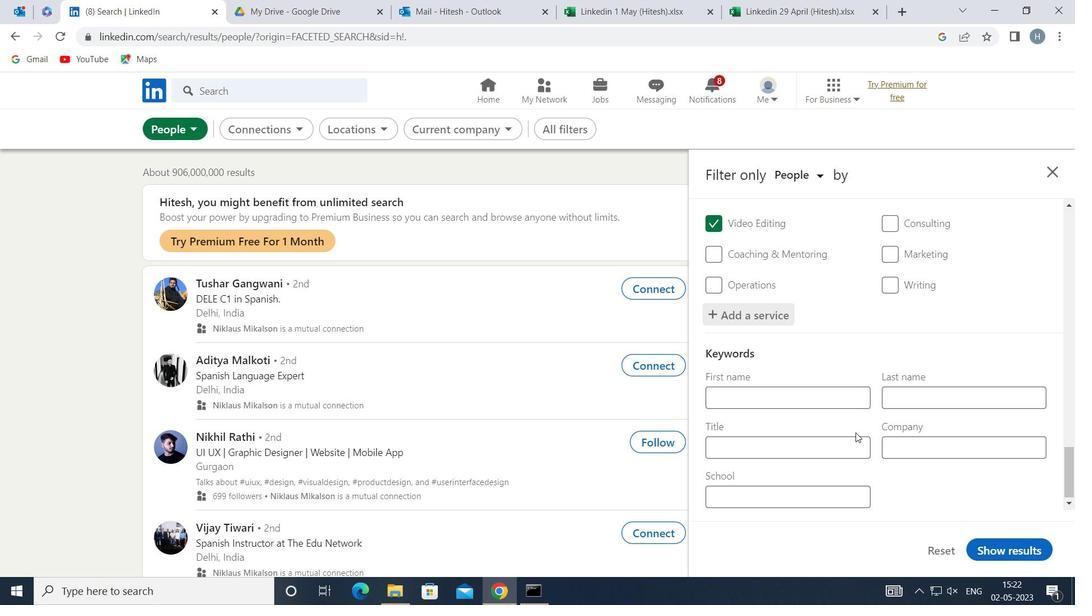 
Action: Mouse moved to (844, 442)
Screenshot: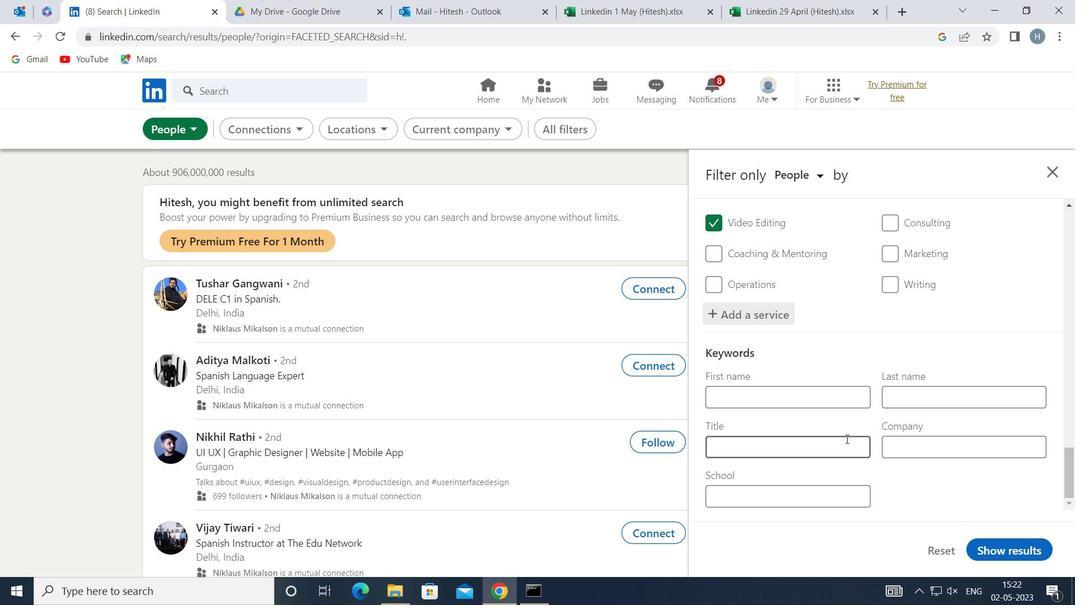 
Action: Mouse pressed left at (844, 442)
Screenshot: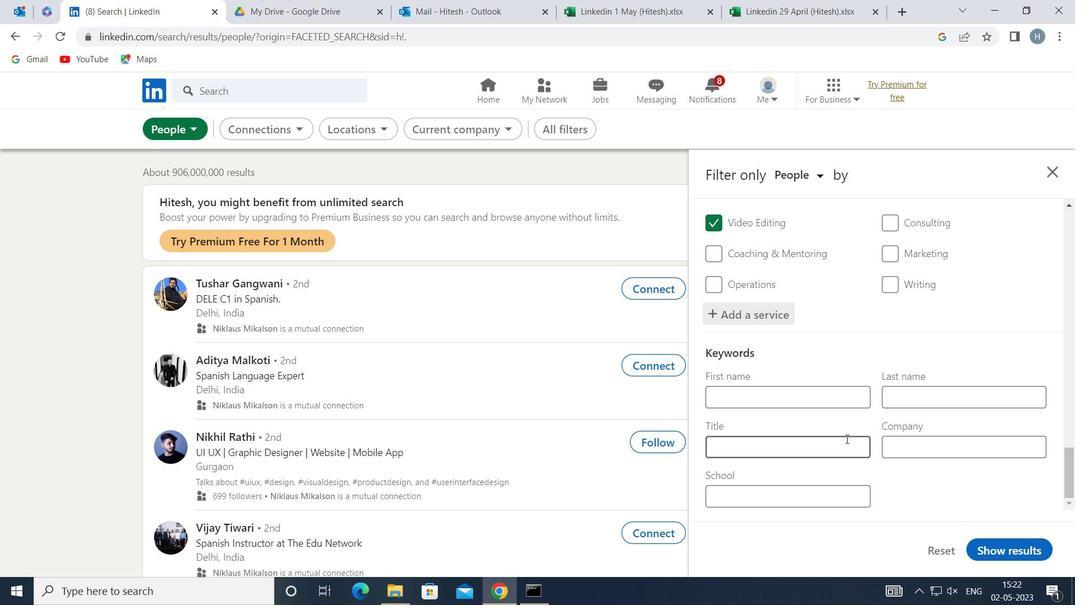 
Action: Mouse moved to (837, 436)
Screenshot: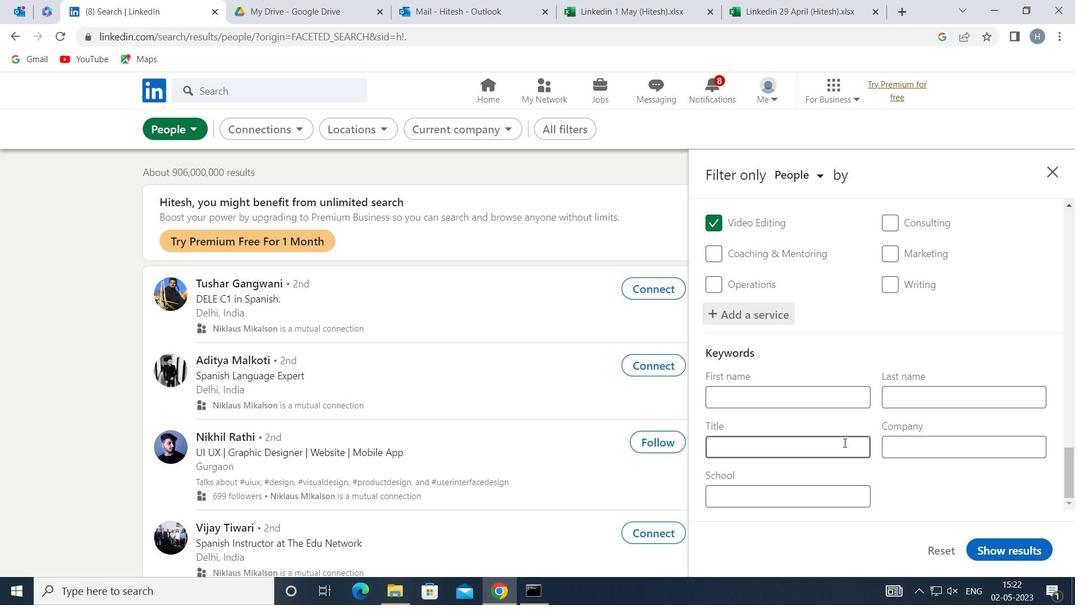 
Action: Key pressed <Key.shift>ADMINISTRATOR
Screenshot: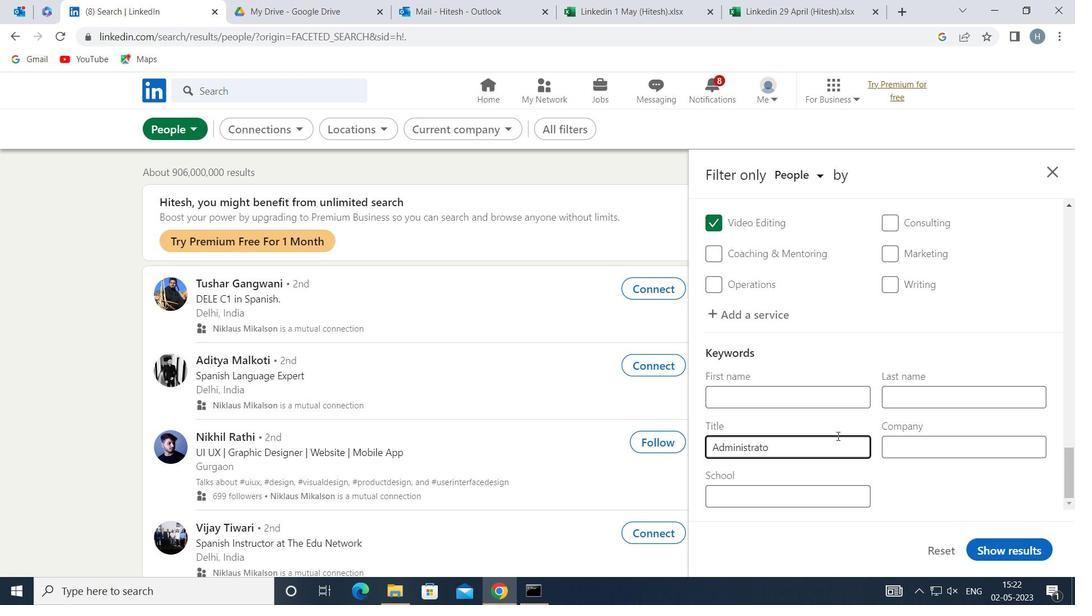 
Action: Mouse moved to (1018, 547)
Screenshot: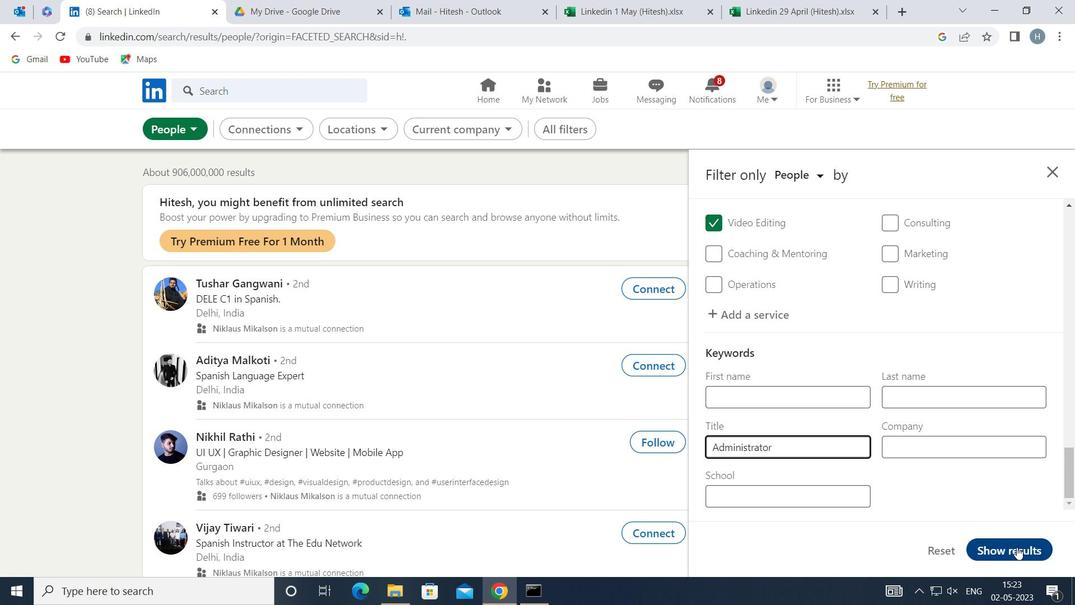 
Action: Mouse pressed left at (1018, 547)
Screenshot: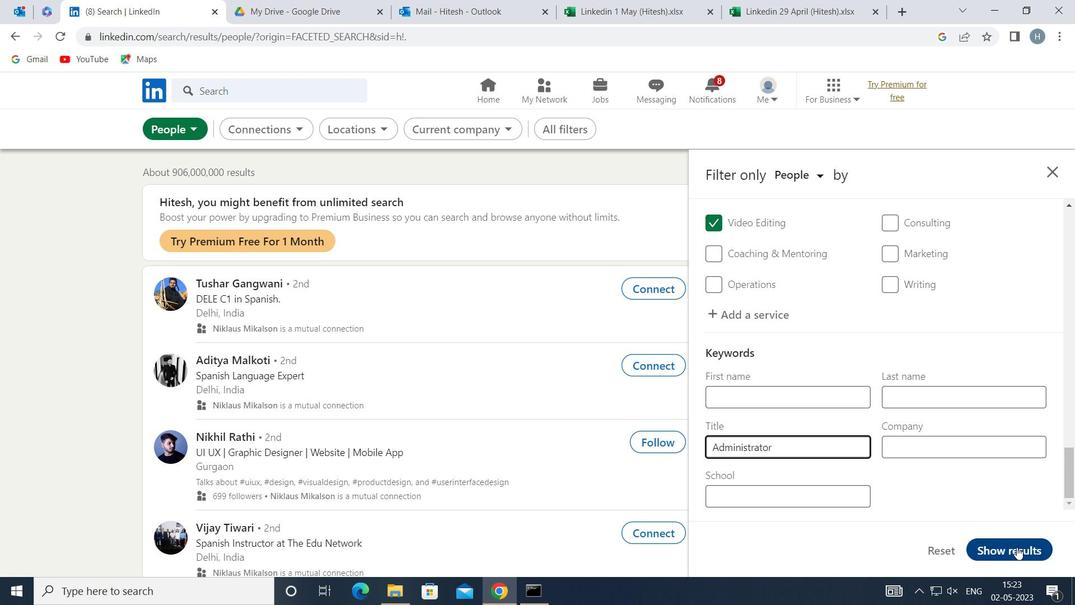 
Action: Mouse moved to (846, 437)
Screenshot: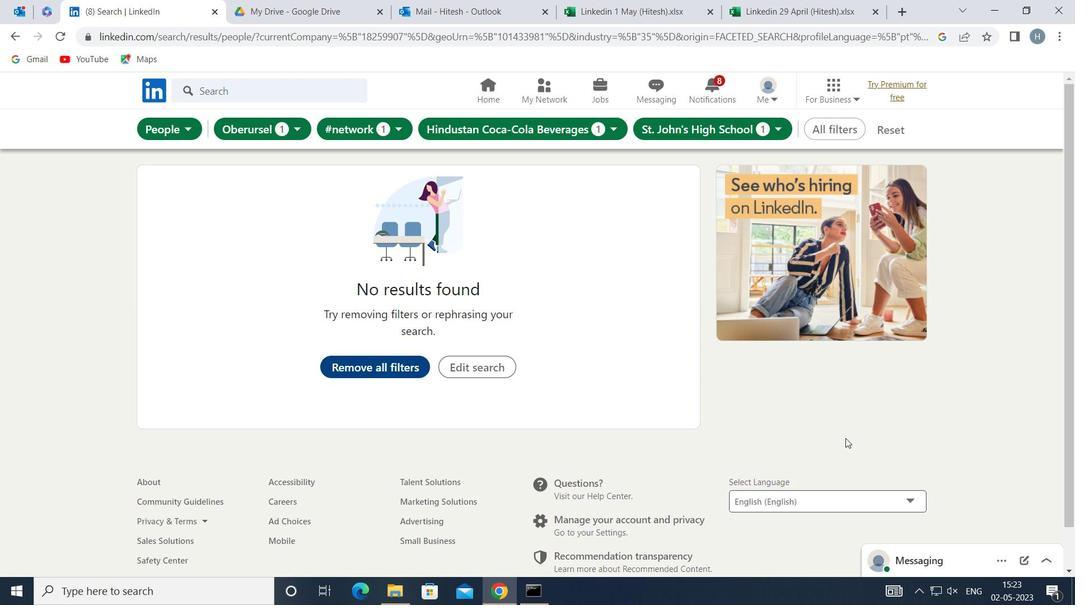 
